 Task: Buy 5 Charge Equipment from Air Conditioning Tools & Equipment section under best seller category for shipping address: Cooper Powell, 4712 Wines Lane, Sabine Pass, Texas 77655, Cell Number 8322385022. Pay from credit card ending with 5759, CVV 953
Action: Key pressed amazon.com<Key.enter>
Screenshot: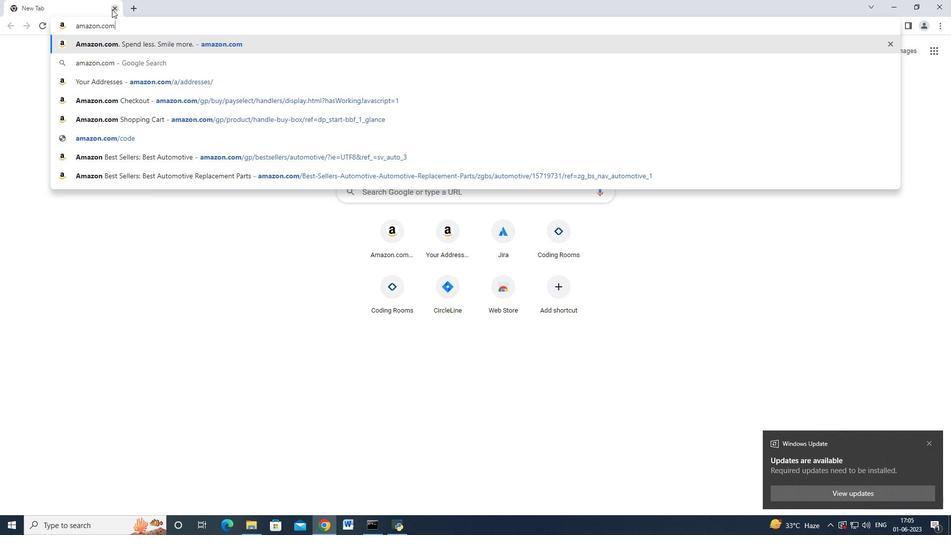 
Action: Mouse moved to (23, 73)
Screenshot: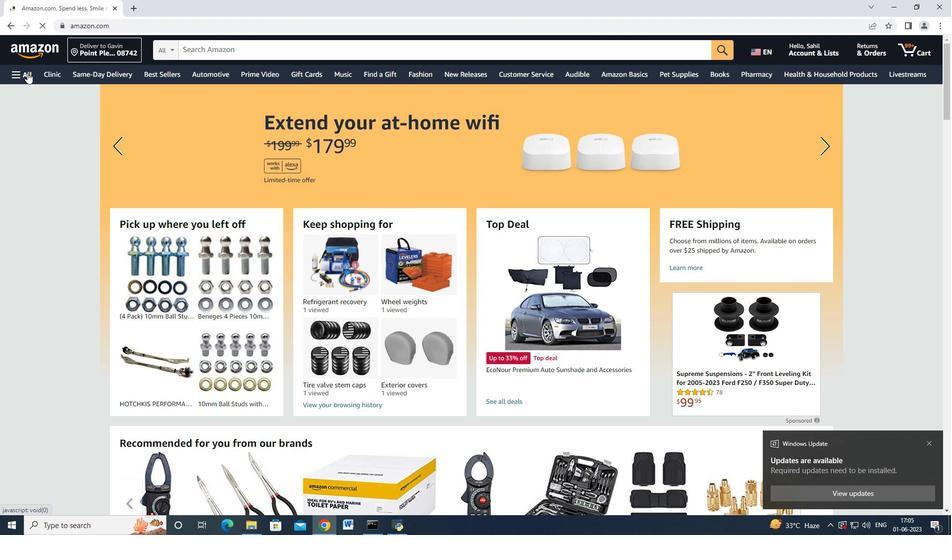 
Action: Mouse pressed left at (23, 73)
Screenshot: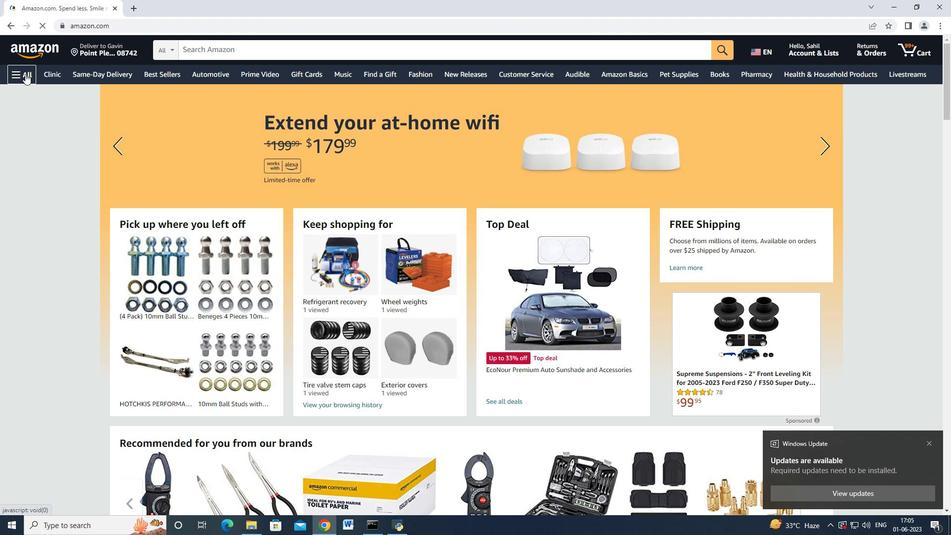 
Action: Mouse moved to (45, 213)
Screenshot: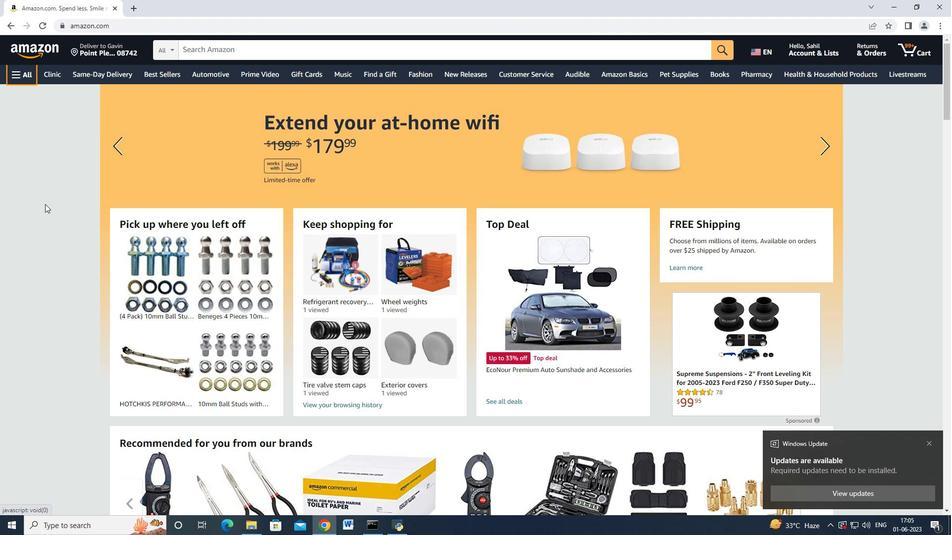 
Action: Mouse scrolled (45, 213) with delta (0, 0)
Screenshot: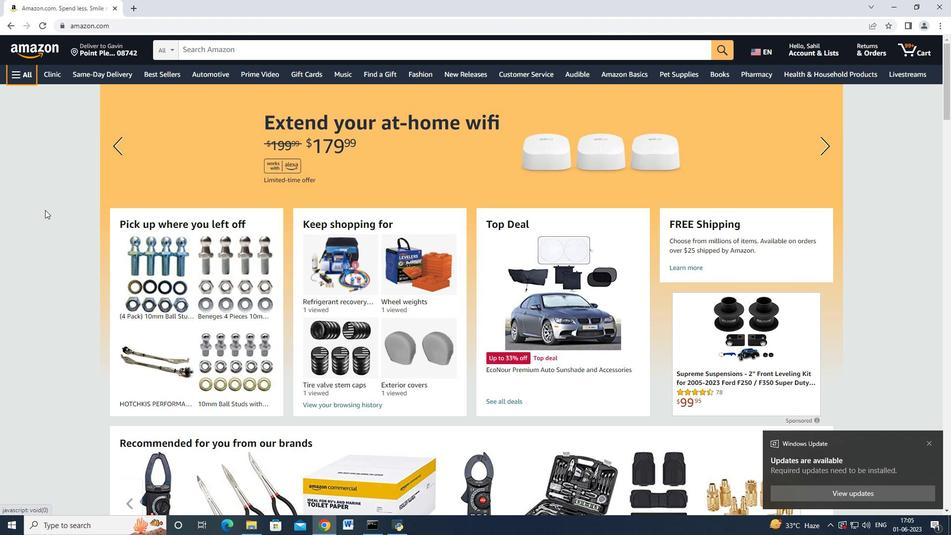 
Action: Mouse moved to (47, 122)
Screenshot: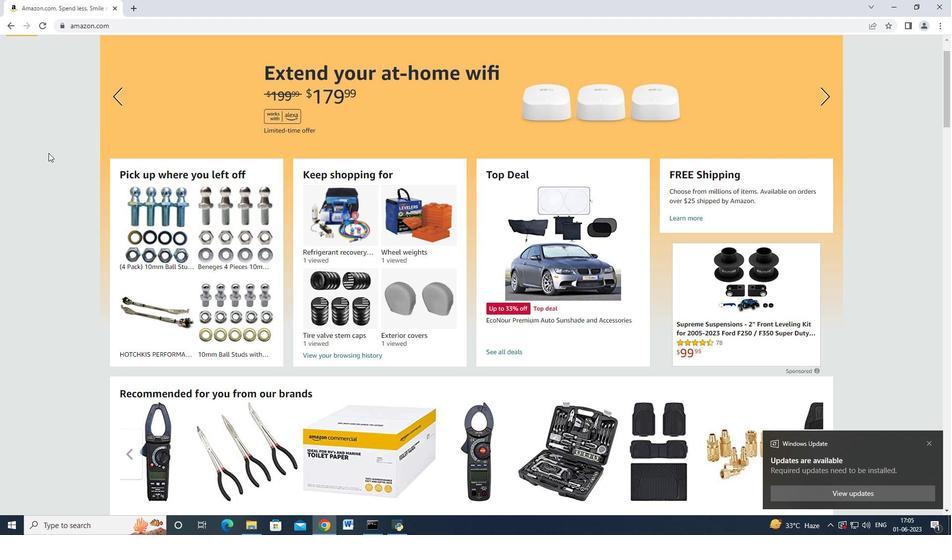 
Action: Mouse scrolled (47, 123) with delta (0, 0)
Screenshot: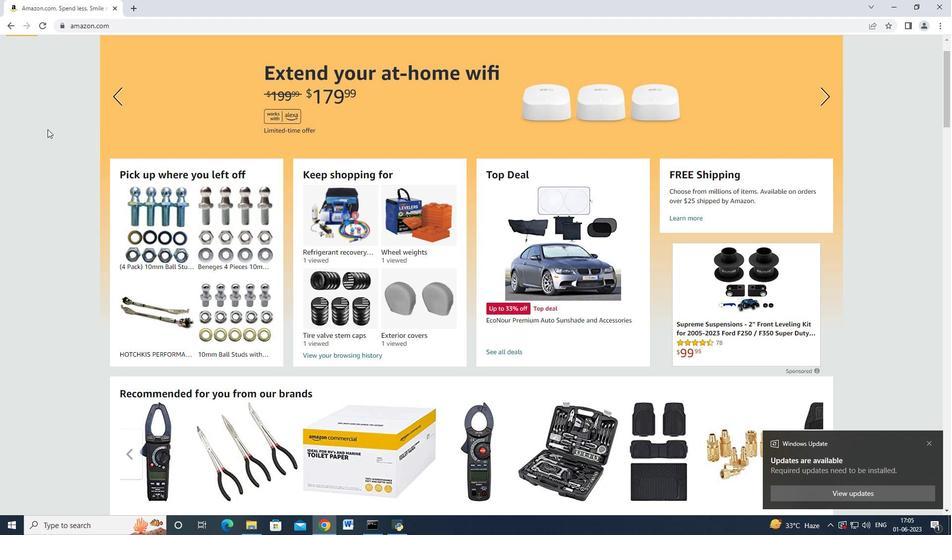 
Action: Mouse scrolled (47, 123) with delta (0, 0)
Screenshot: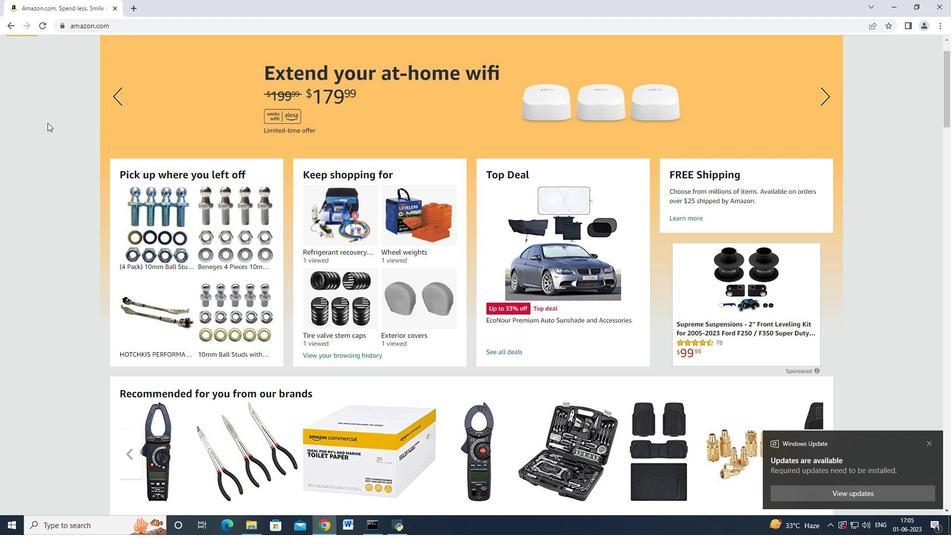 
Action: Mouse moved to (65, 184)
Screenshot: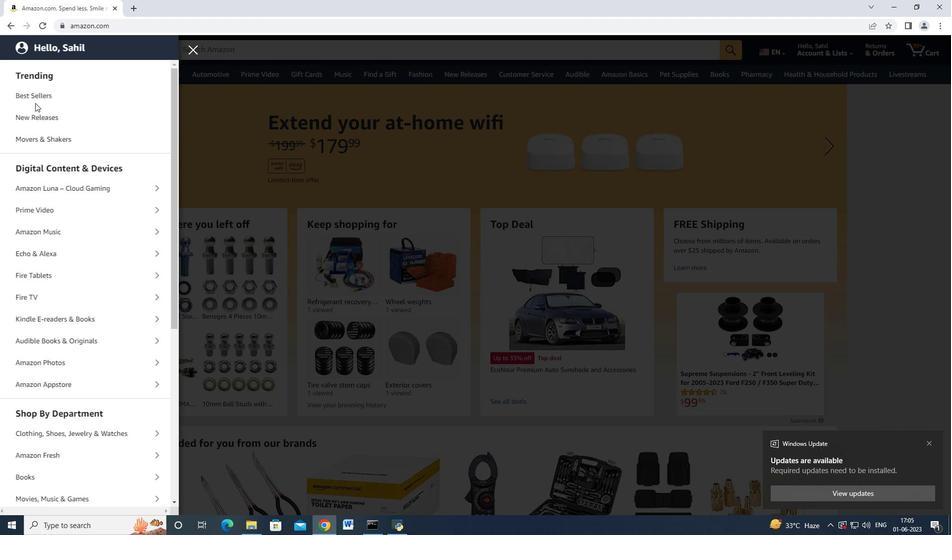 
Action: Mouse scrolled (65, 183) with delta (0, 0)
Screenshot: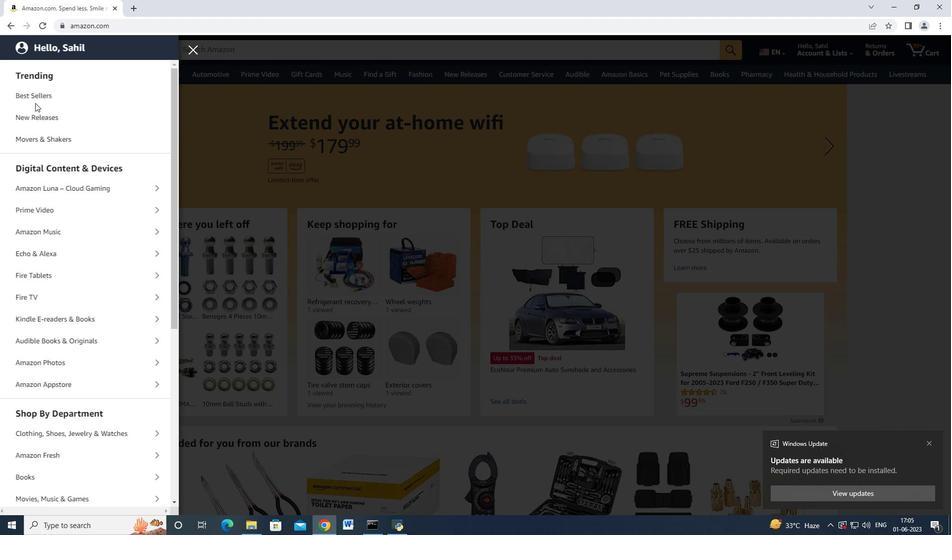 
Action: Mouse moved to (65, 184)
Screenshot: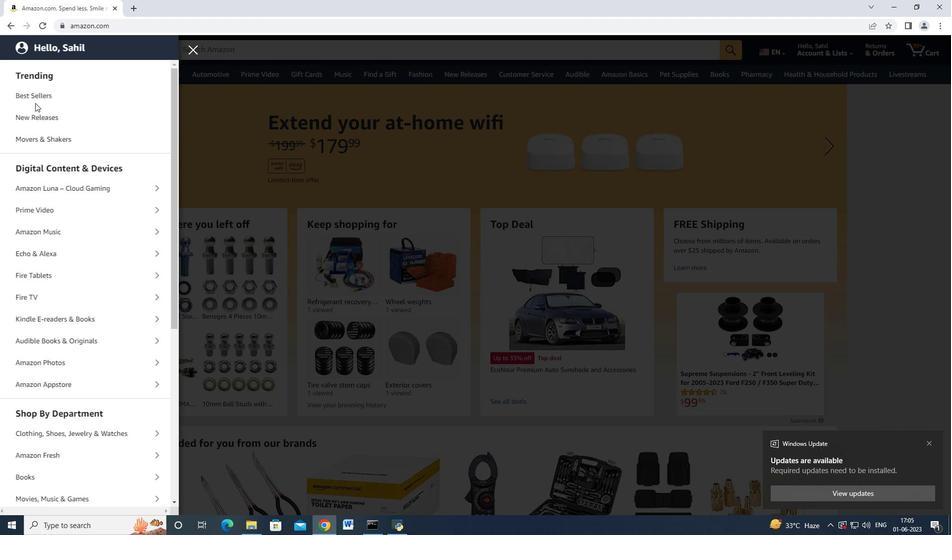 
Action: Mouse scrolled (65, 183) with delta (0, 0)
Screenshot: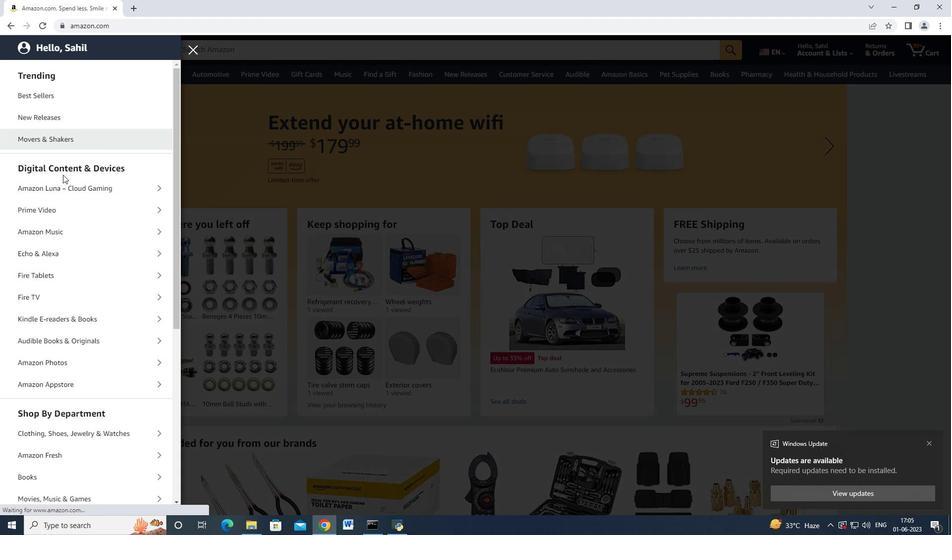 
Action: Mouse scrolled (65, 183) with delta (0, 0)
Screenshot: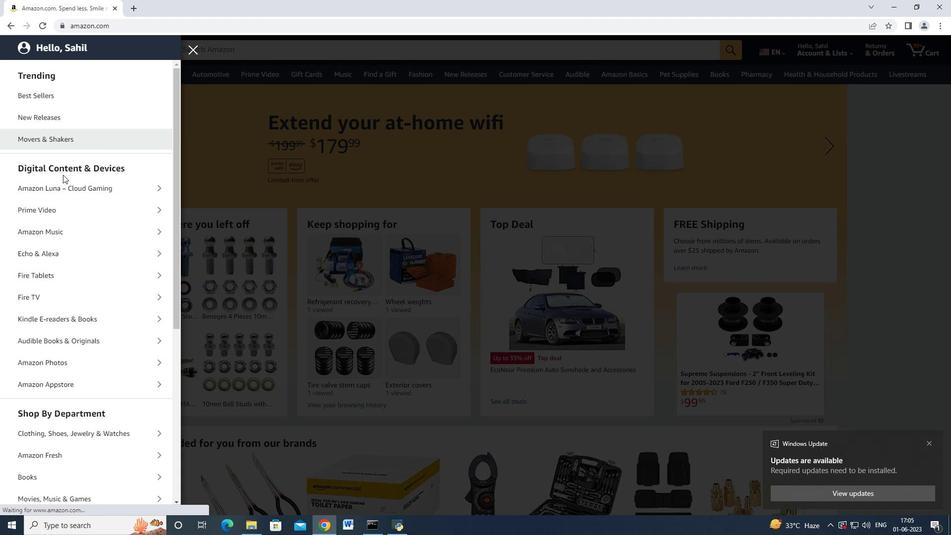 
Action: Mouse moved to (43, 377)
Screenshot: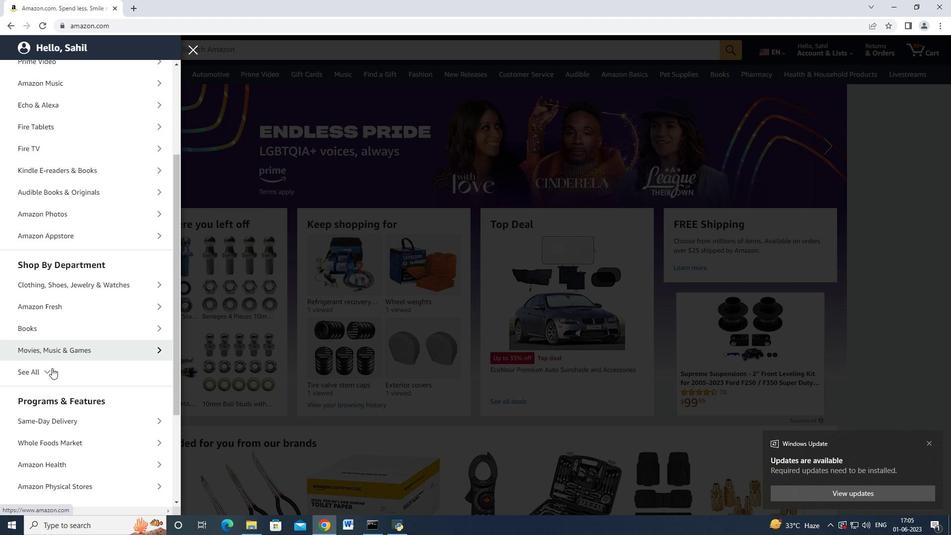 
Action: Mouse pressed left at (43, 377)
Screenshot: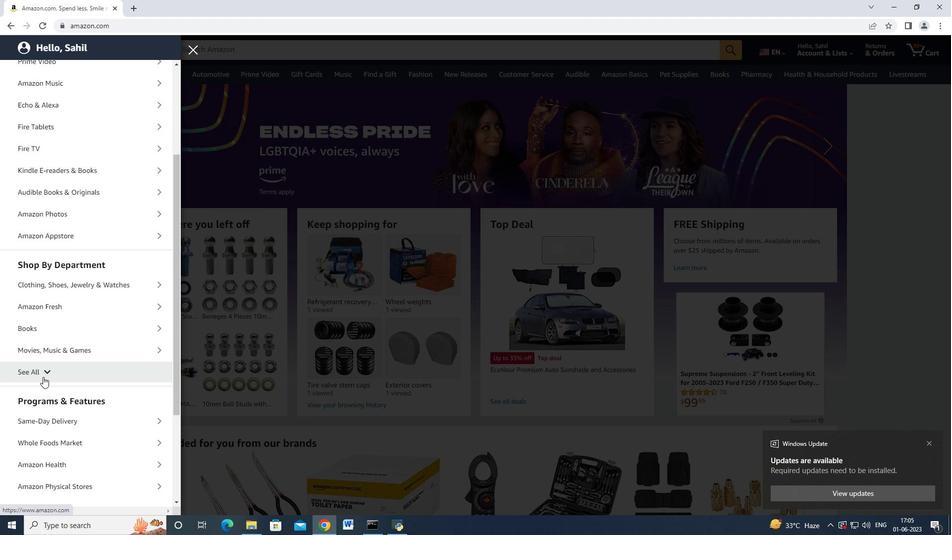 
Action: Mouse moved to (68, 325)
Screenshot: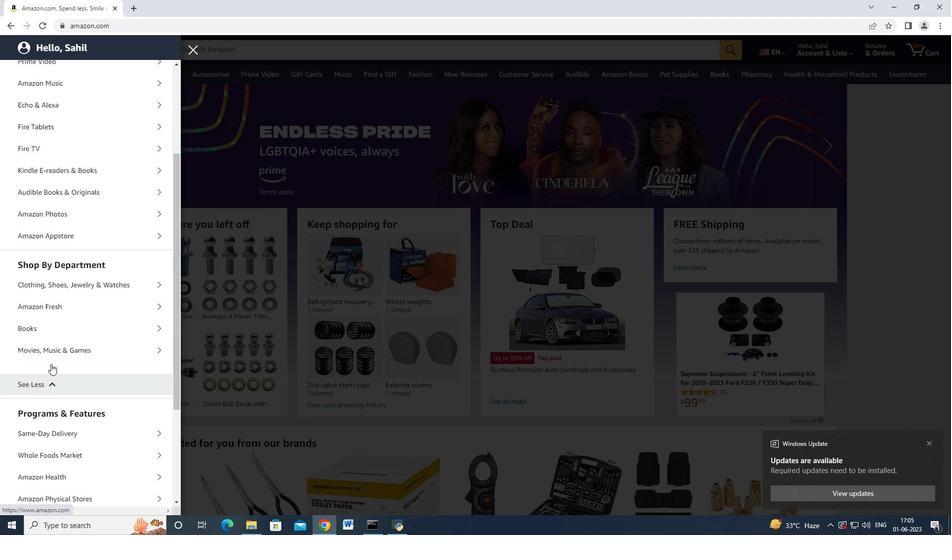 
Action: Mouse scrolled (68, 324) with delta (0, 0)
Screenshot: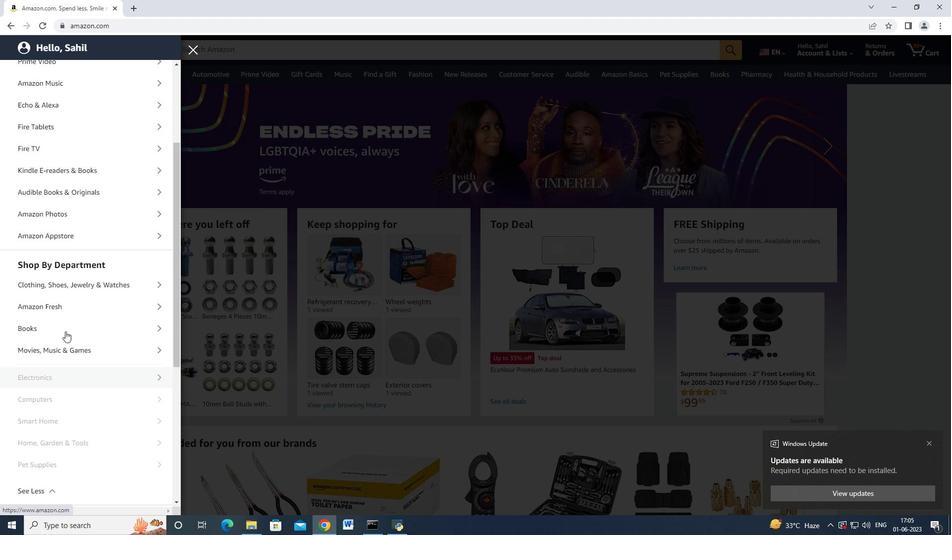 
Action: Mouse scrolled (68, 324) with delta (0, 0)
Screenshot: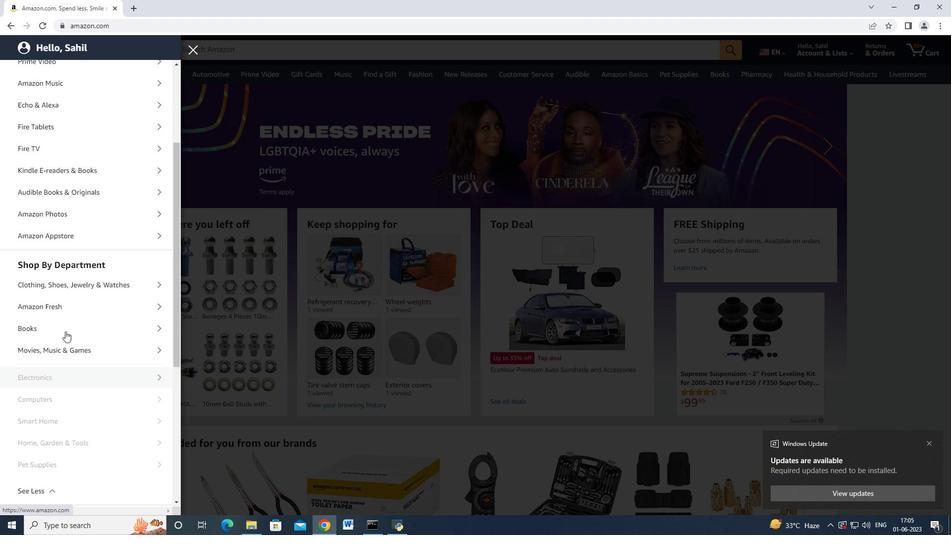 
Action: Mouse scrolled (68, 324) with delta (0, 0)
Screenshot: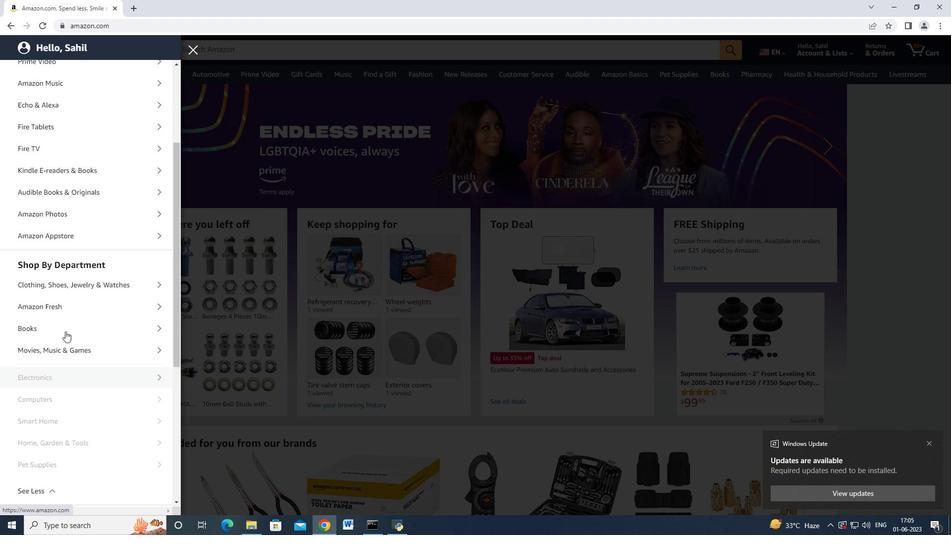 
Action: Mouse scrolled (68, 324) with delta (0, 0)
Screenshot: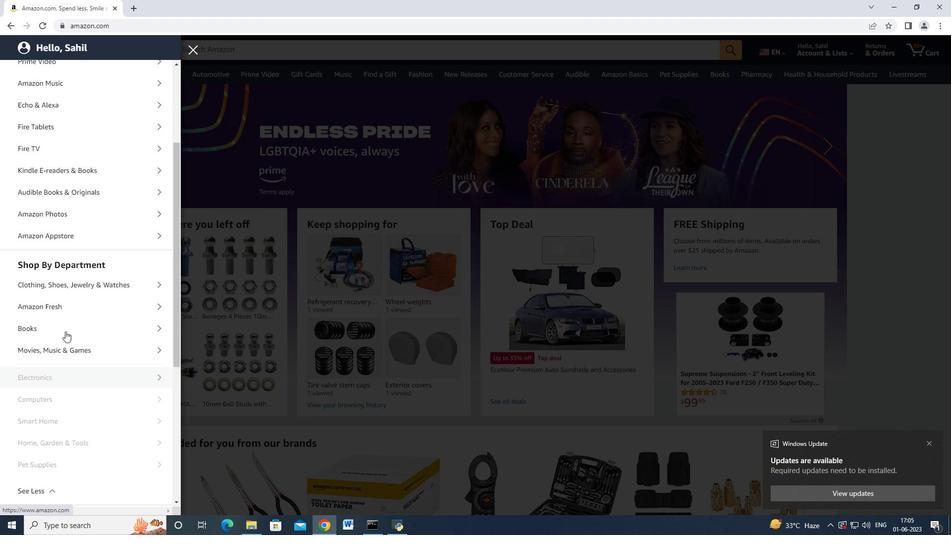 
Action: Mouse scrolled (68, 324) with delta (0, 0)
Screenshot: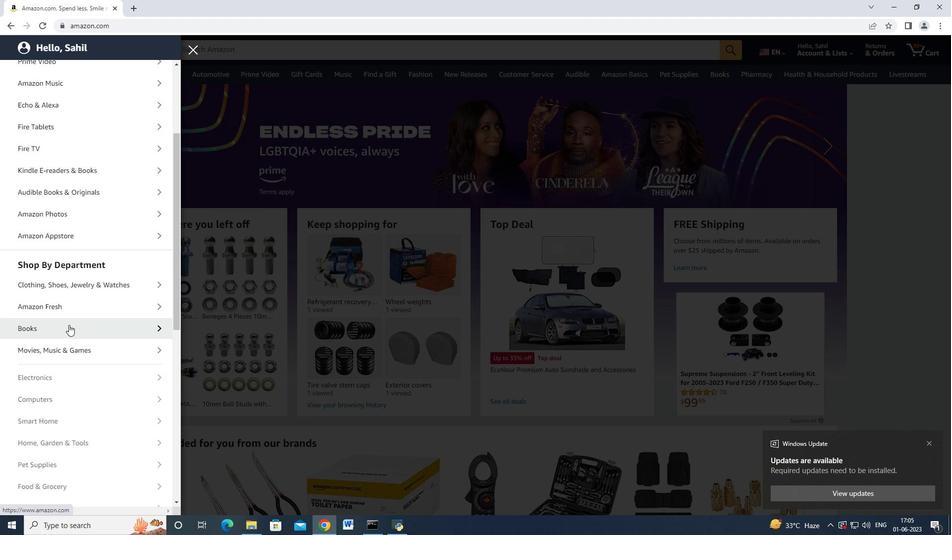 
Action: Mouse scrolled (68, 324) with delta (0, 0)
Screenshot: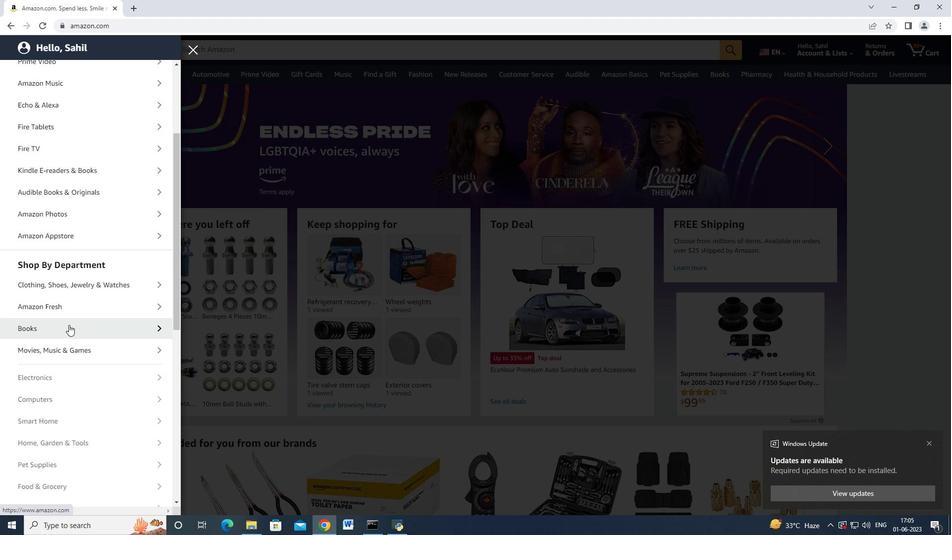
Action: Mouse moved to (69, 322)
Screenshot: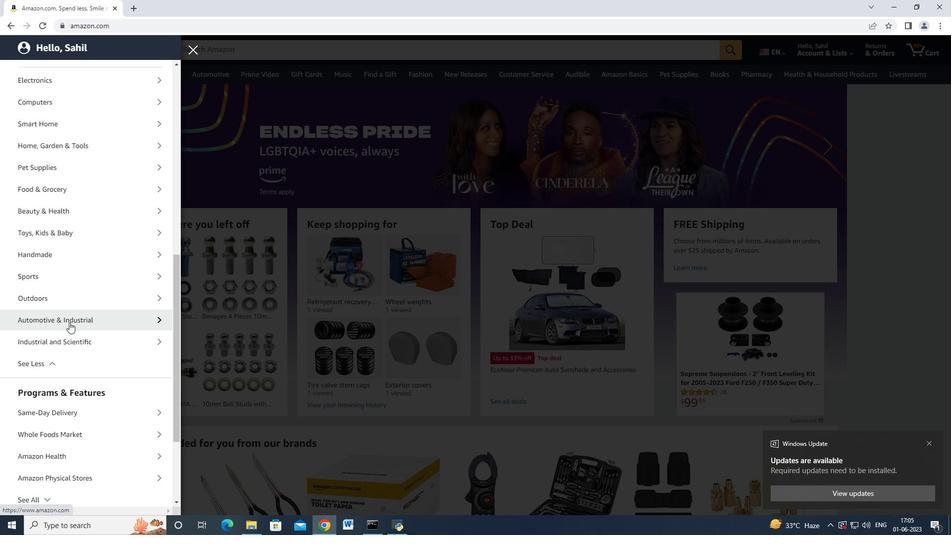 
Action: Mouse pressed left at (69, 322)
Screenshot: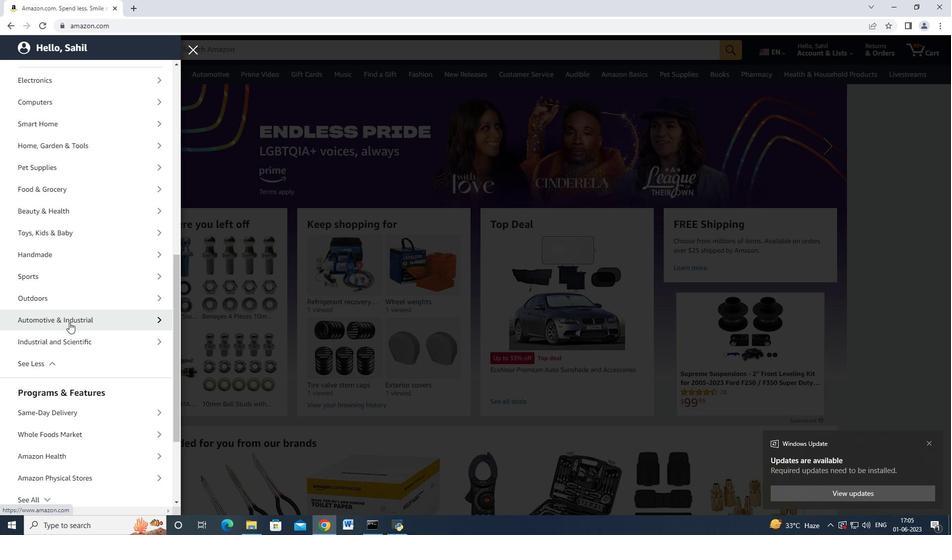 
Action: Mouse moved to (107, 114)
Screenshot: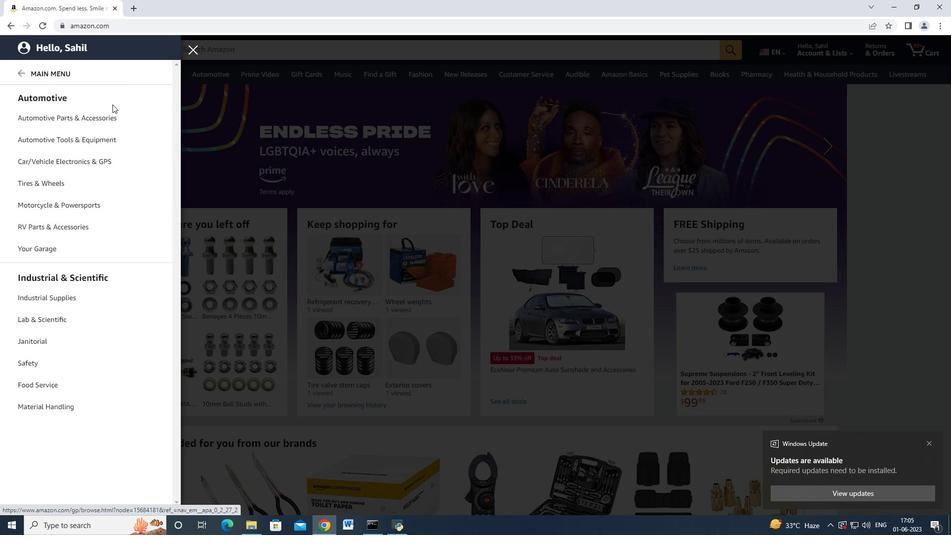
Action: Mouse pressed left at (107, 114)
Screenshot: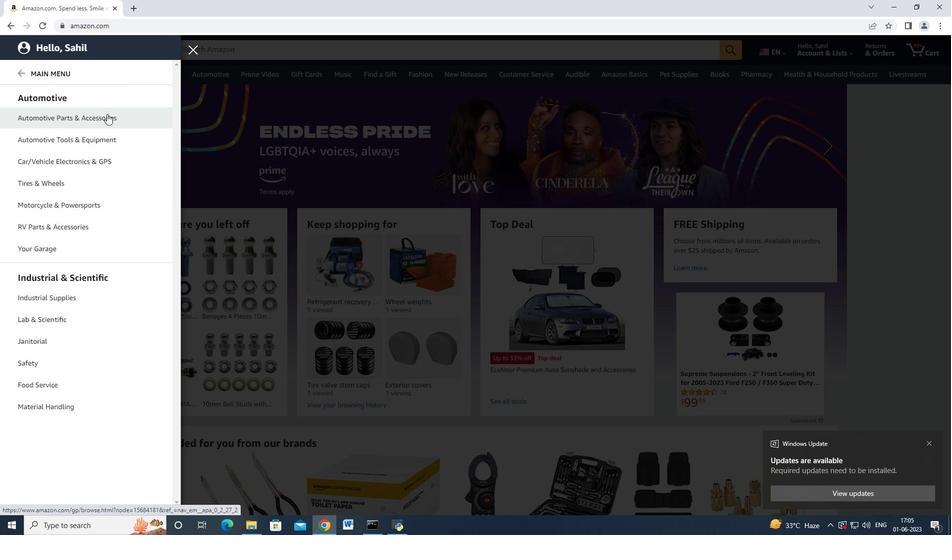
Action: Mouse moved to (169, 88)
Screenshot: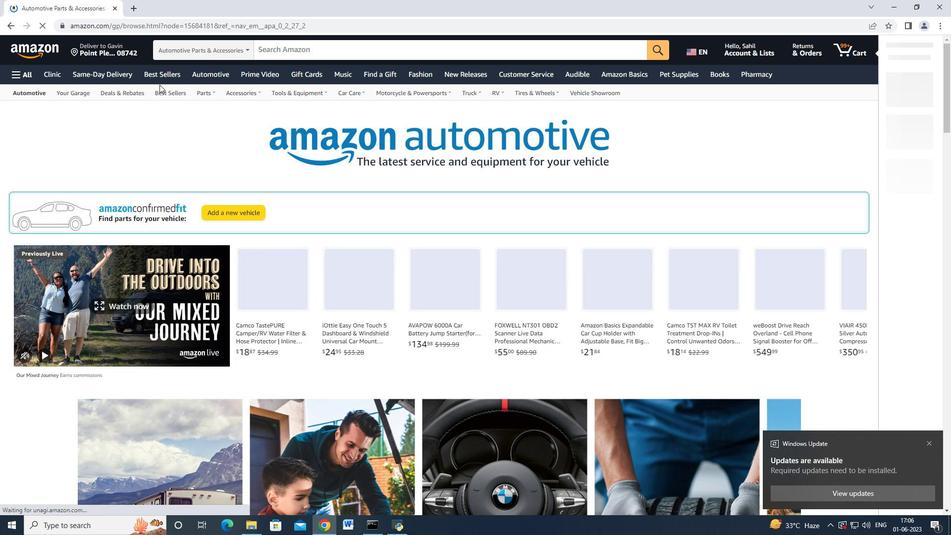 
Action: Mouse pressed left at (169, 88)
Screenshot: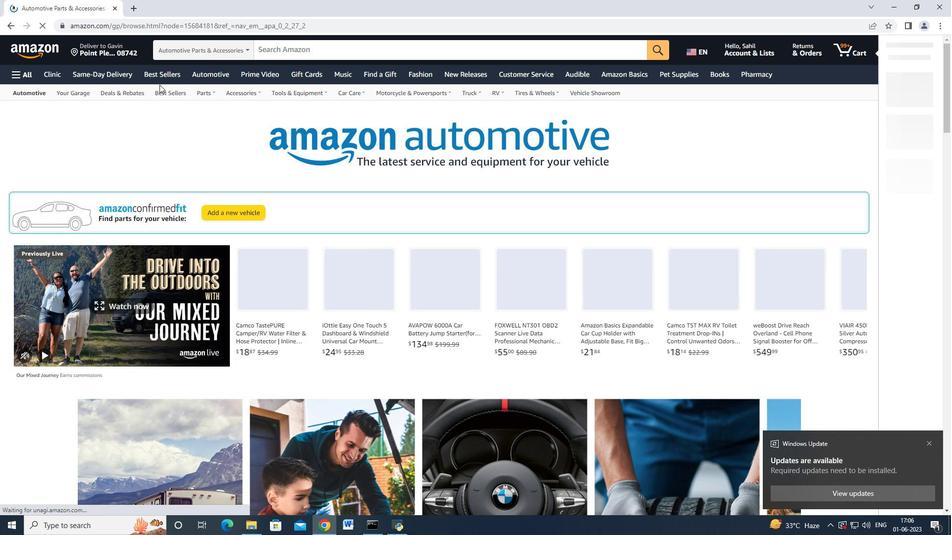 
Action: Mouse moved to (97, 160)
Screenshot: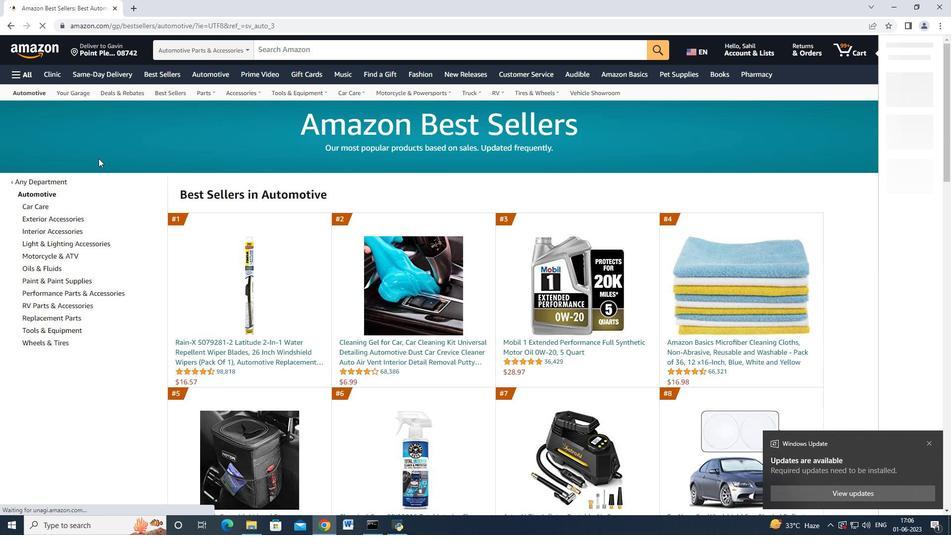 
Action: Mouse scrolled (97, 160) with delta (0, 0)
Screenshot: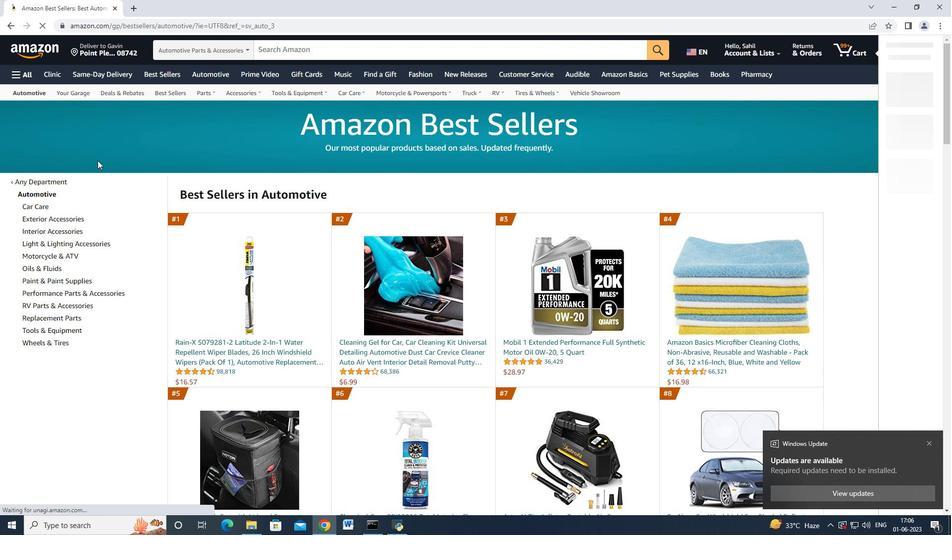 
Action: Mouse moved to (68, 278)
Screenshot: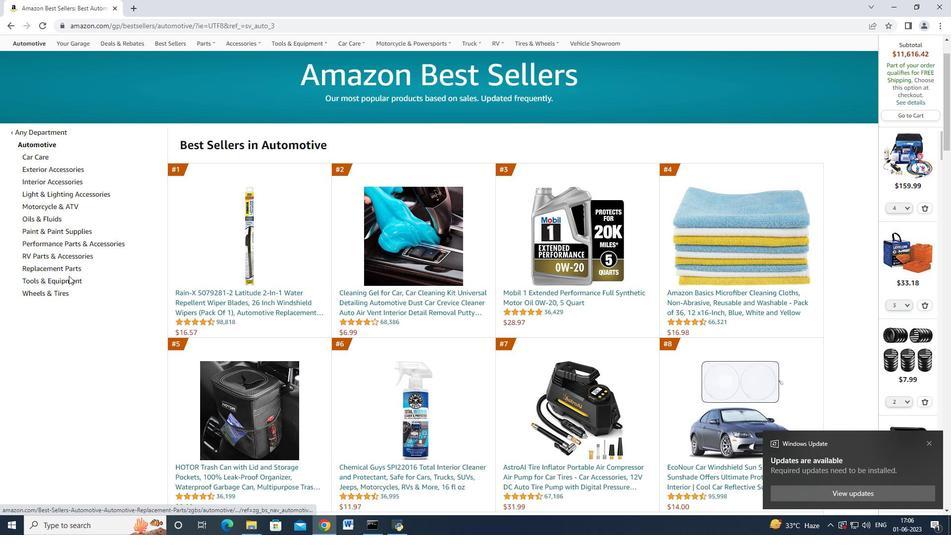 
Action: Mouse pressed left at (68, 278)
Screenshot: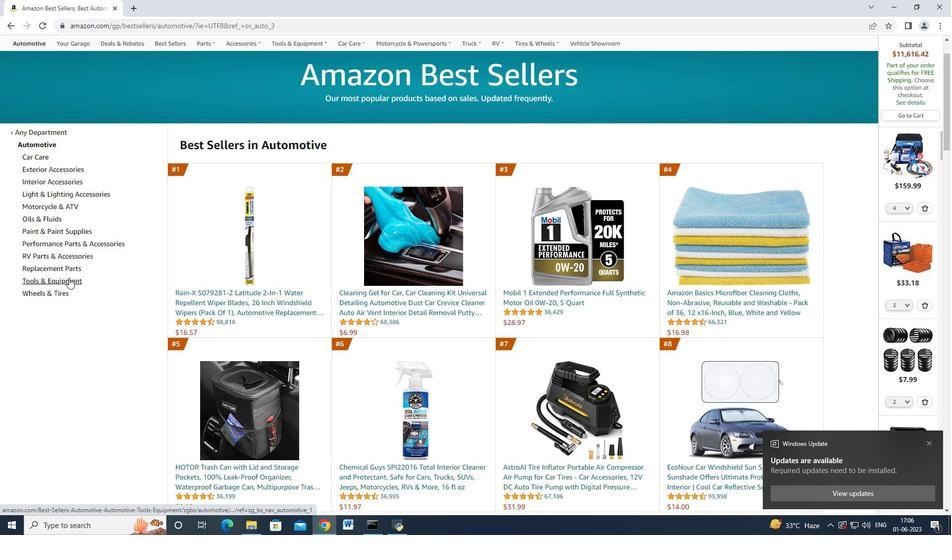 
Action: Mouse moved to (88, 234)
Screenshot: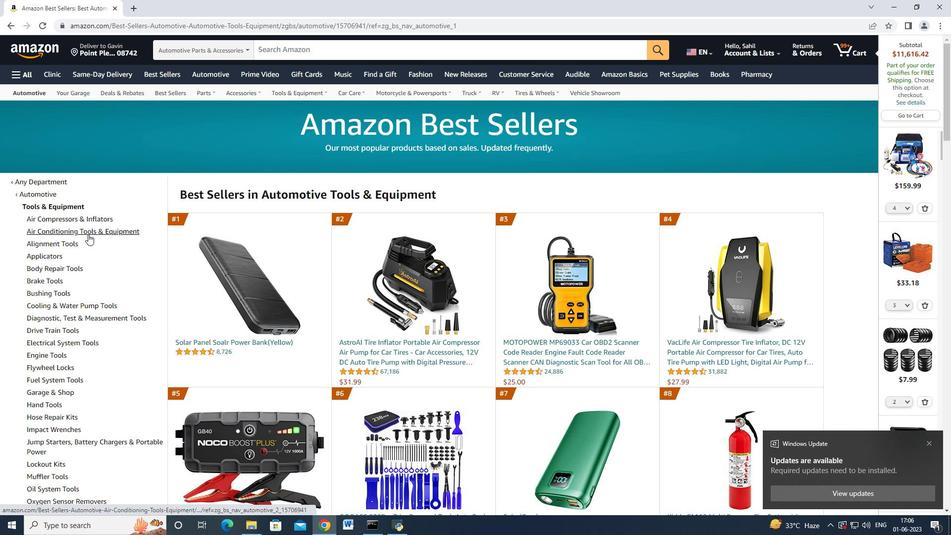 
Action: Mouse pressed left at (88, 234)
Screenshot: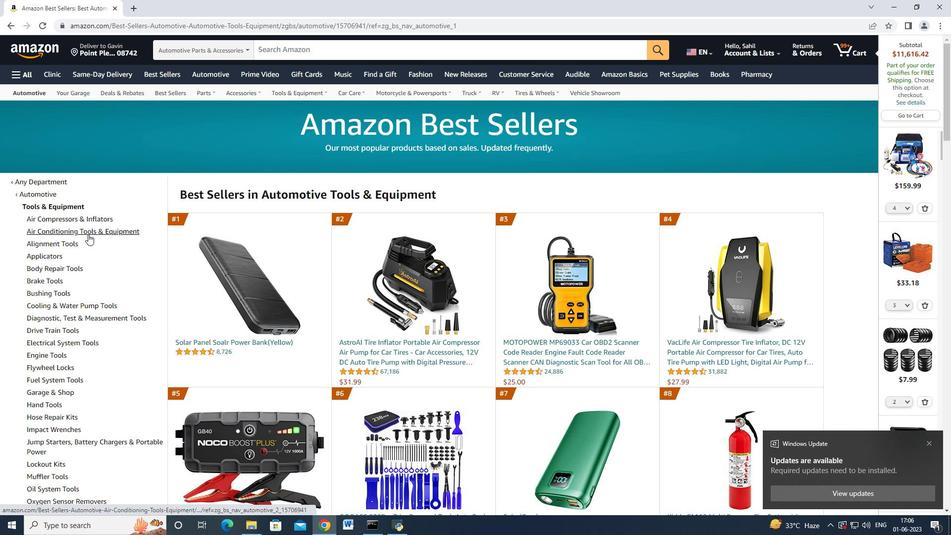
Action: Mouse moved to (78, 243)
Screenshot: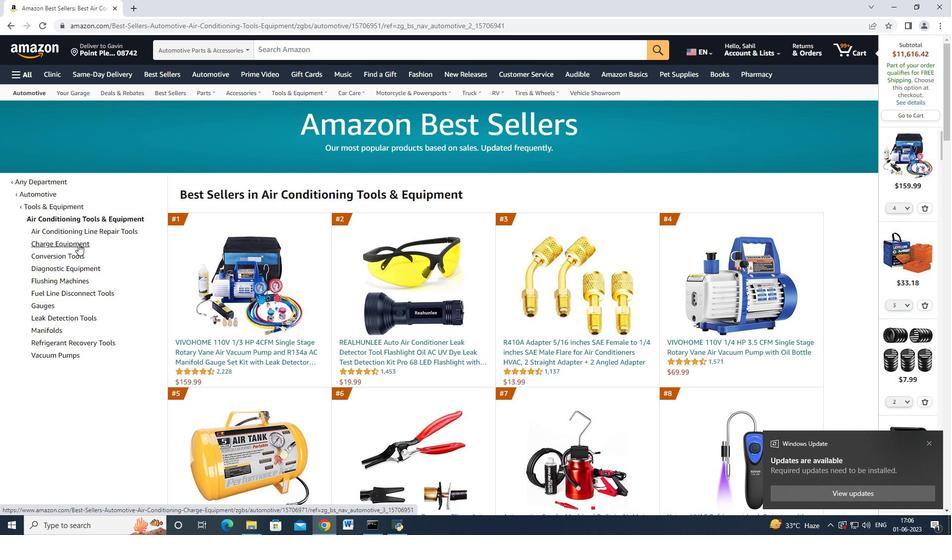 
Action: Mouse pressed left at (78, 243)
Screenshot: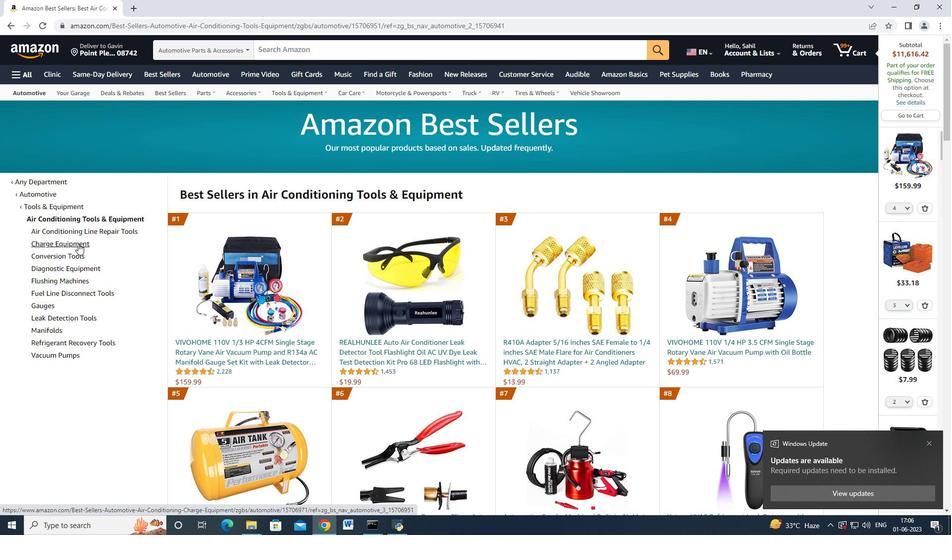 
Action: Mouse moved to (317, 264)
Screenshot: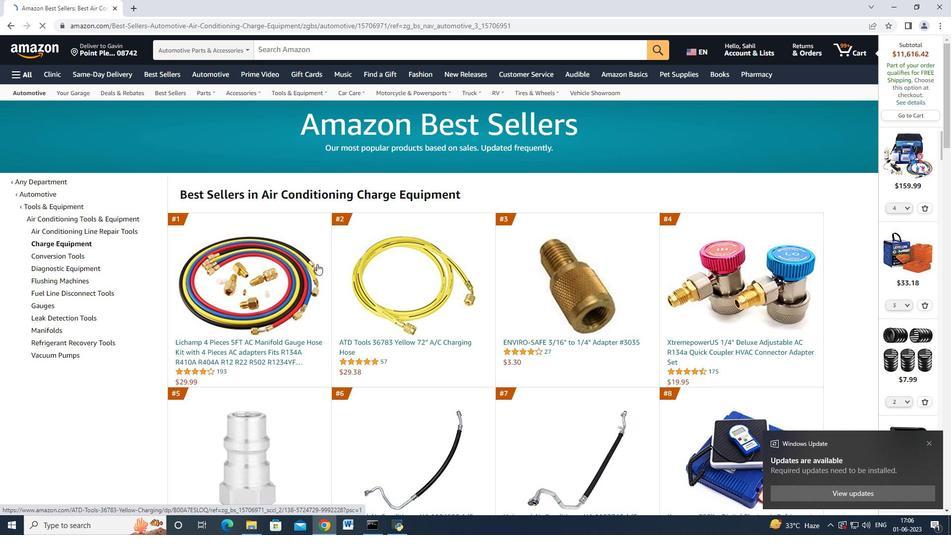 
Action: Mouse scrolled (317, 263) with delta (0, 0)
Screenshot: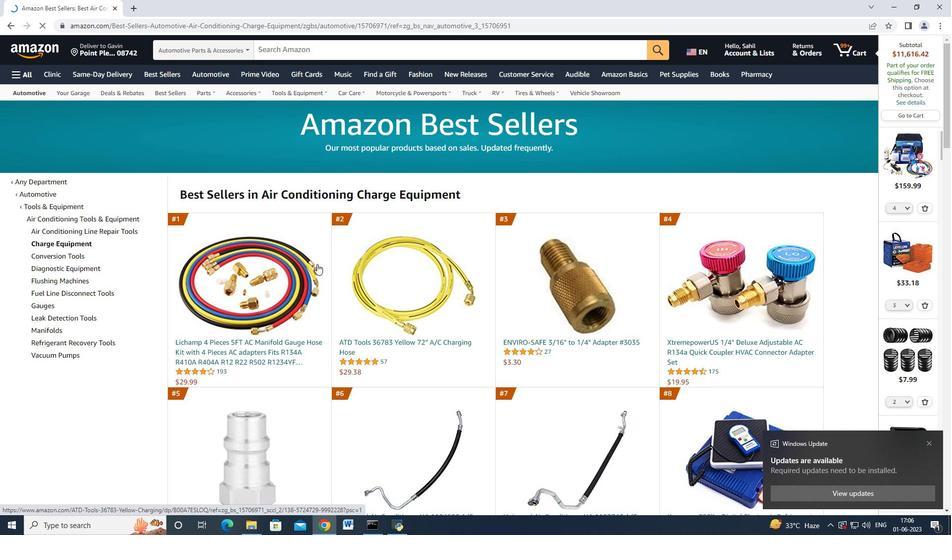 
Action: Mouse moved to (294, 296)
Screenshot: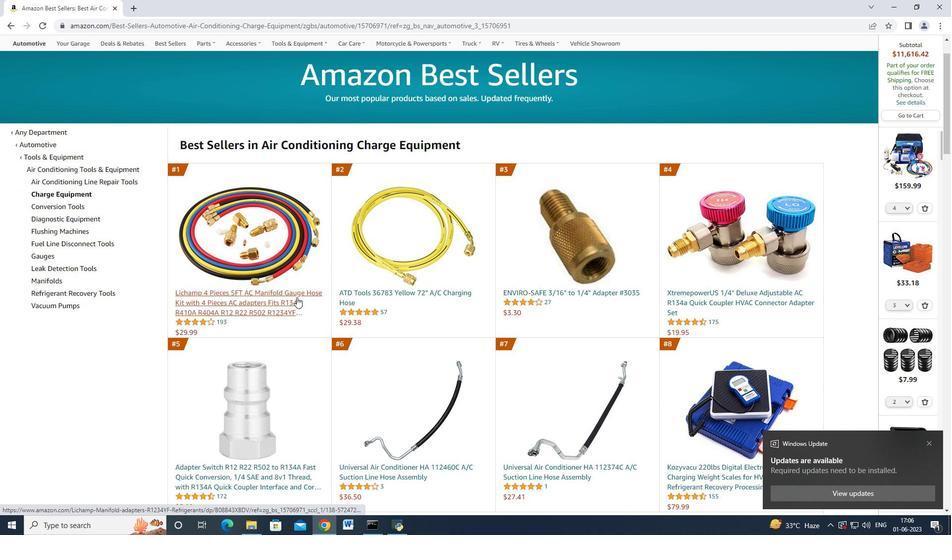
Action: Mouse pressed left at (294, 296)
Screenshot: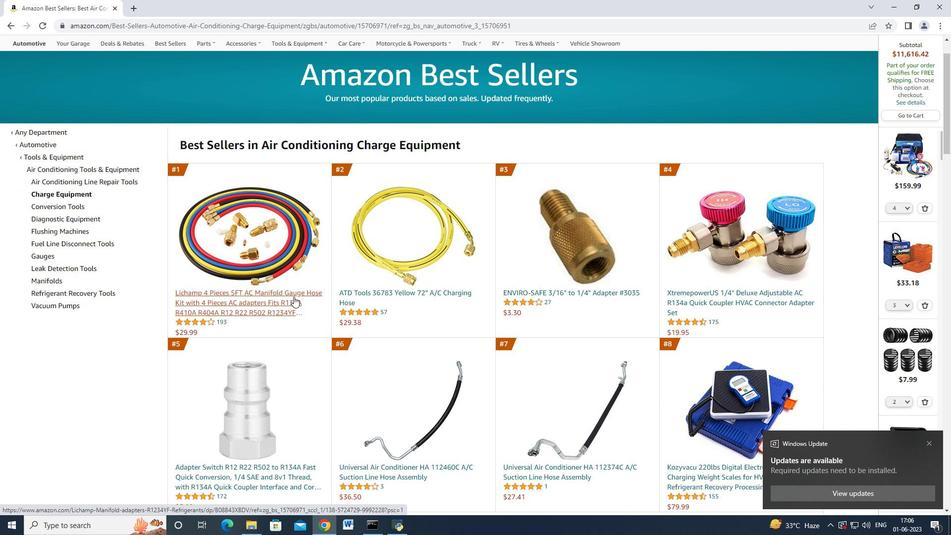 
Action: Mouse moved to (526, 207)
Screenshot: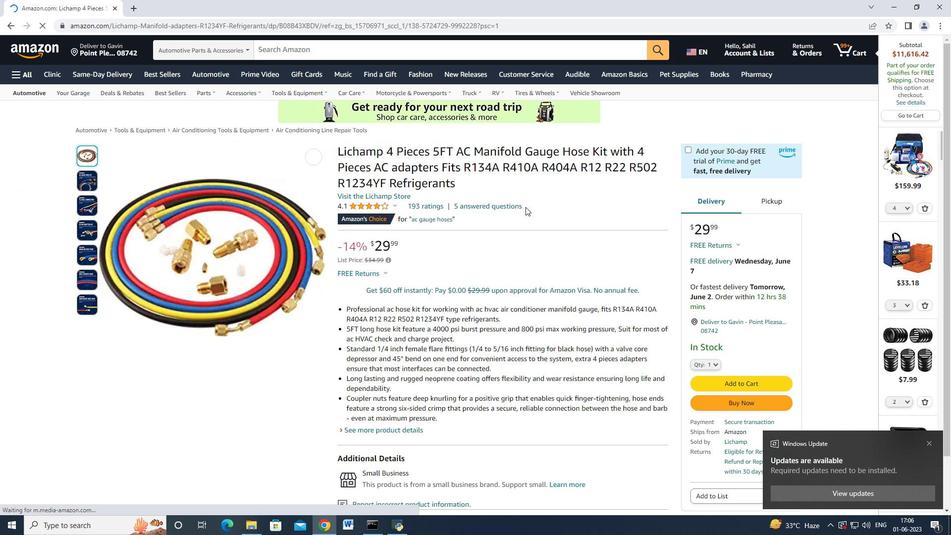 
Action: Mouse scrolled (526, 206) with delta (0, 0)
Screenshot: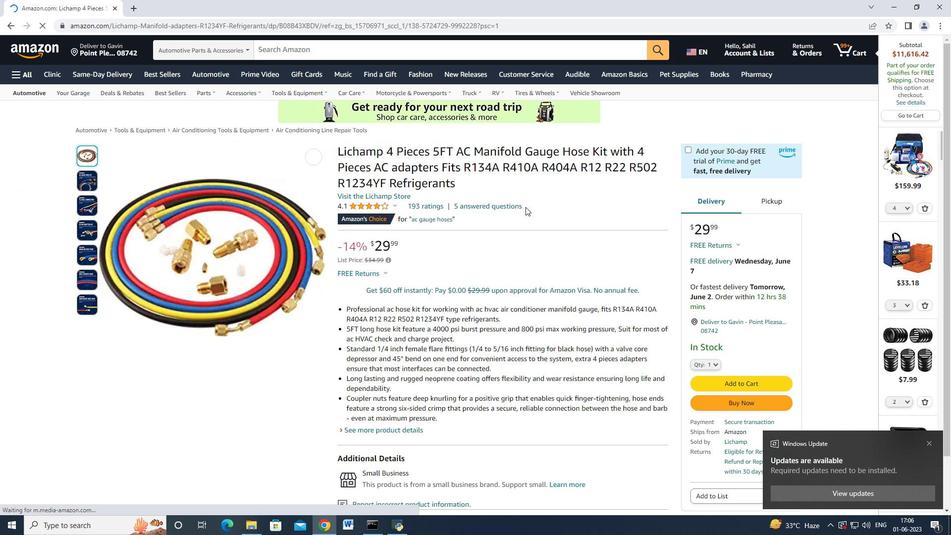 
Action: Mouse moved to (526, 207)
Screenshot: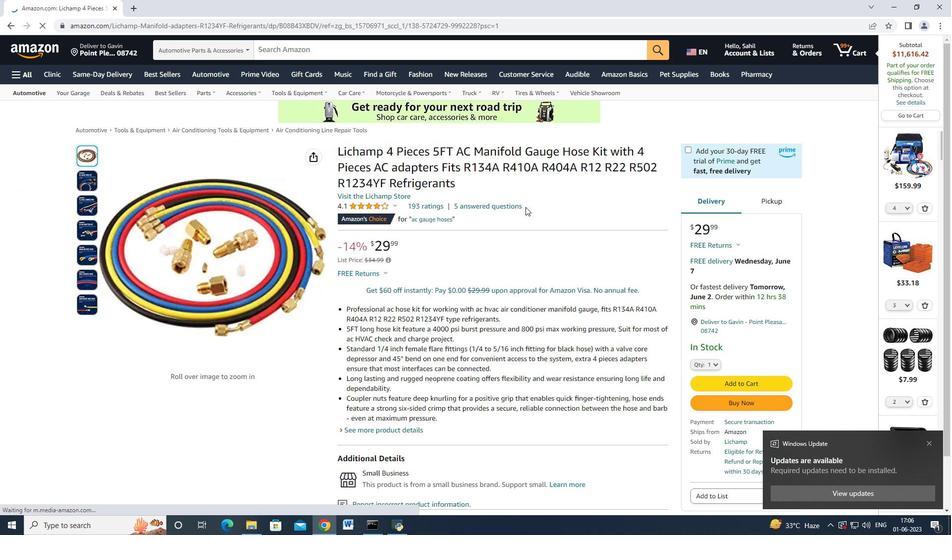
Action: Mouse scrolled (526, 206) with delta (0, 0)
Screenshot: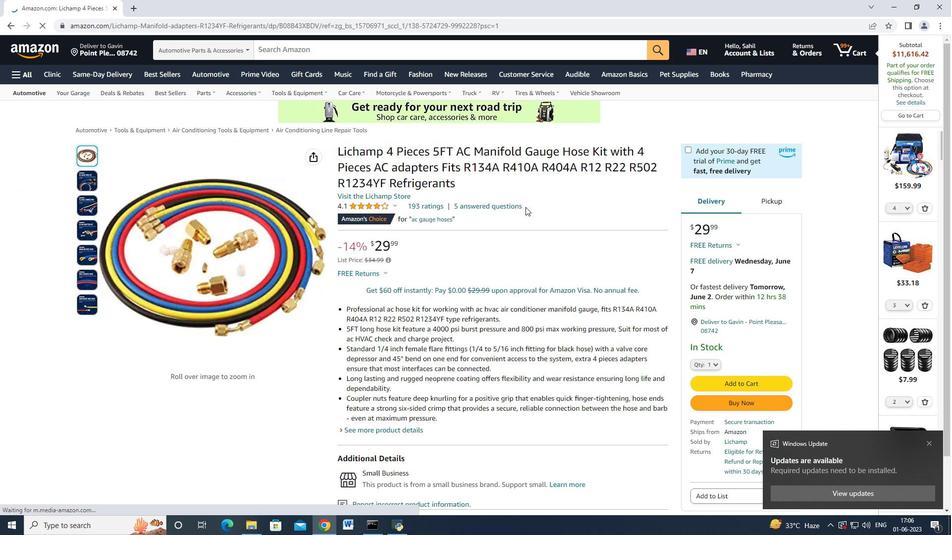 
Action: Mouse moved to (710, 300)
Screenshot: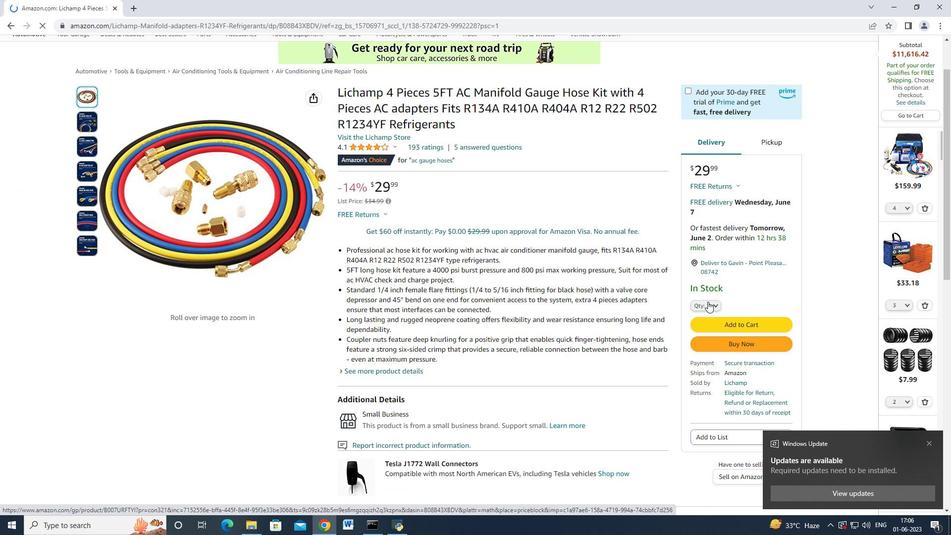 
Action: Mouse pressed left at (710, 300)
Screenshot: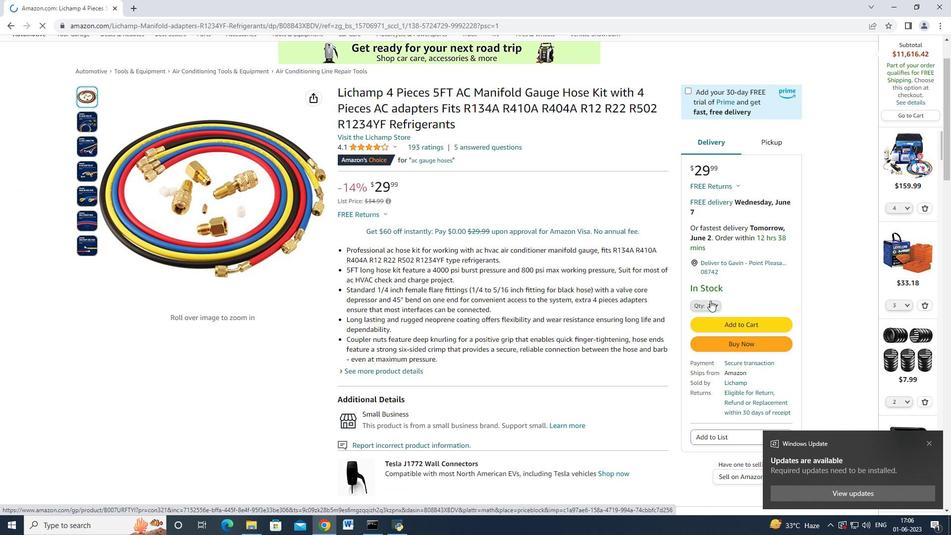 
Action: Mouse moved to (709, 115)
Screenshot: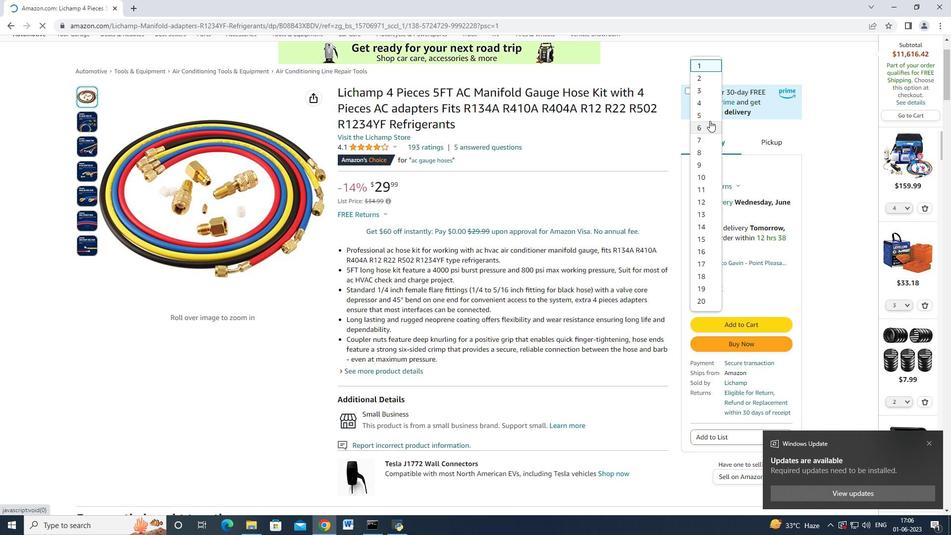 
Action: Mouse pressed left at (709, 115)
Screenshot: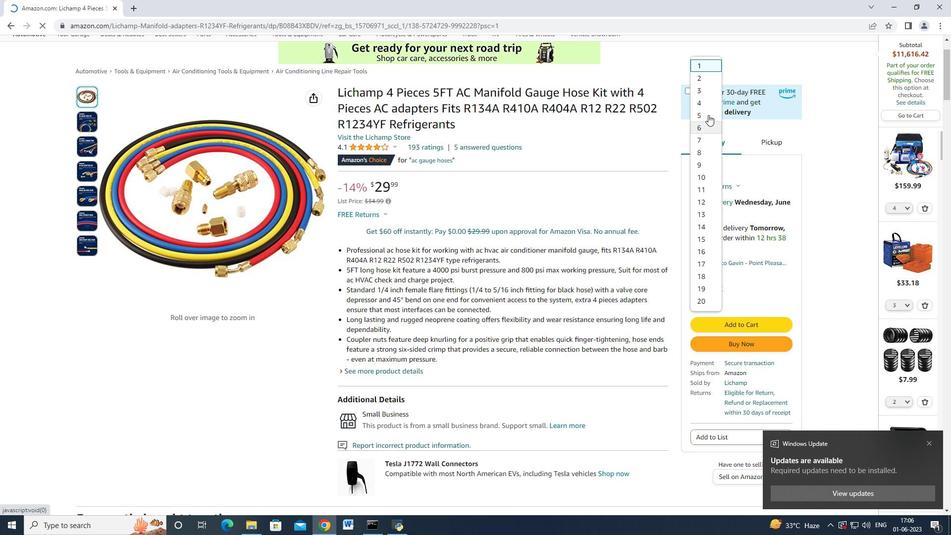 
Action: Mouse moved to (711, 342)
Screenshot: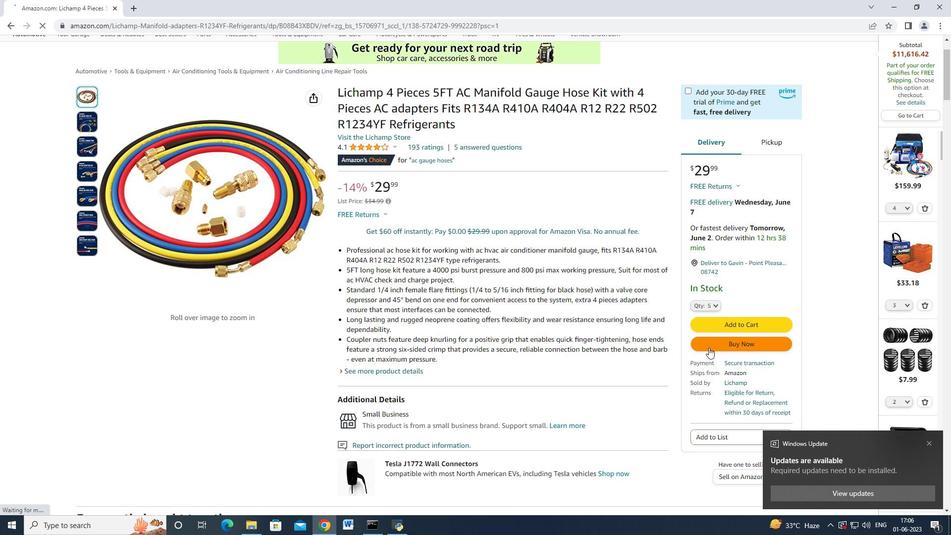 
Action: Mouse pressed left at (711, 342)
Screenshot: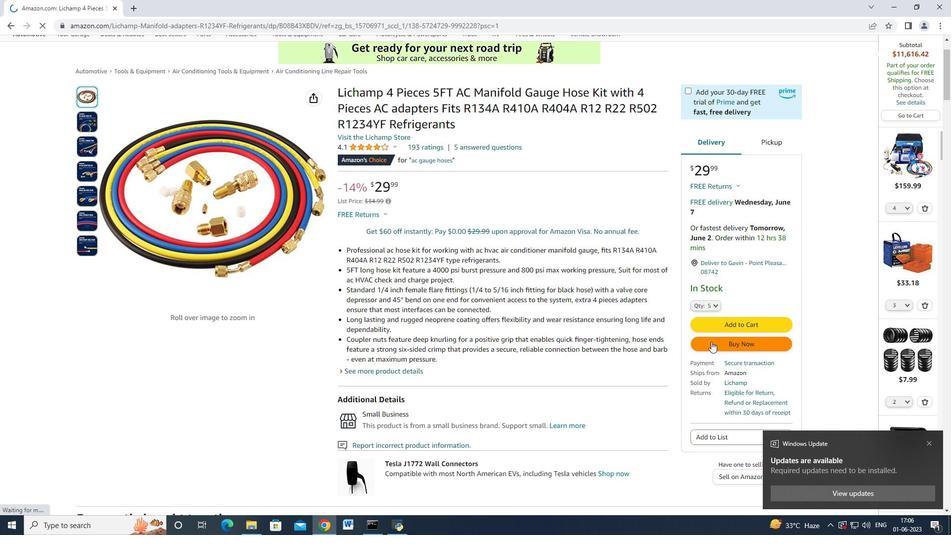 
Action: Mouse moved to (722, 345)
Screenshot: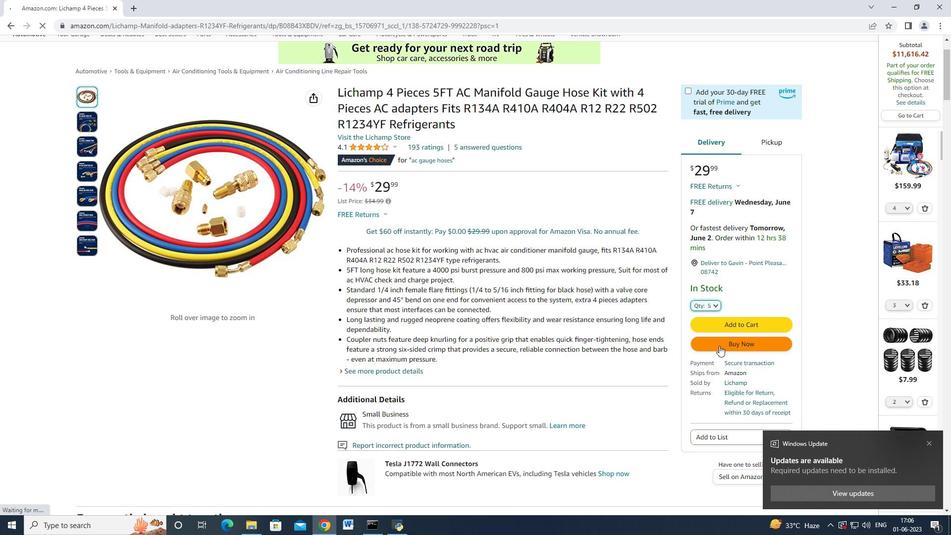 
Action: Mouse pressed left at (722, 345)
Screenshot: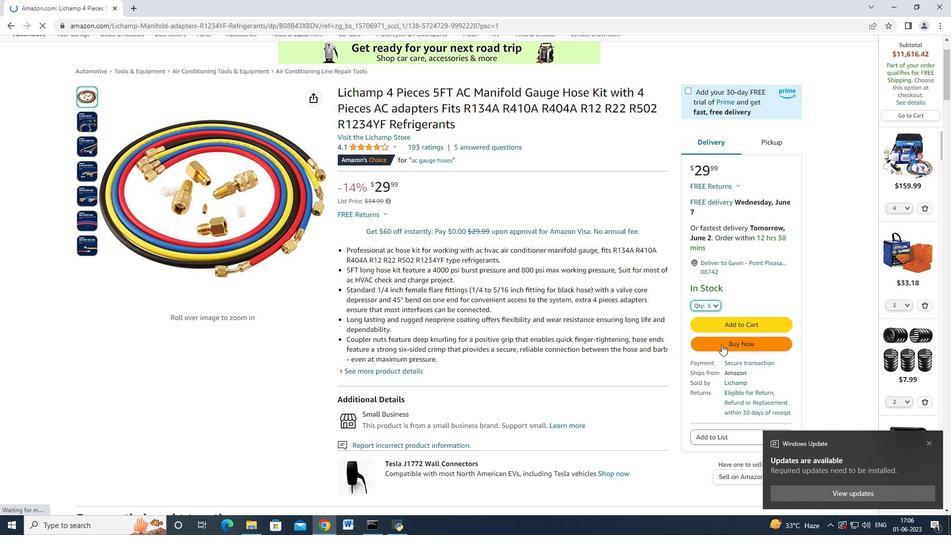 
Action: Mouse moved to (441, 227)
Screenshot: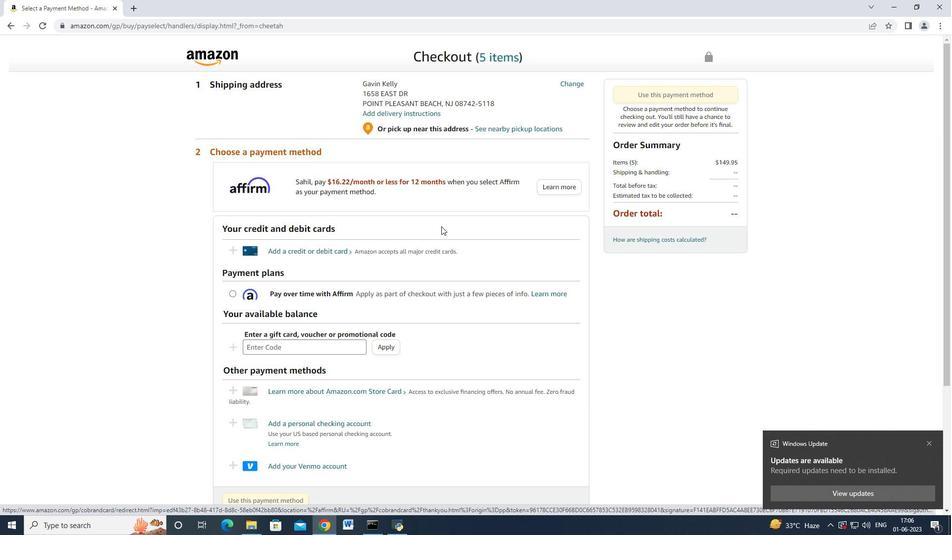 
Action: Mouse scrolled (441, 227) with delta (0, 0)
Screenshot: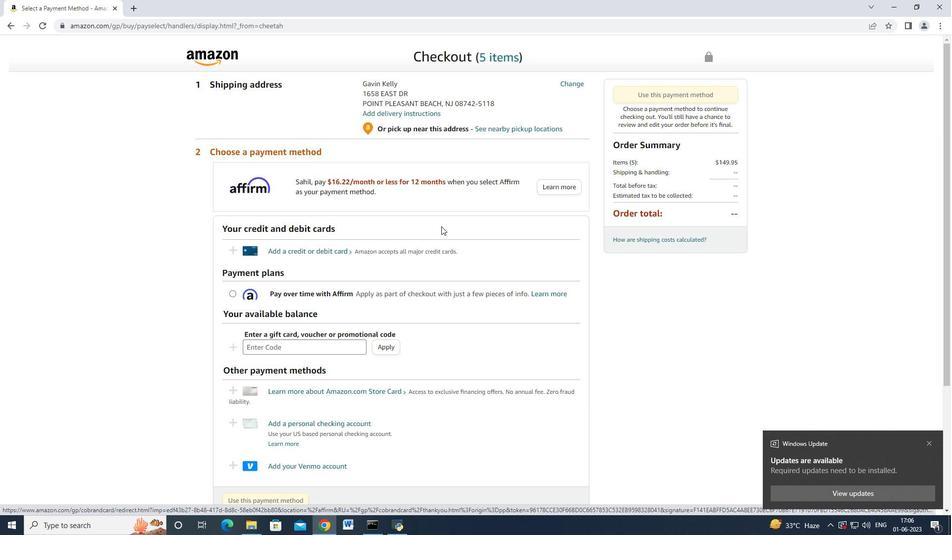
Action: Mouse moved to (377, 181)
Screenshot: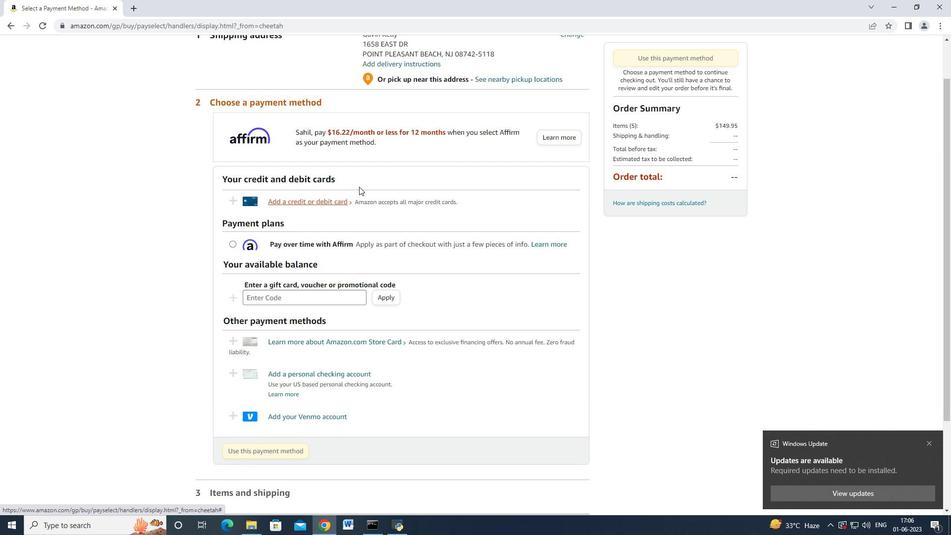 
Action: Mouse scrolled (377, 181) with delta (0, 0)
Screenshot: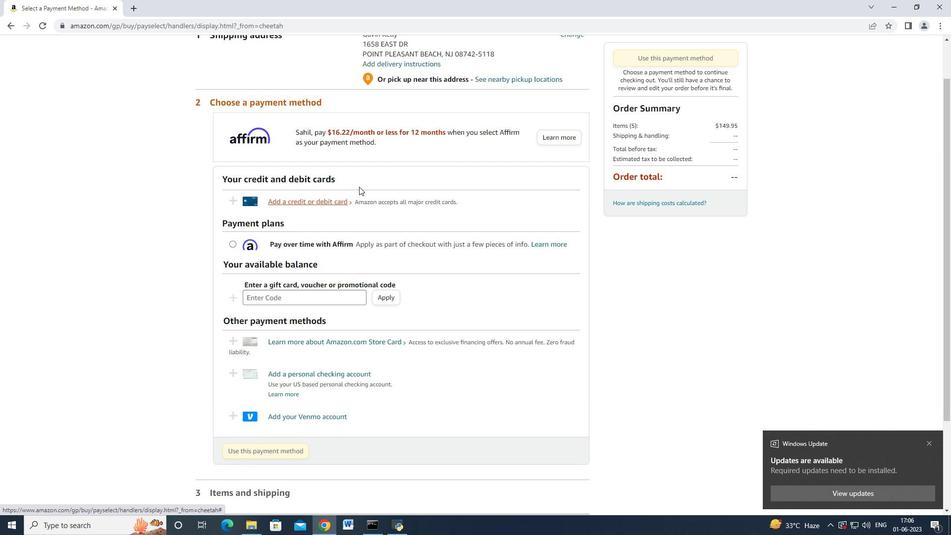 
Action: Mouse scrolled (377, 181) with delta (0, 0)
Screenshot: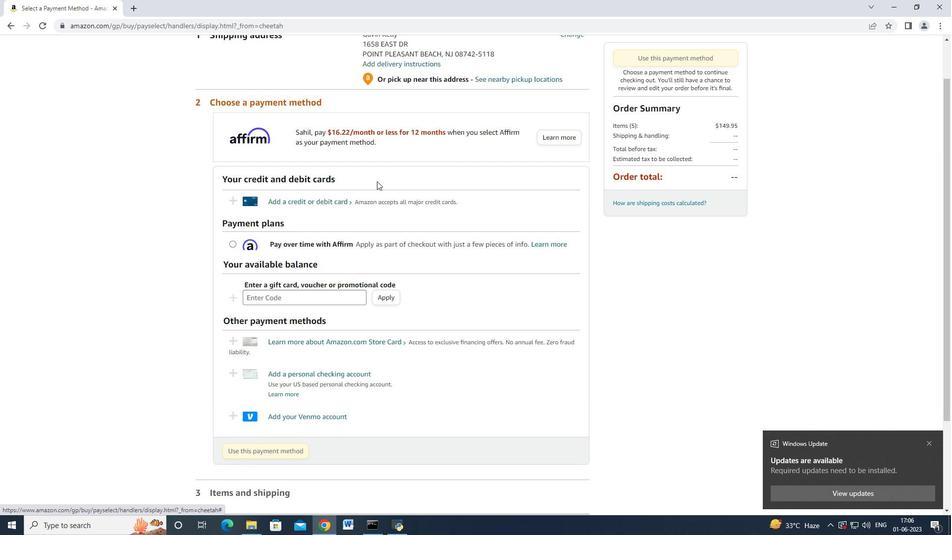 
Action: Mouse moved to (577, 87)
Screenshot: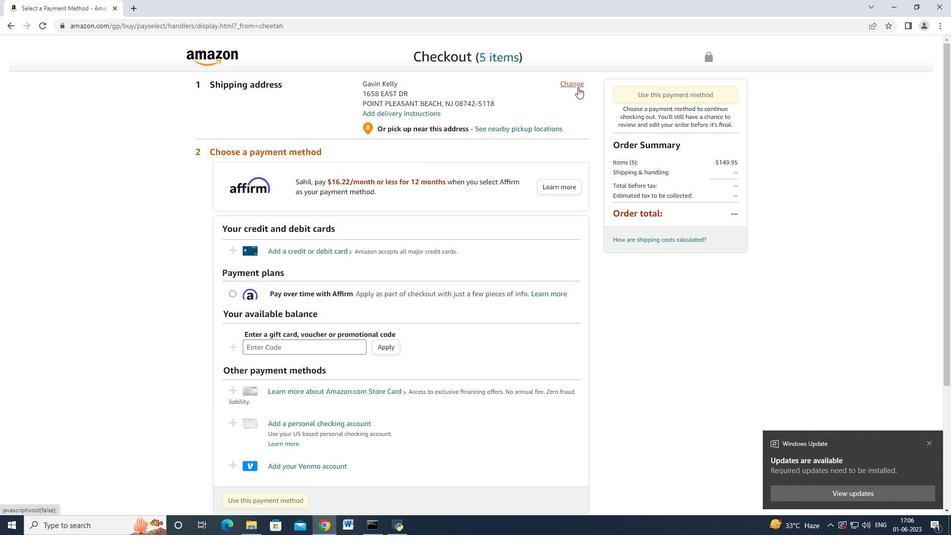 
Action: Mouse pressed left at (577, 87)
Screenshot: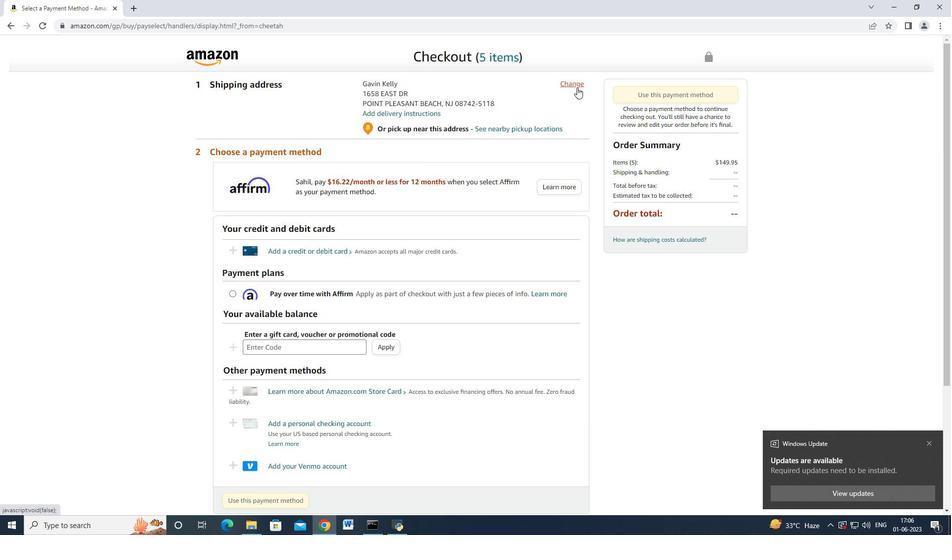 
Action: Mouse moved to (370, 112)
Screenshot: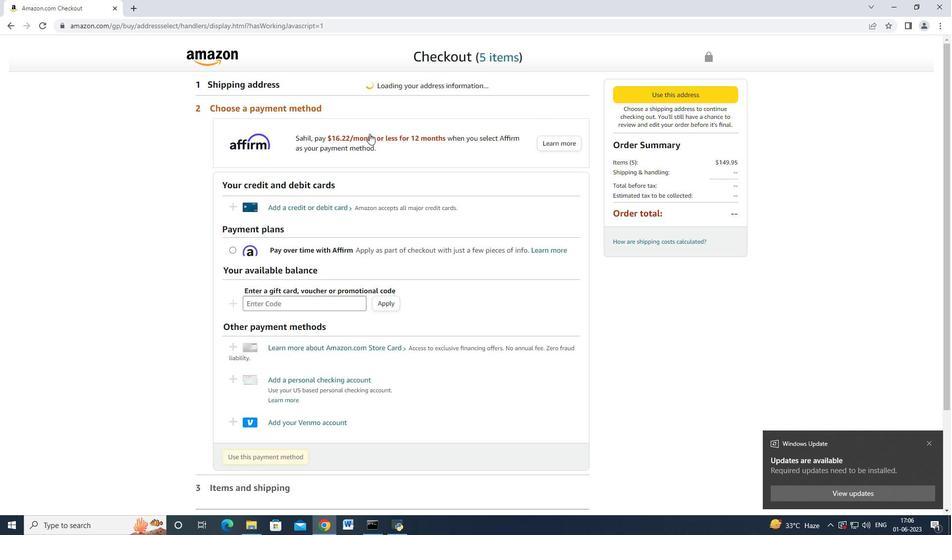 
Action: Mouse scrolled (370, 112) with delta (0, 0)
Screenshot: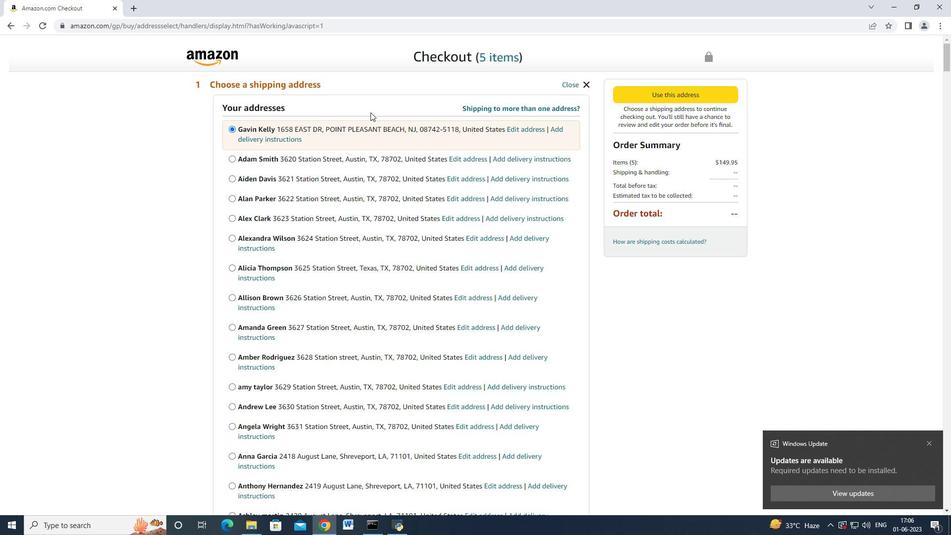 
Action: Mouse scrolled (370, 112) with delta (0, 0)
Screenshot: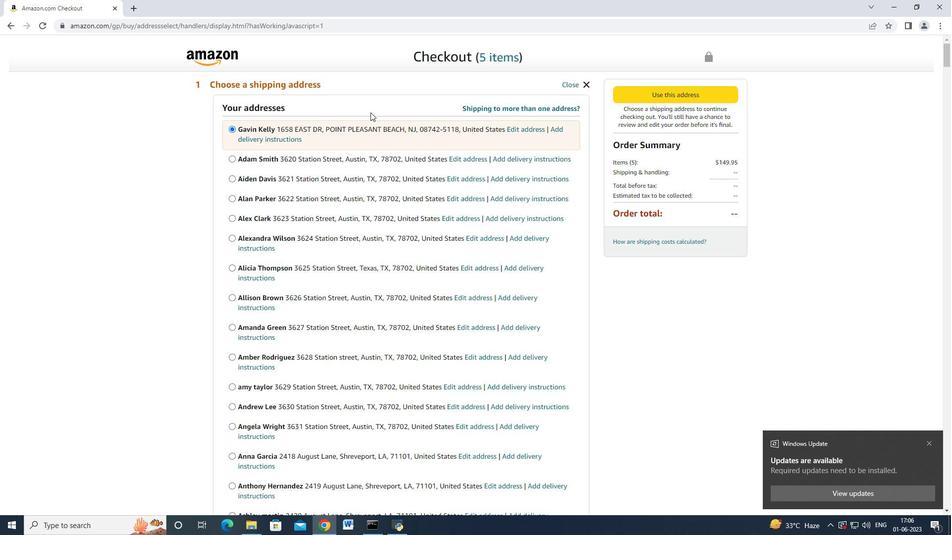 
Action: Mouse scrolled (370, 112) with delta (0, 0)
Screenshot: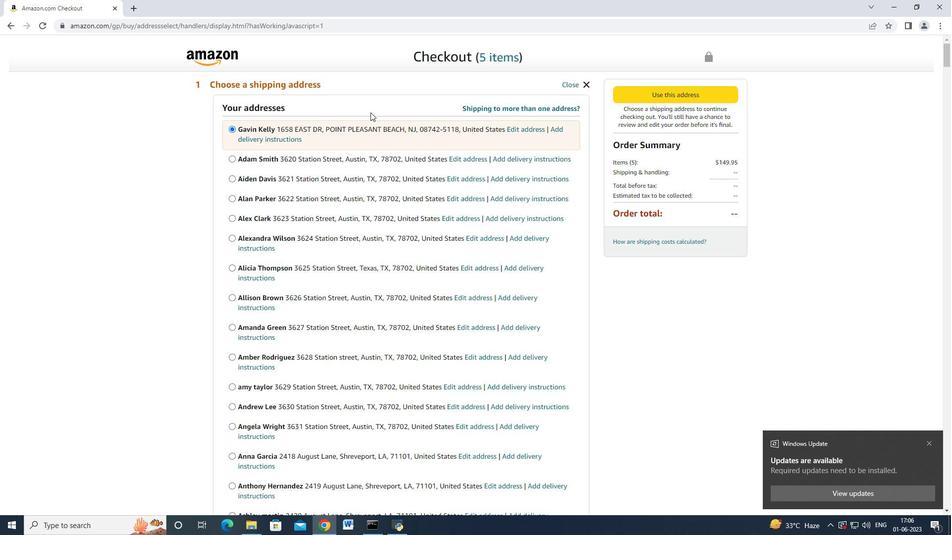 
Action: Mouse scrolled (370, 112) with delta (0, 0)
Screenshot: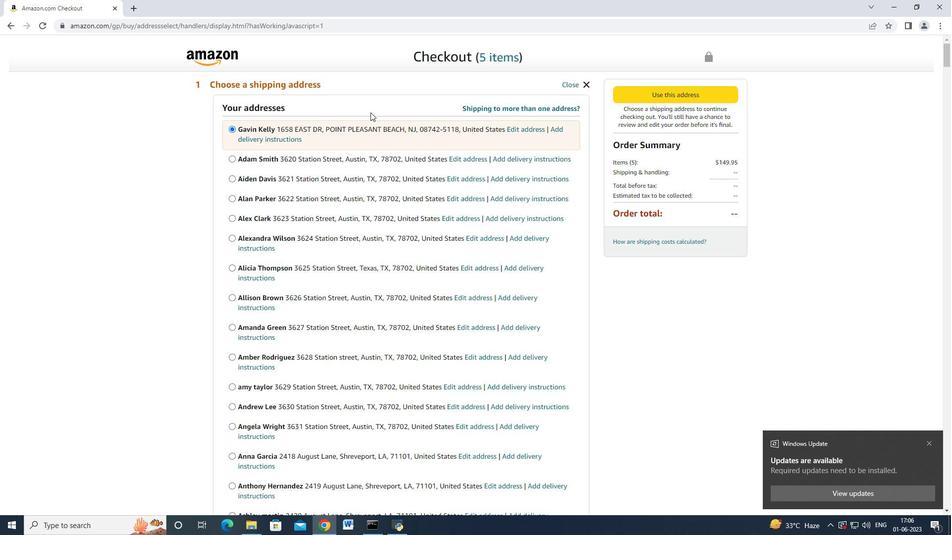 
Action: Mouse scrolled (370, 112) with delta (0, 0)
Screenshot: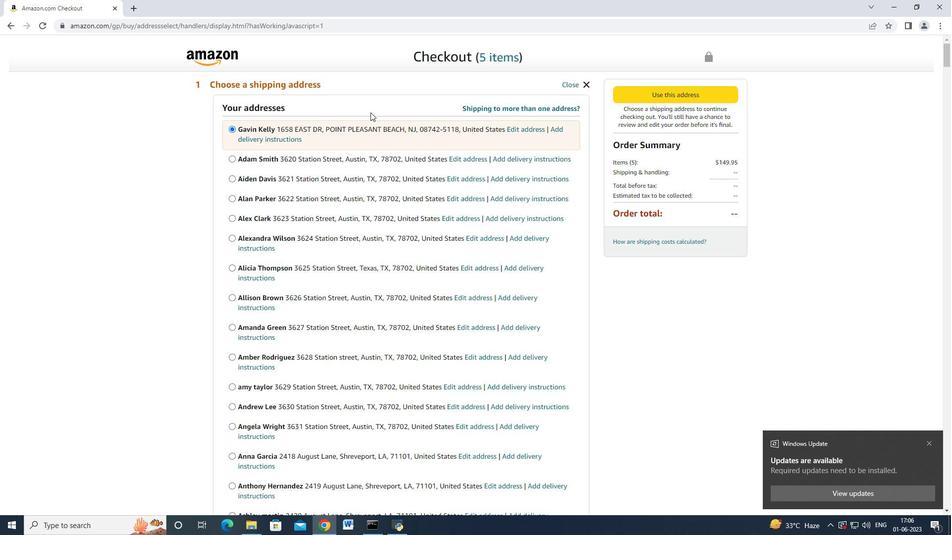 
Action: Mouse scrolled (370, 112) with delta (0, 0)
Screenshot: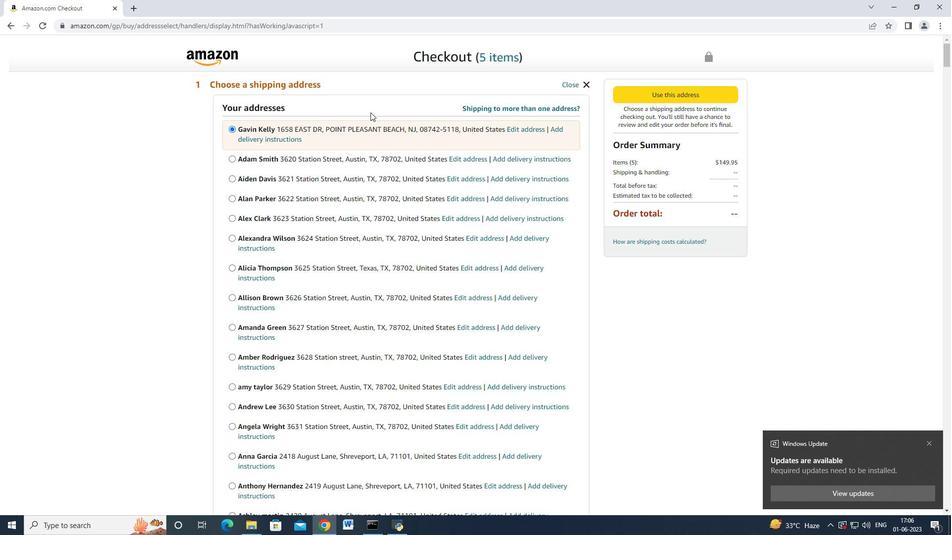 
Action: Mouse scrolled (370, 112) with delta (0, 0)
Screenshot: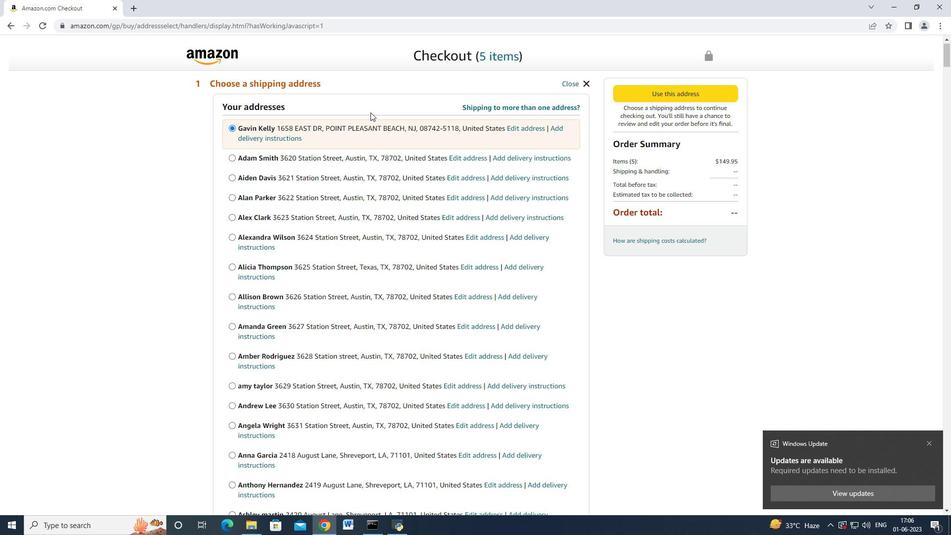 
Action: Mouse scrolled (370, 112) with delta (0, 0)
Screenshot: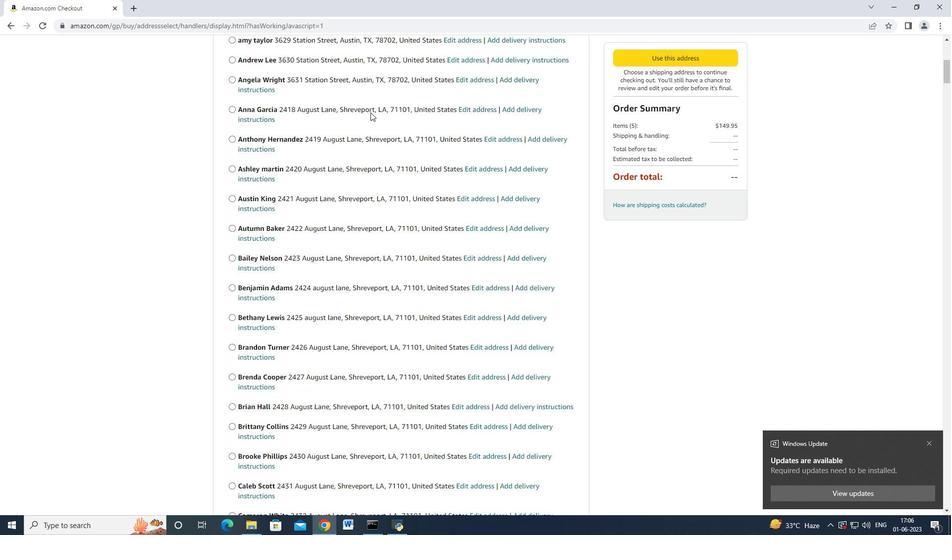 
Action: Mouse scrolled (370, 112) with delta (0, 0)
Screenshot: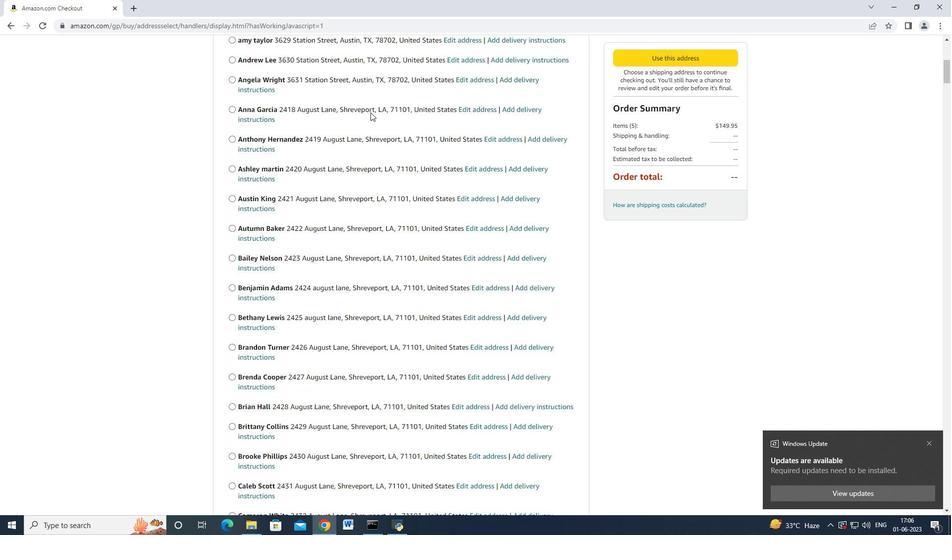 
Action: Mouse scrolled (370, 112) with delta (0, 0)
Screenshot: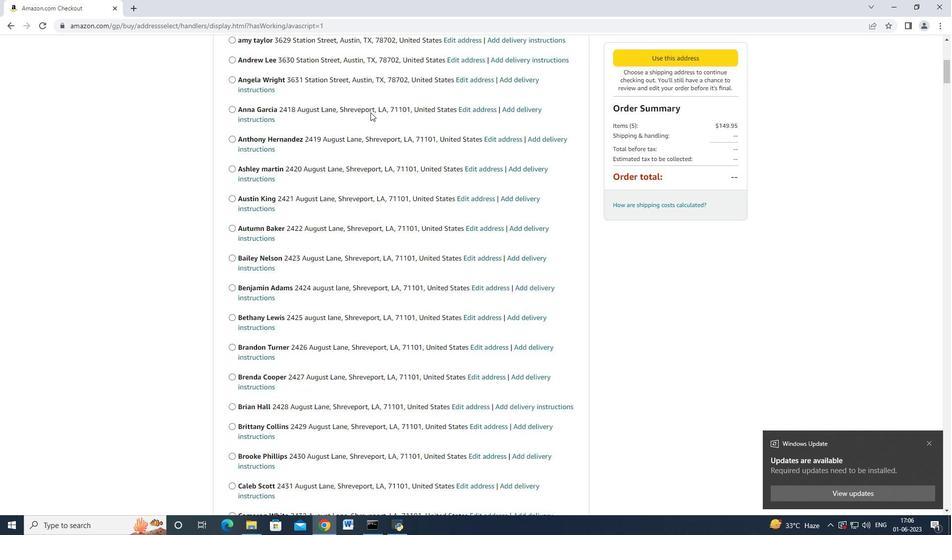 
Action: Mouse scrolled (370, 112) with delta (0, 0)
Screenshot: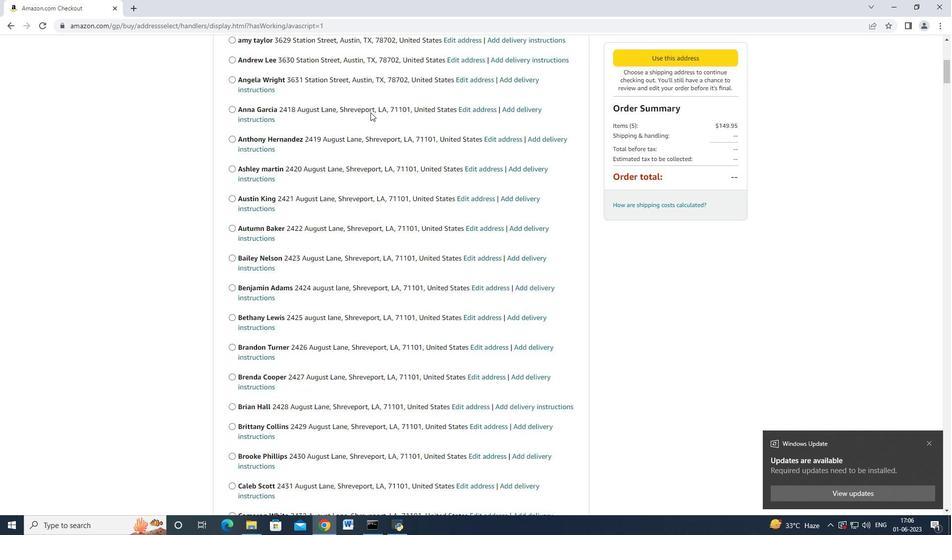 
Action: Mouse scrolled (370, 112) with delta (0, 0)
Screenshot: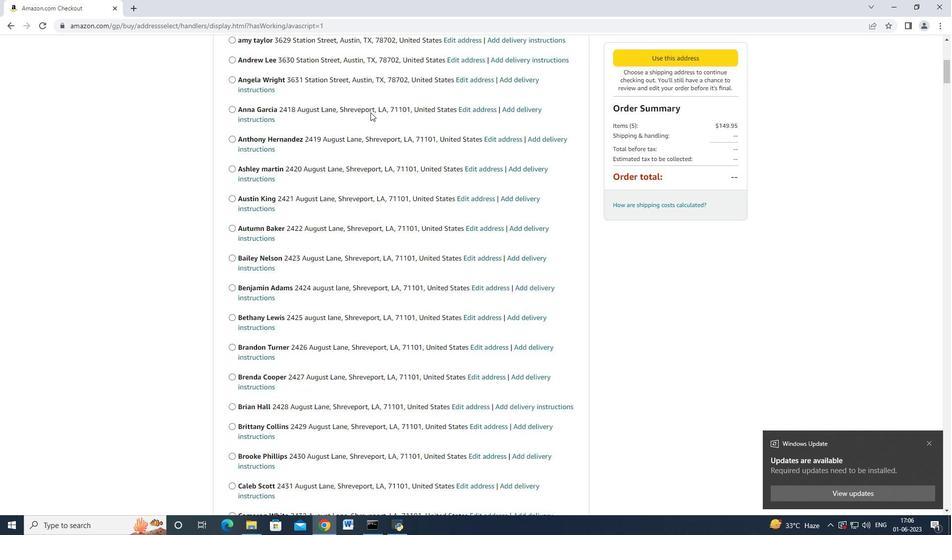 
Action: Mouse scrolled (370, 112) with delta (0, 0)
Screenshot: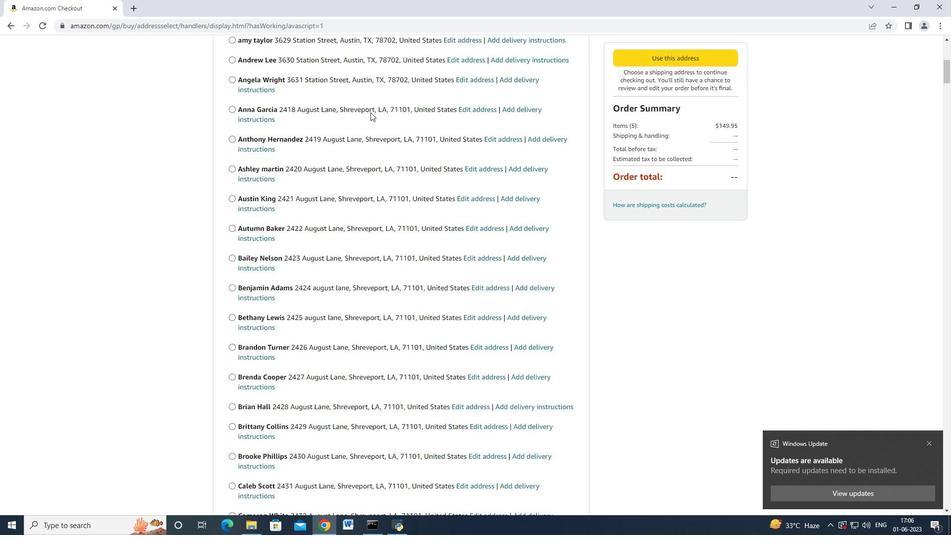 
Action: Mouse scrolled (370, 112) with delta (0, 0)
Screenshot: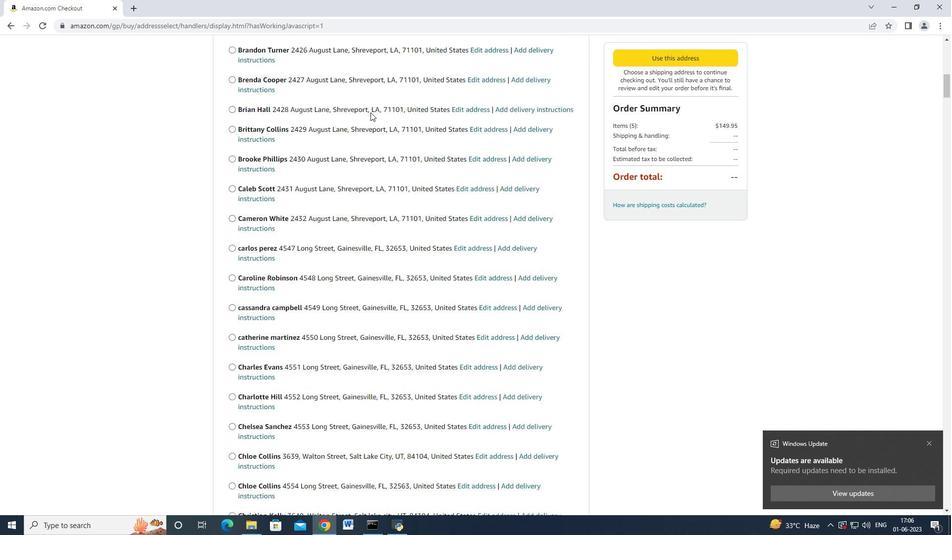 
Action: Mouse scrolled (370, 112) with delta (0, 0)
Screenshot: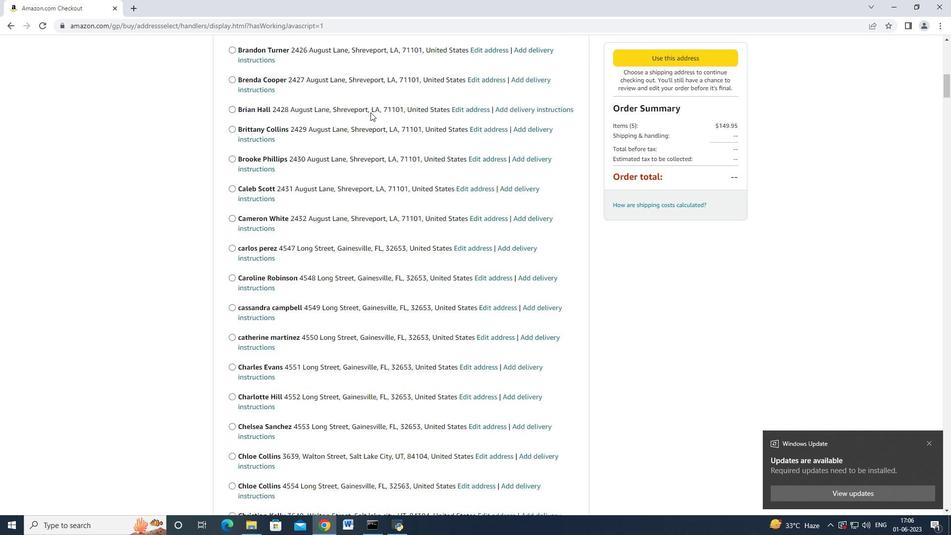 
Action: Mouse scrolled (370, 112) with delta (0, 0)
Screenshot: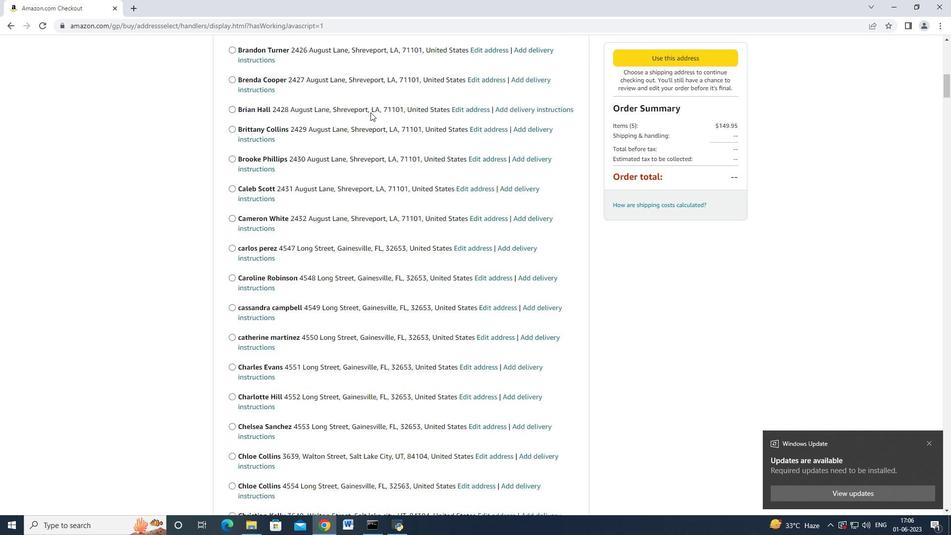
Action: Mouse scrolled (370, 112) with delta (0, 0)
Screenshot: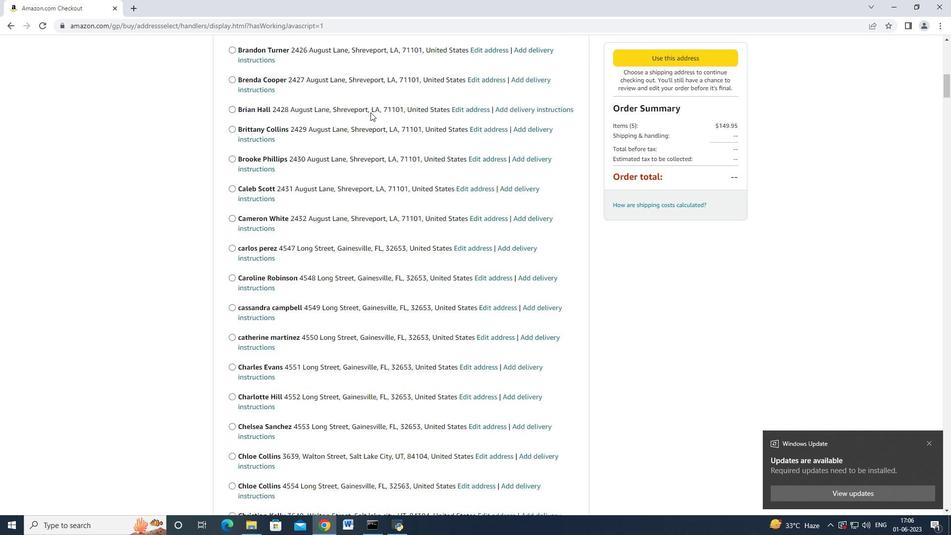 
Action: Mouse scrolled (370, 112) with delta (0, 0)
Screenshot: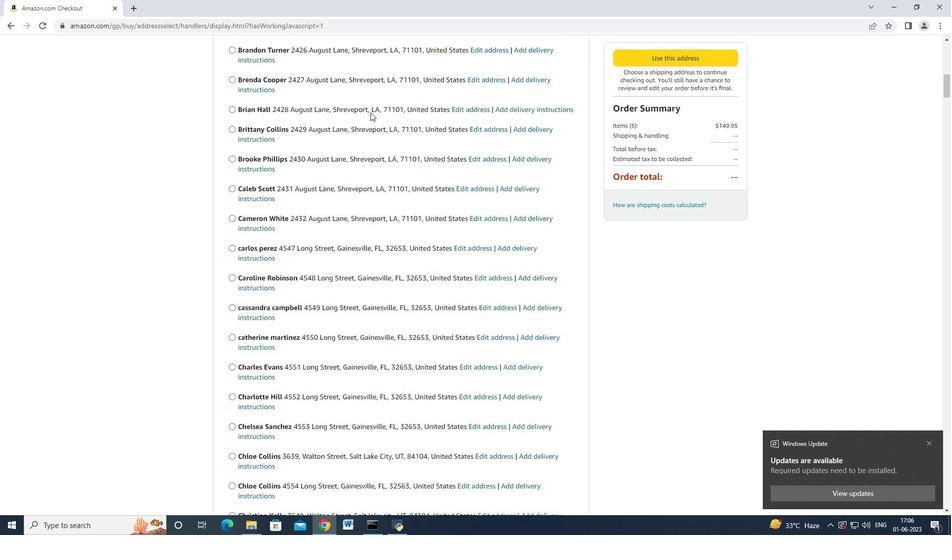 
Action: Mouse scrolled (370, 112) with delta (0, 0)
Screenshot: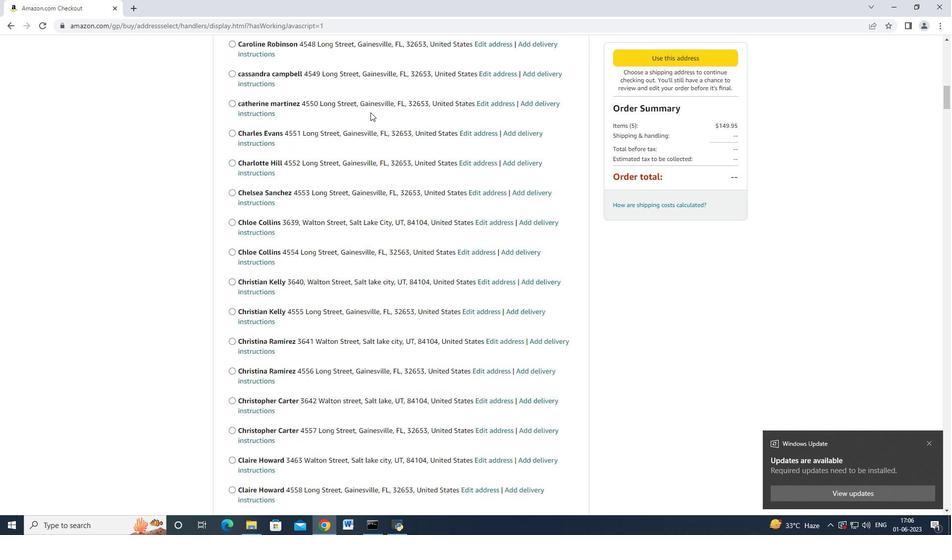 
Action: Mouse scrolled (370, 112) with delta (0, 0)
Screenshot: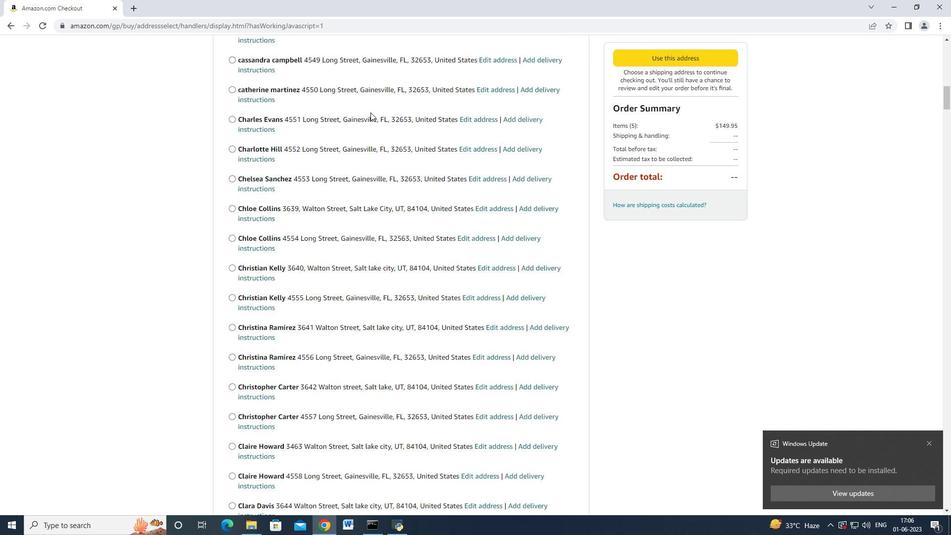 
Action: Mouse scrolled (370, 112) with delta (0, 0)
Screenshot: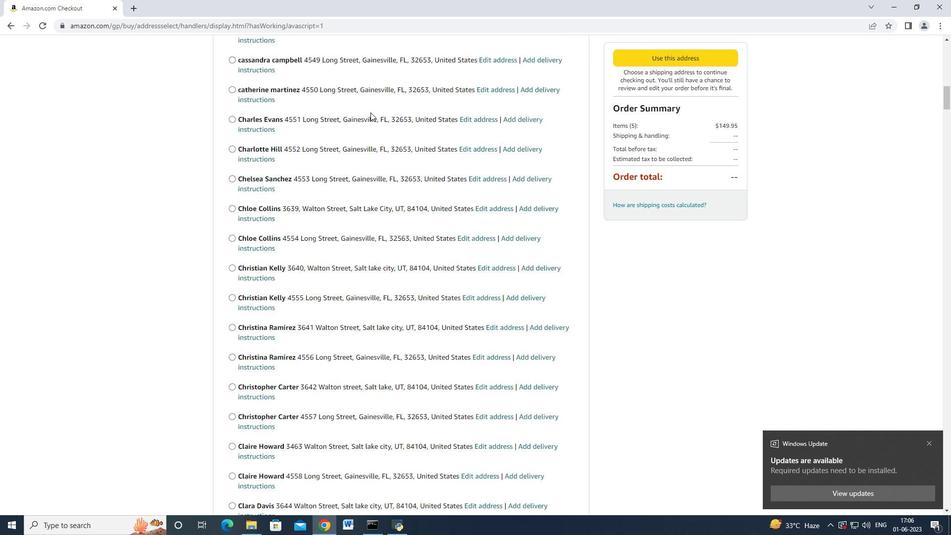 
Action: Mouse scrolled (370, 112) with delta (0, 0)
Screenshot: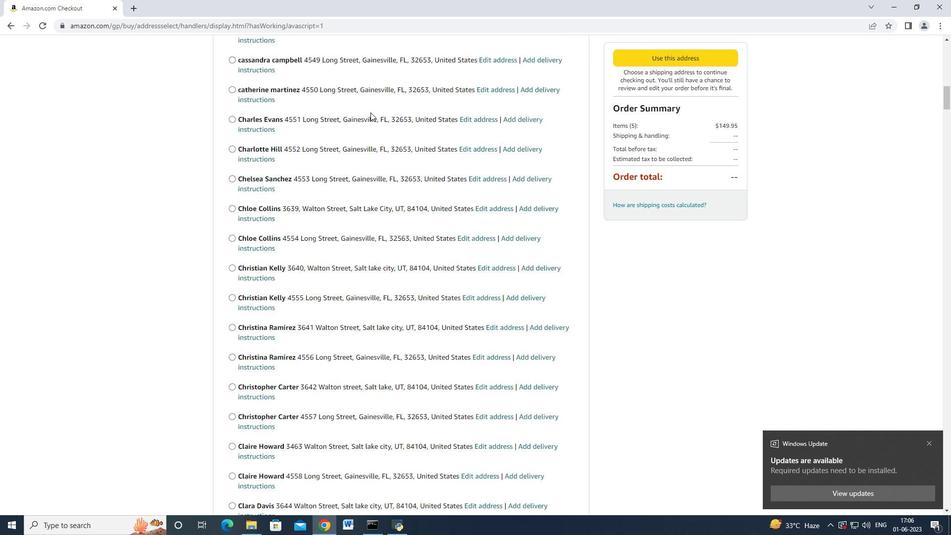 
Action: Mouse scrolled (370, 112) with delta (0, 0)
Screenshot: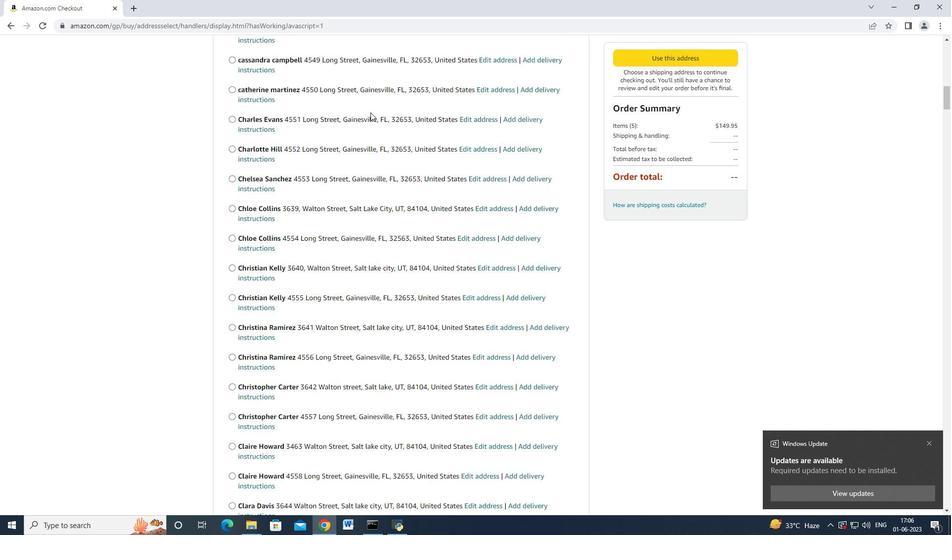 
Action: Mouse scrolled (370, 112) with delta (0, 0)
Screenshot: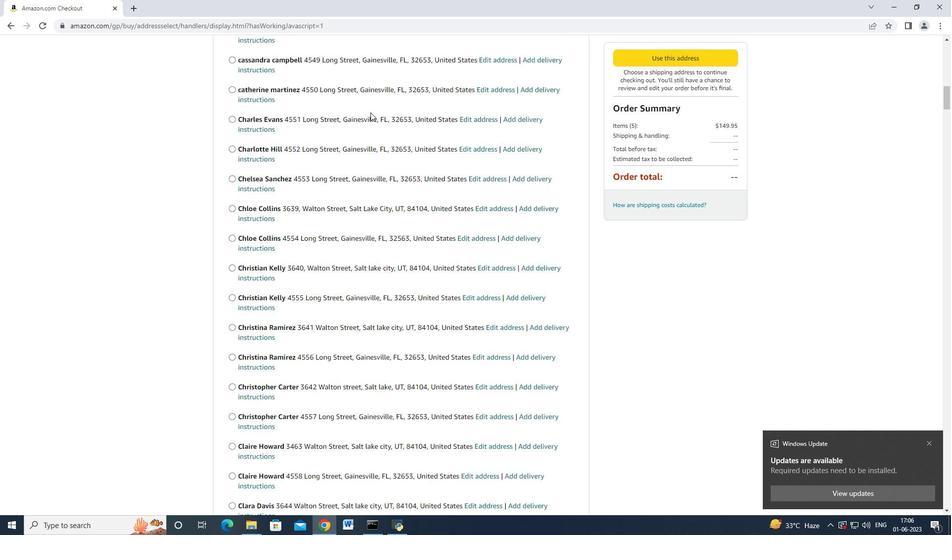 
Action: Mouse scrolled (370, 112) with delta (0, 0)
Screenshot: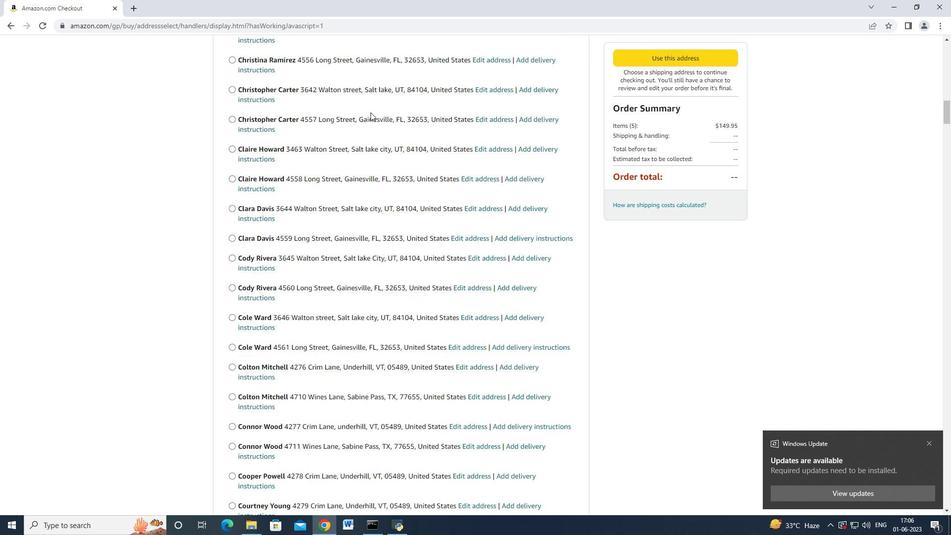 
Action: Mouse scrolled (370, 112) with delta (0, 0)
Screenshot: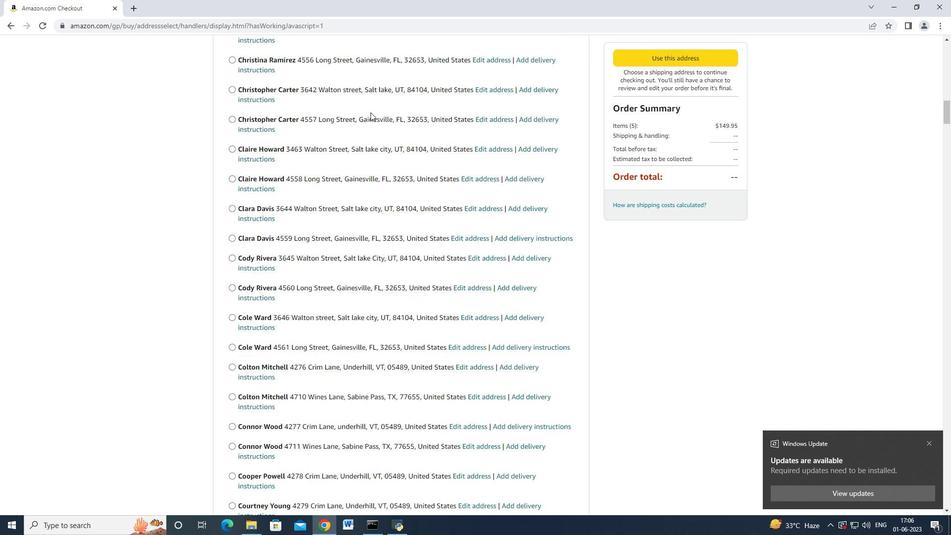 
Action: Mouse scrolled (370, 112) with delta (0, 0)
Screenshot: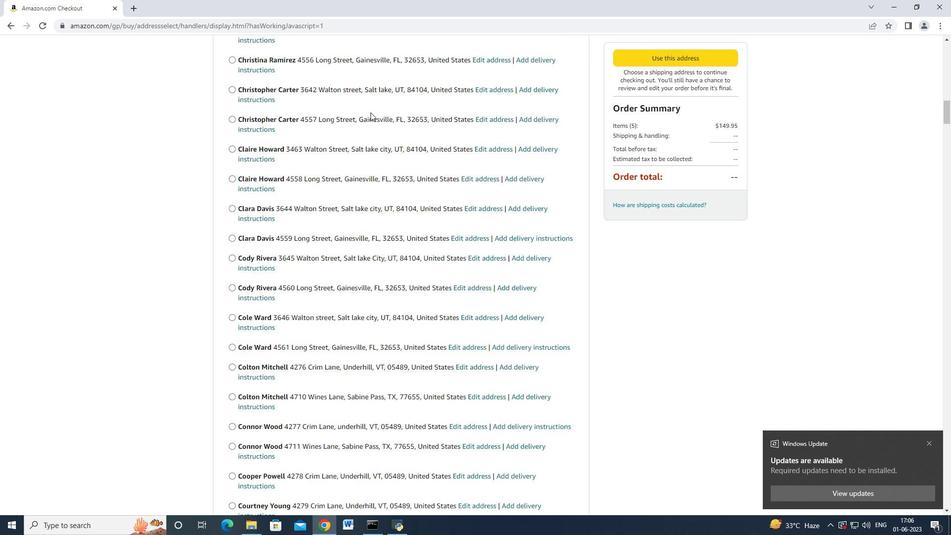 
Action: Mouse scrolled (370, 112) with delta (0, 0)
Screenshot: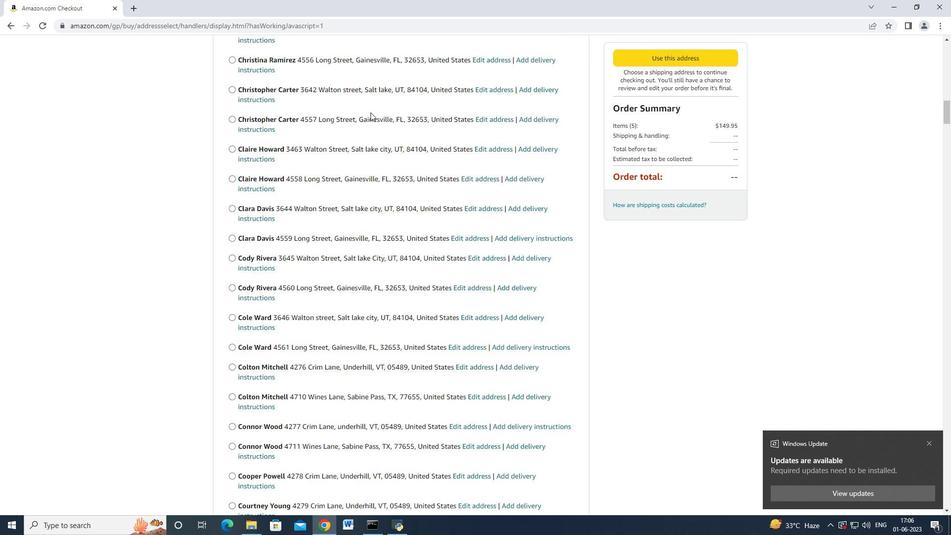 
Action: Mouse scrolled (370, 112) with delta (0, 0)
Screenshot: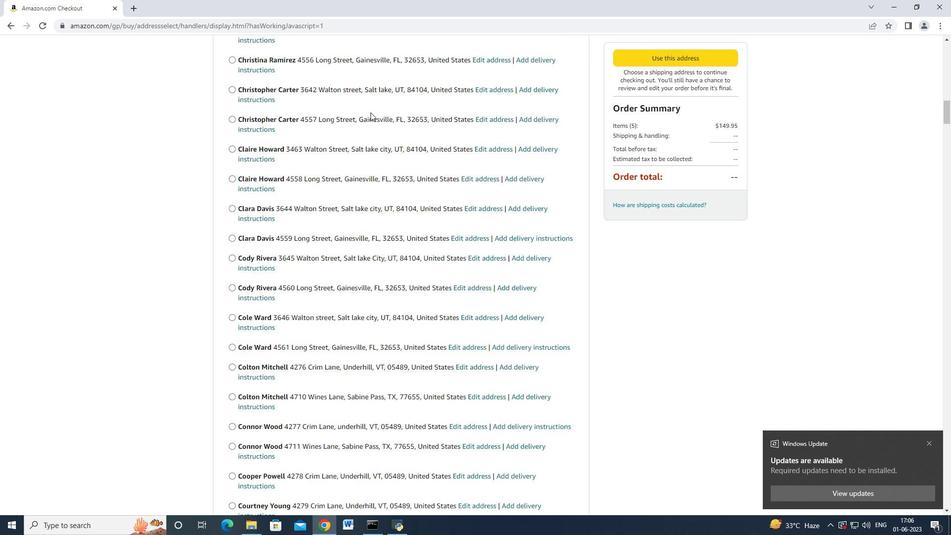 
Action: Mouse scrolled (370, 112) with delta (0, 0)
Screenshot: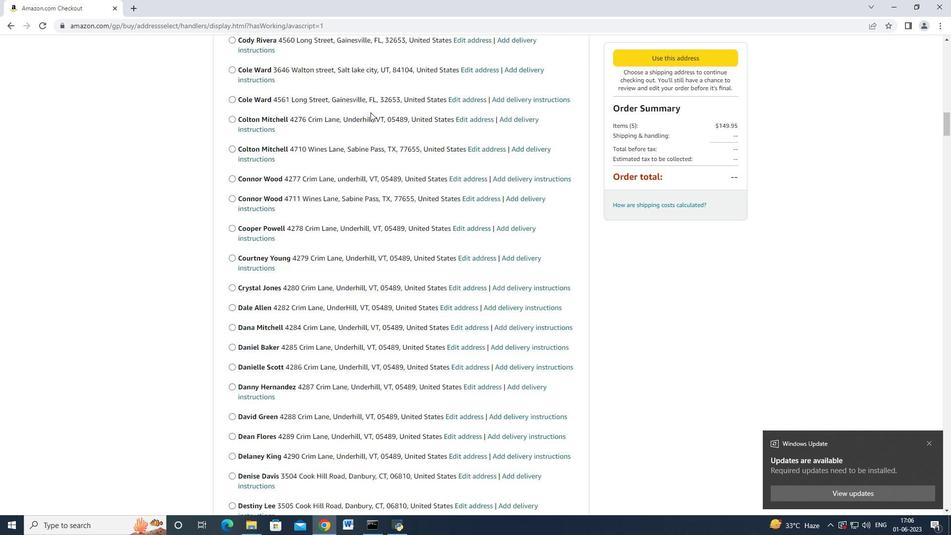 
Action: Mouse scrolled (370, 112) with delta (0, 0)
Screenshot: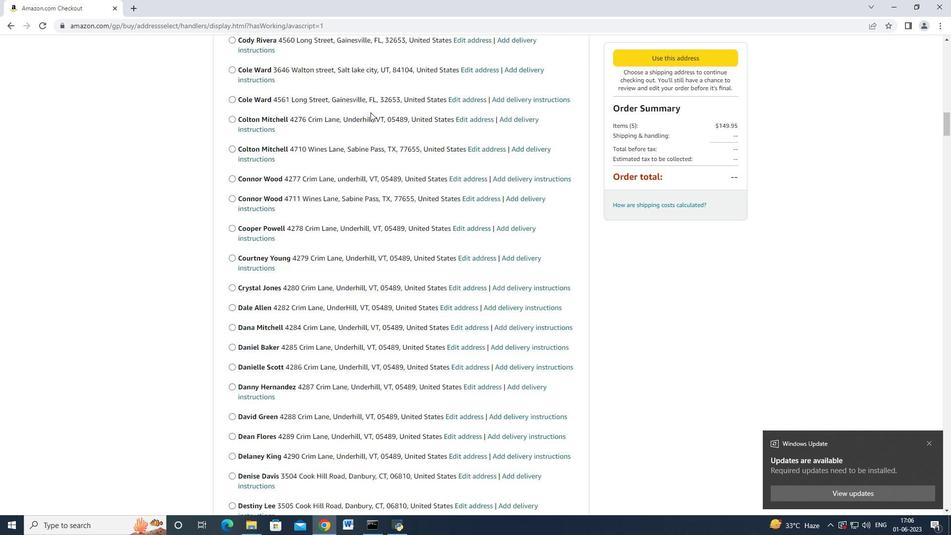 
Action: Mouse scrolled (370, 112) with delta (0, 0)
Screenshot: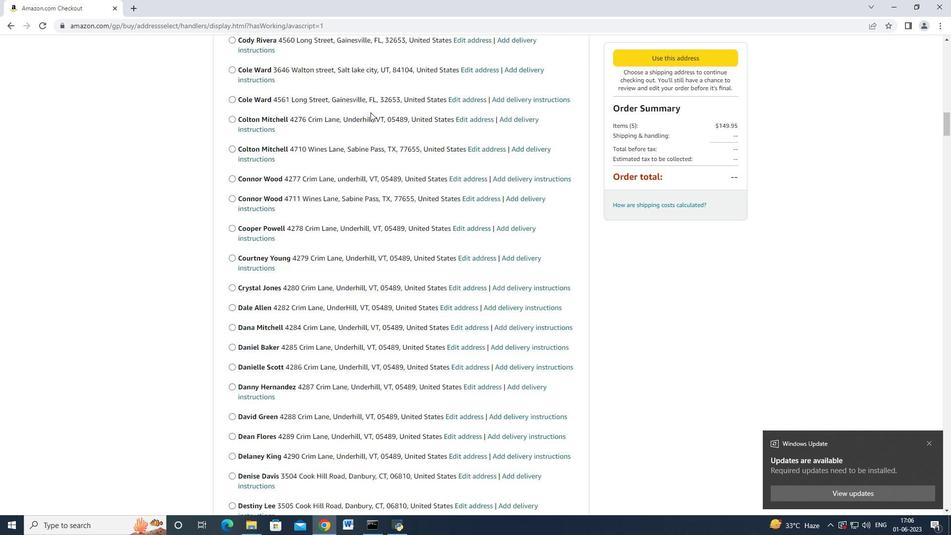 
Action: Mouse scrolled (370, 112) with delta (0, 0)
Screenshot: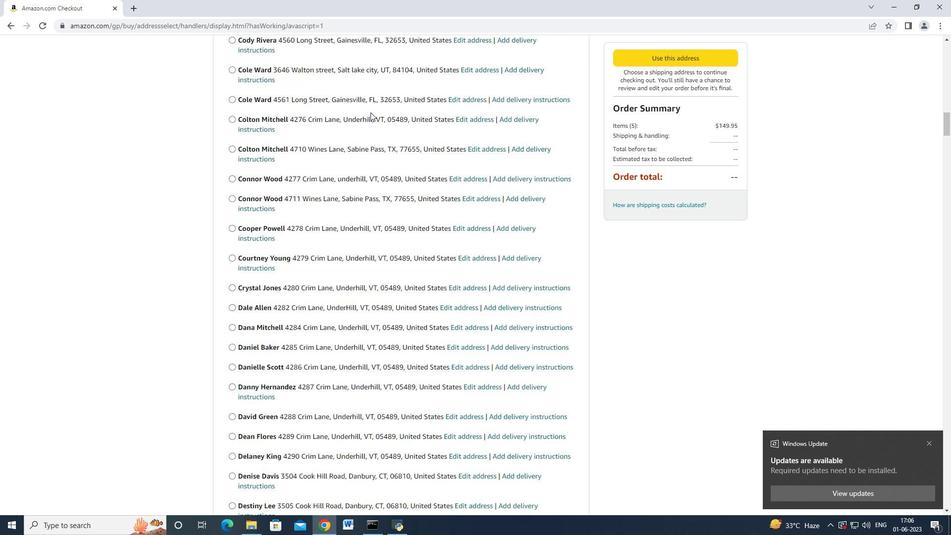 
Action: Mouse scrolled (370, 112) with delta (0, 0)
Screenshot: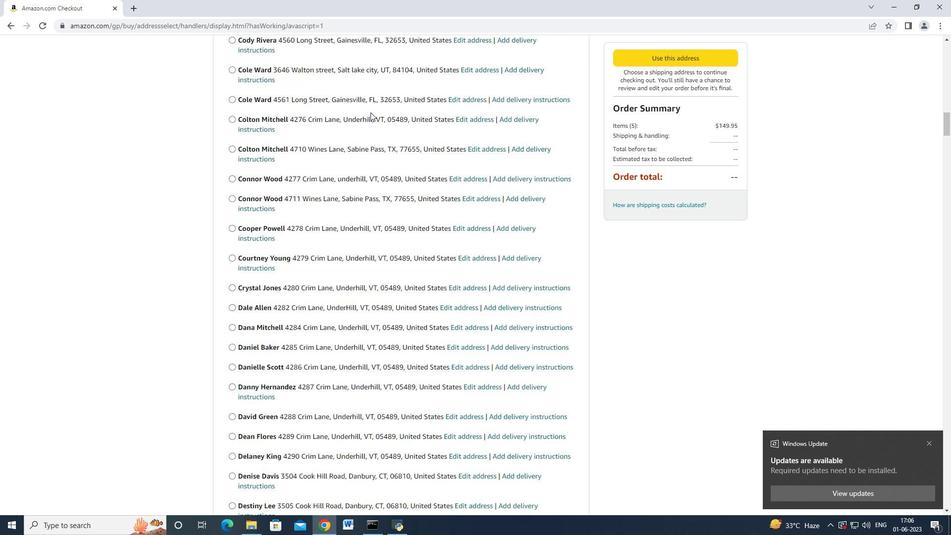 
Action: Mouse scrolled (370, 112) with delta (0, 0)
Screenshot: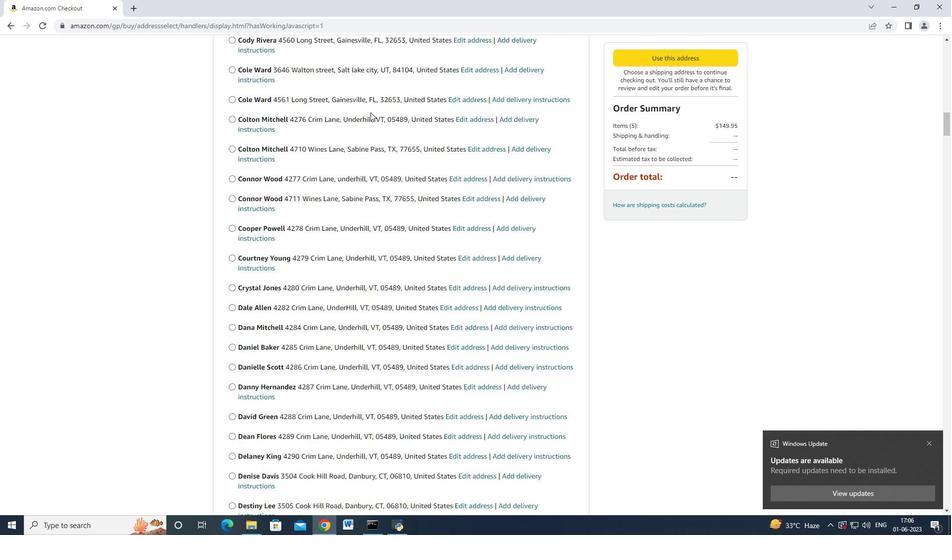 
Action: Mouse scrolled (370, 112) with delta (0, 0)
Screenshot: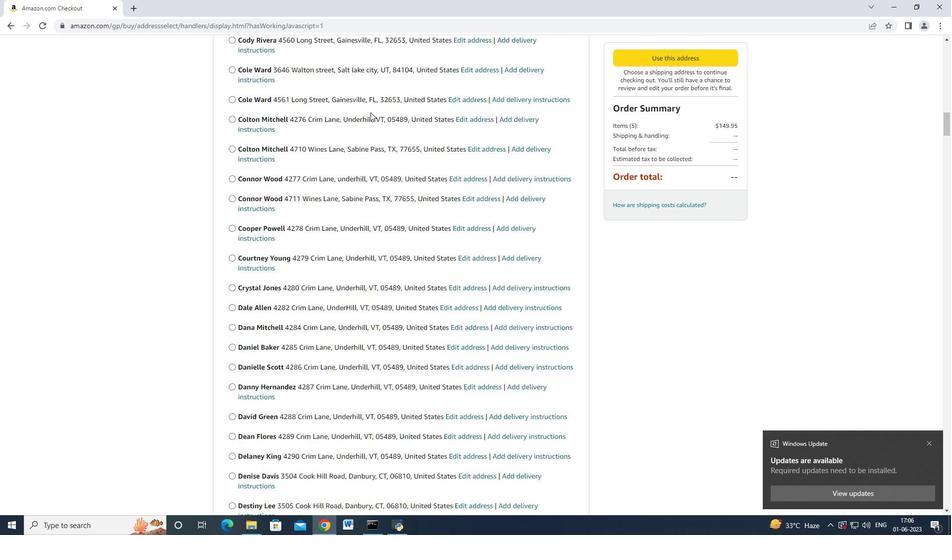 
Action: Mouse moved to (287, 168)
Screenshot: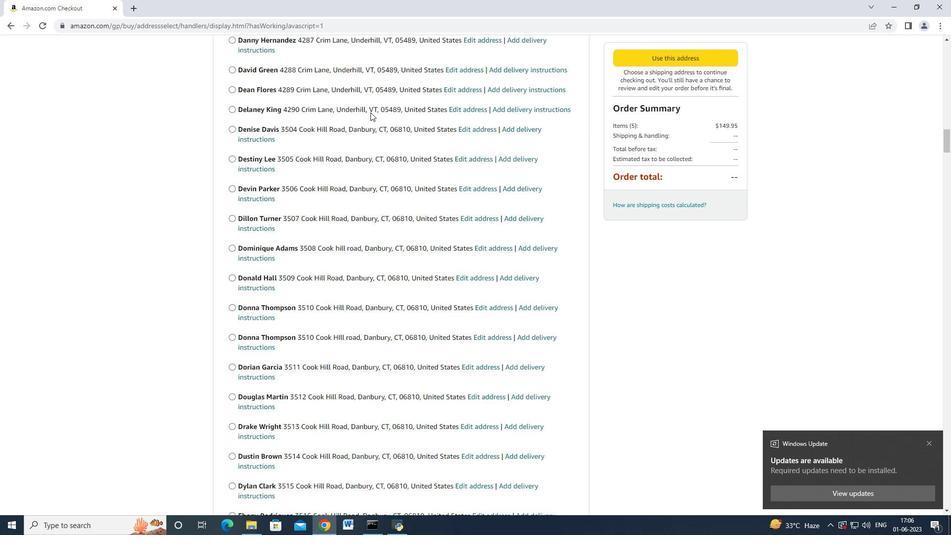 
Action: Mouse scrolled (318, 145) with delta (0, 0)
Screenshot: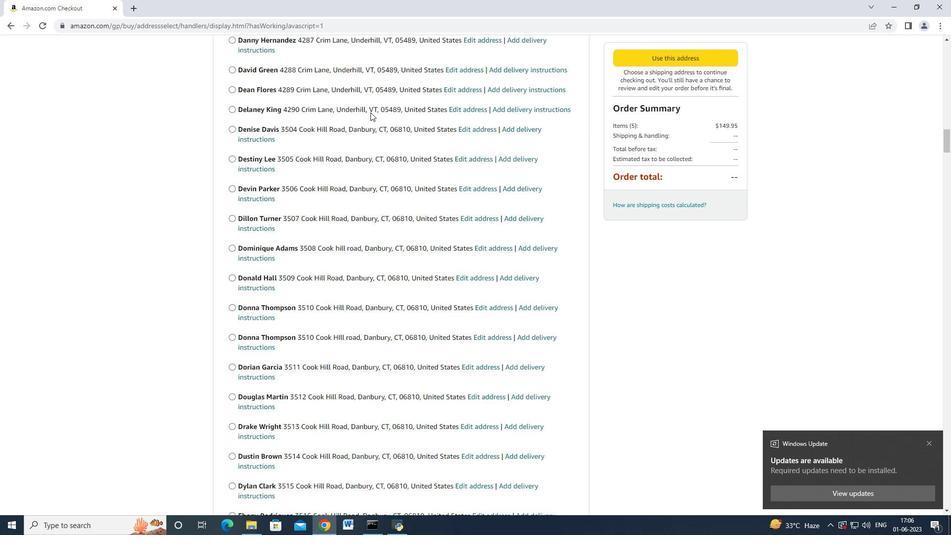
Action: Mouse moved to (273, 177)
Screenshot: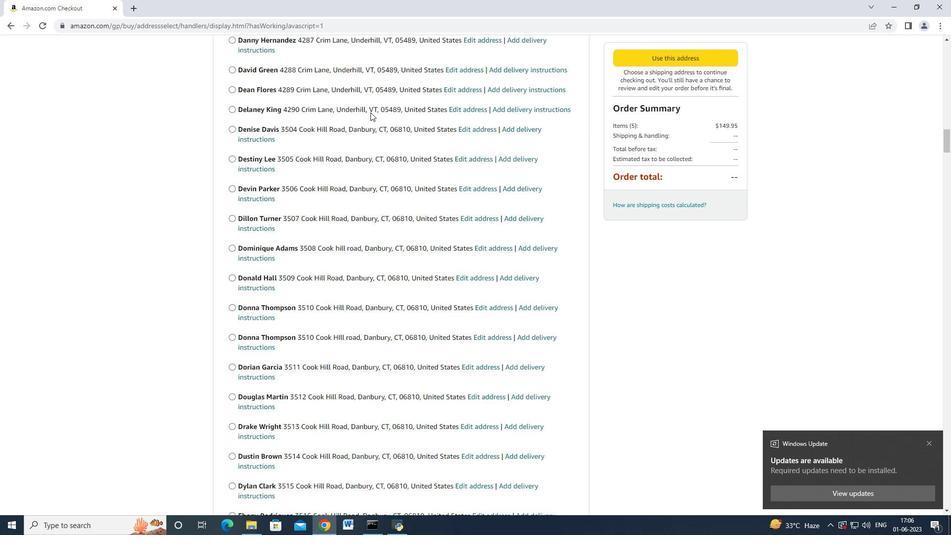 
Action: Mouse scrolled (312, 150) with delta (0, 0)
Screenshot: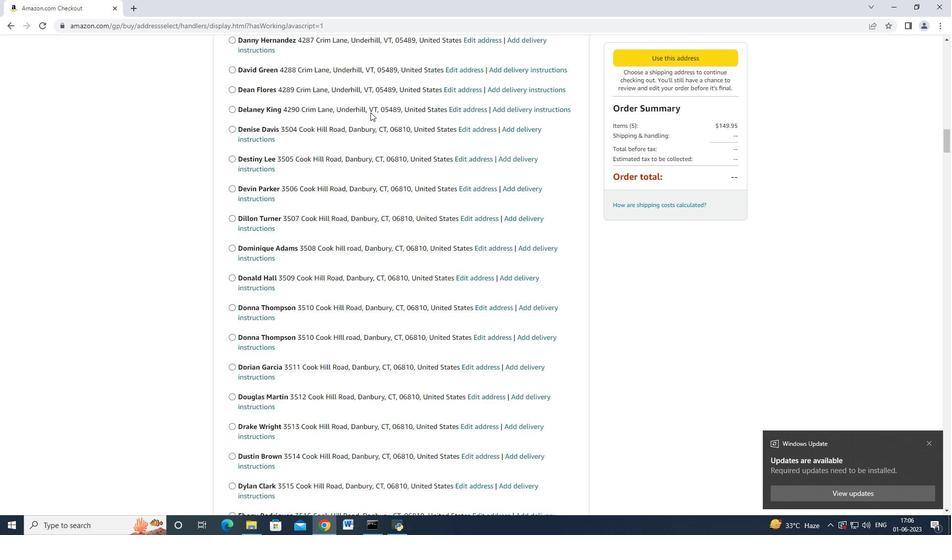 
Action: Mouse moved to (270, 179)
Screenshot: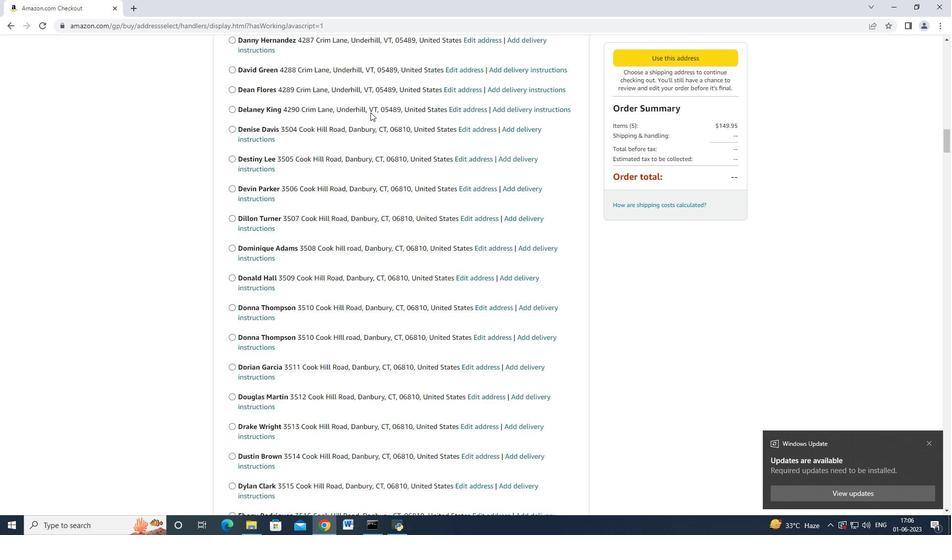 
Action: Mouse scrolled (305, 156) with delta (0, 0)
Screenshot: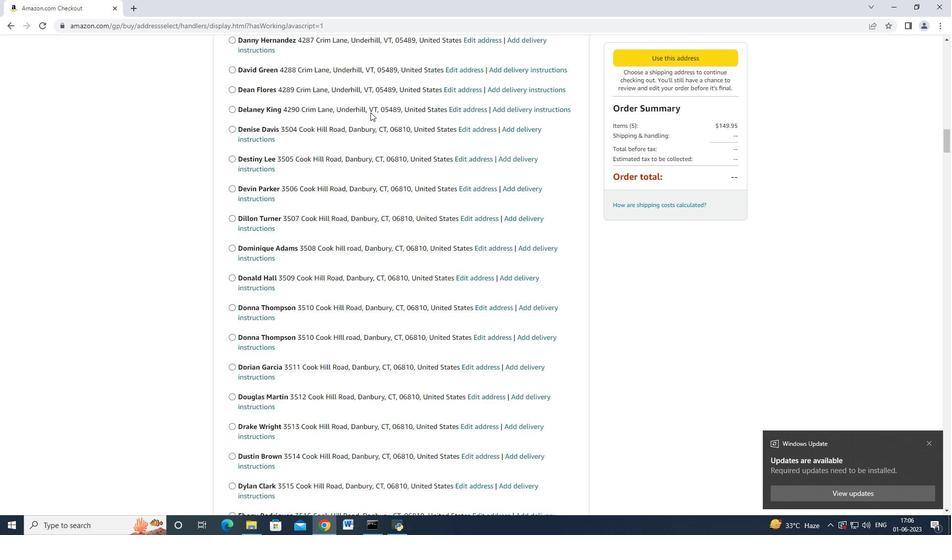
Action: Mouse moved to (269, 180)
Screenshot: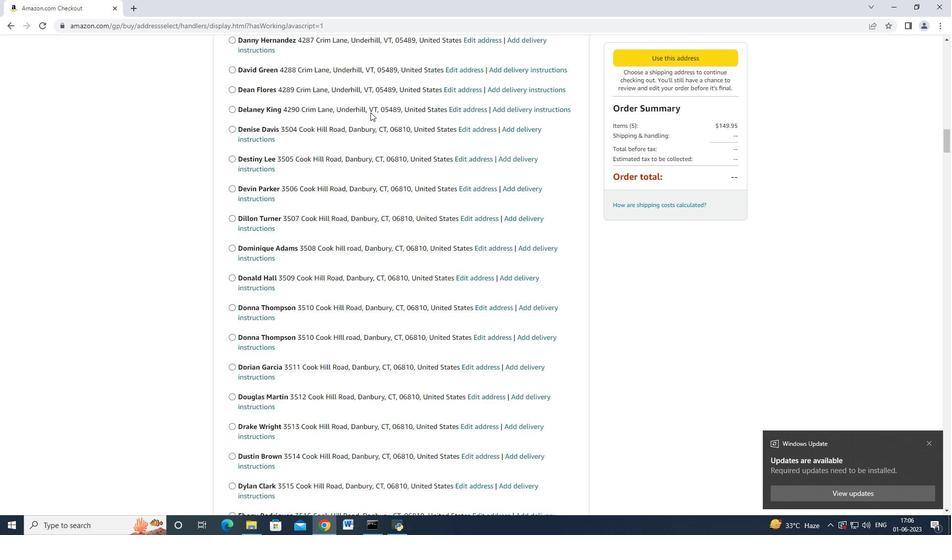 
Action: Mouse scrolled (301, 158) with delta (0, 0)
Screenshot: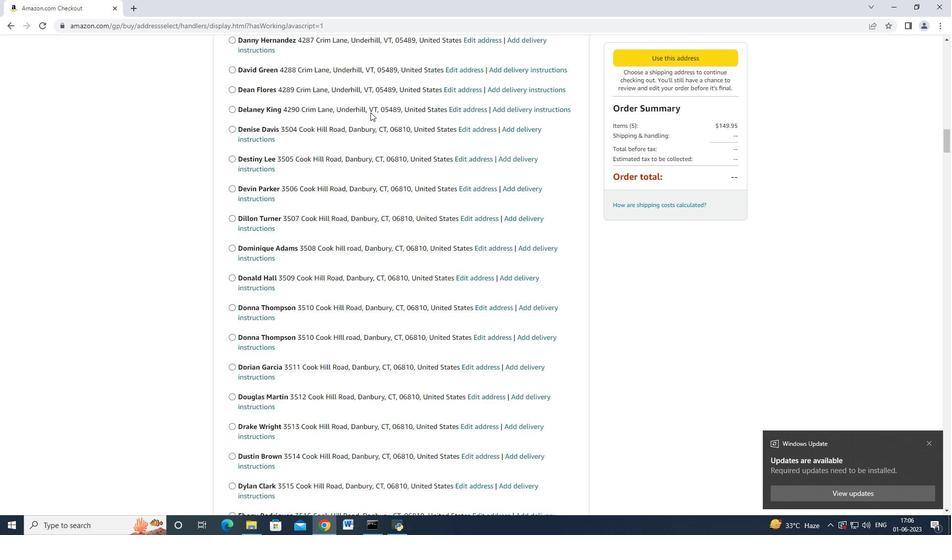 
Action: Mouse moved to (268, 180)
Screenshot: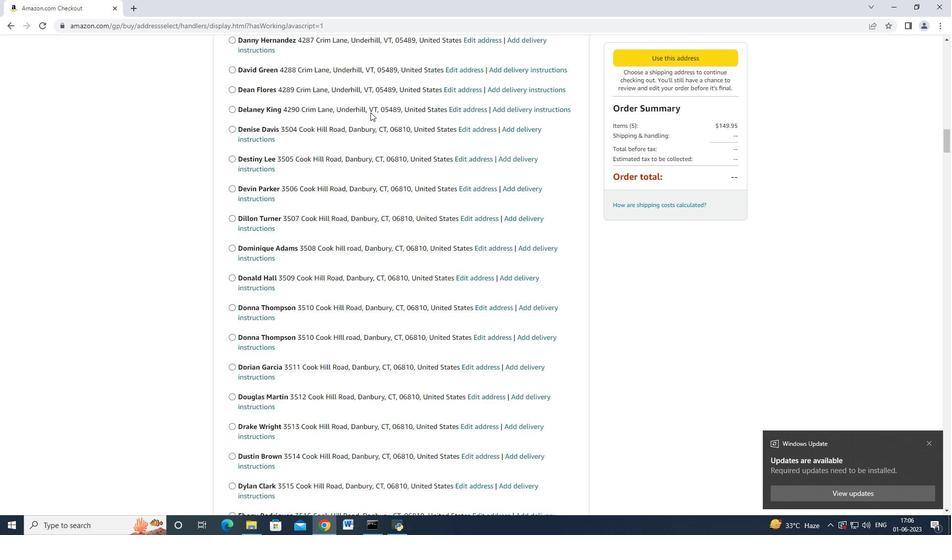 
Action: Mouse scrolled (296, 162) with delta (0, 0)
Screenshot: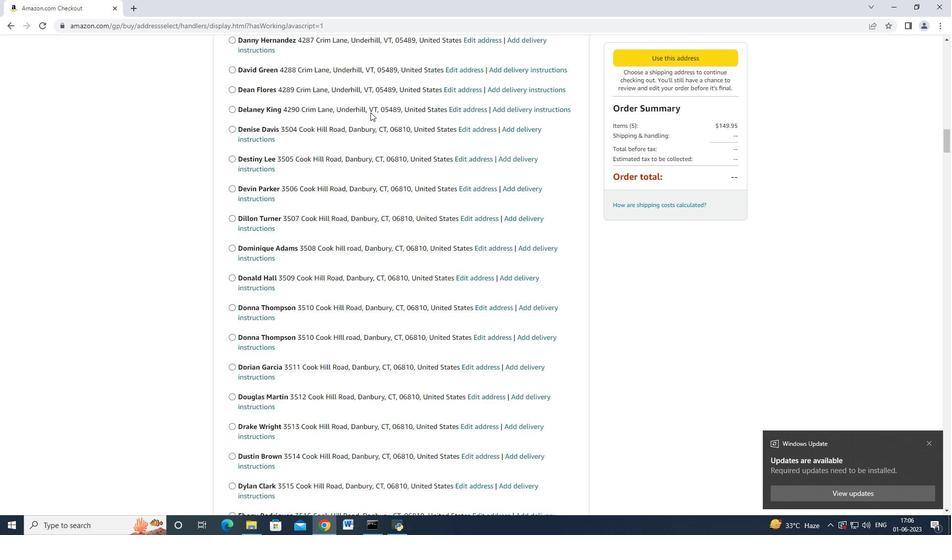 
Action: Mouse scrolled (287, 168) with delta (0, 0)
Screenshot: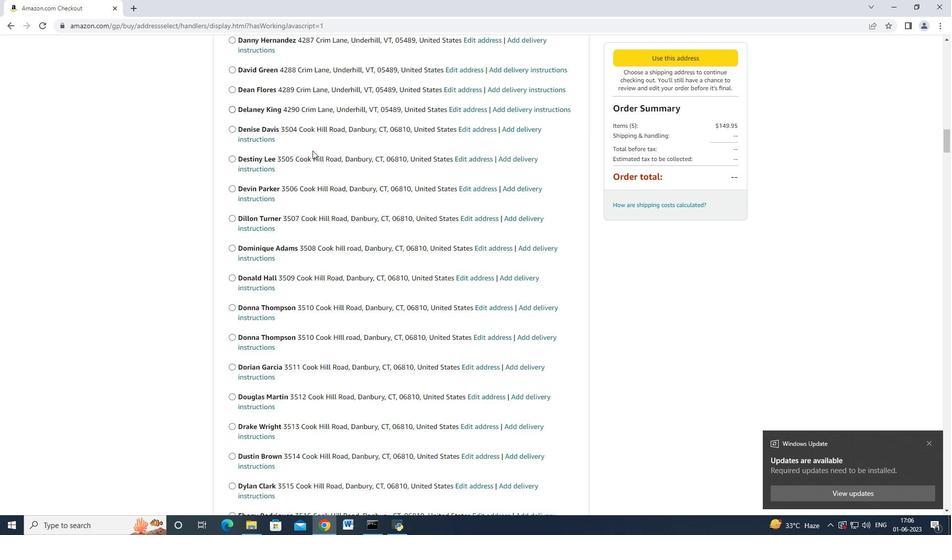 
Action: Mouse scrolled (268, 179) with delta (0, 0)
Screenshot: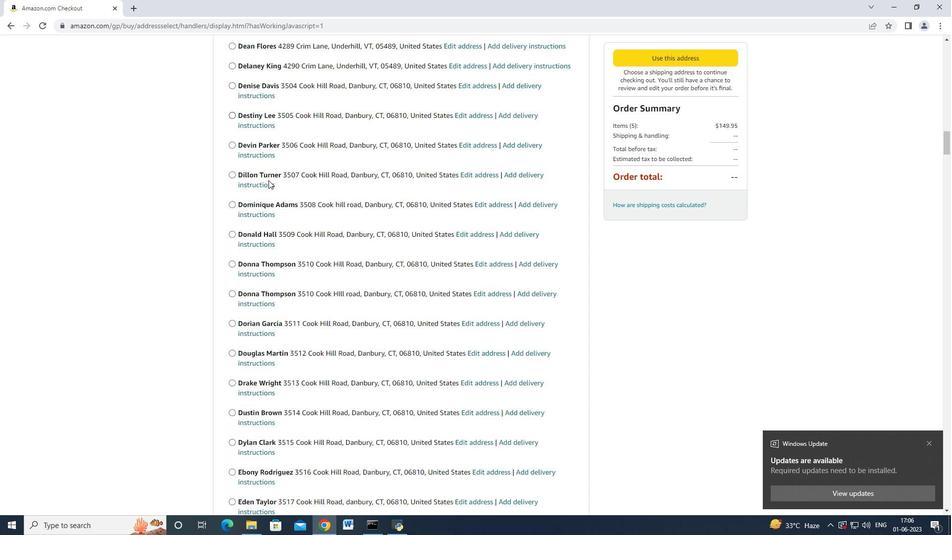 
Action: Mouse scrolled (268, 179) with delta (0, 0)
Screenshot: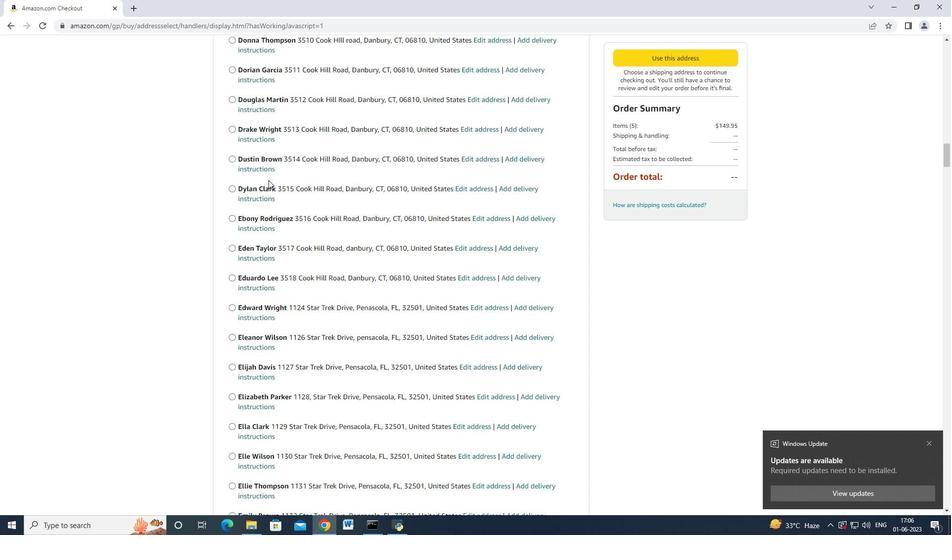 
Action: Mouse scrolled (268, 179) with delta (0, 0)
Screenshot: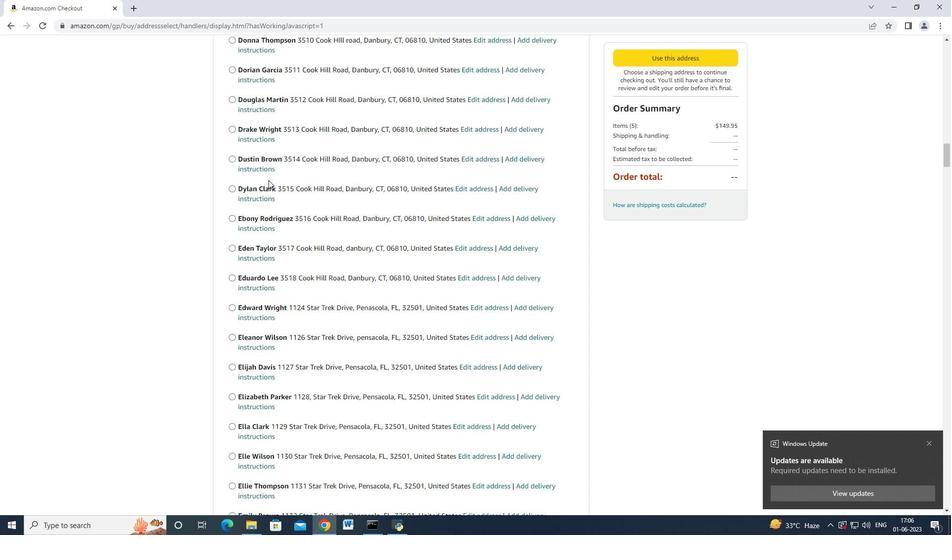 
Action: Mouse scrolled (268, 179) with delta (0, 0)
Screenshot: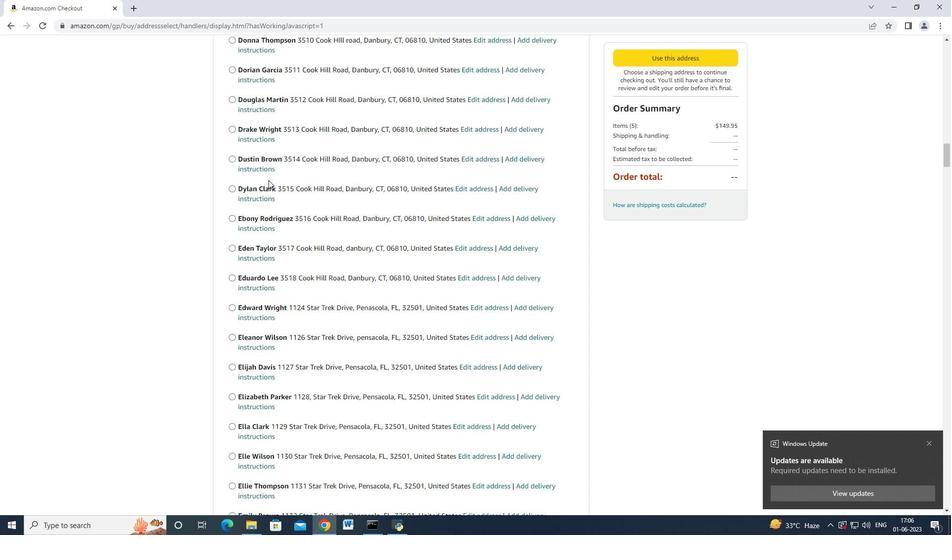 
Action: Mouse scrolled (268, 179) with delta (0, 0)
Screenshot: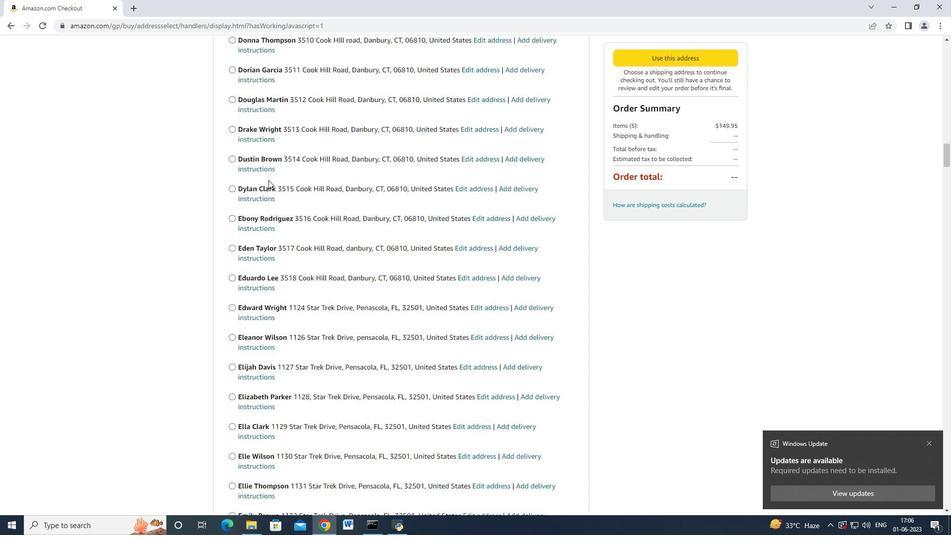 
Action: Mouse scrolled (268, 179) with delta (0, 0)
Screenshot: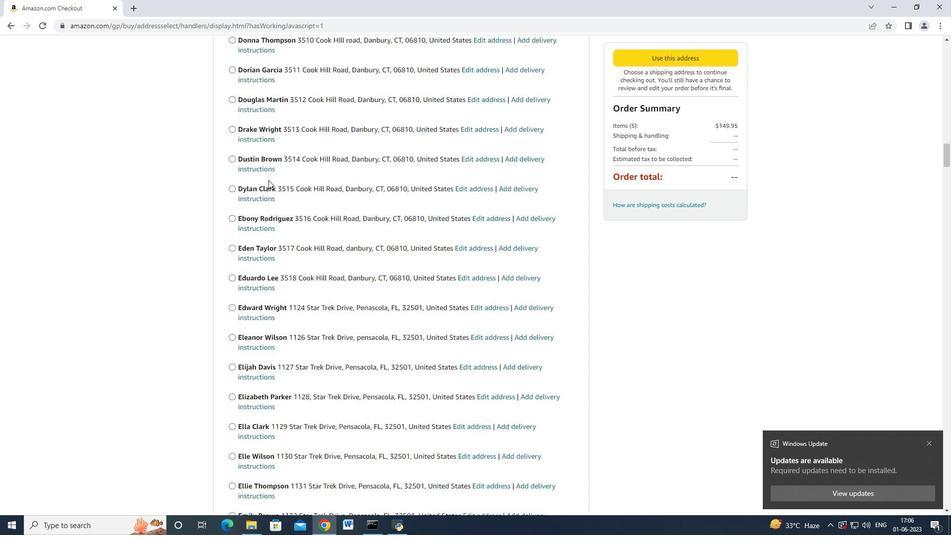 
Action: Mouse scrolled (268, 179) with delta (0, 0)
Screenshot: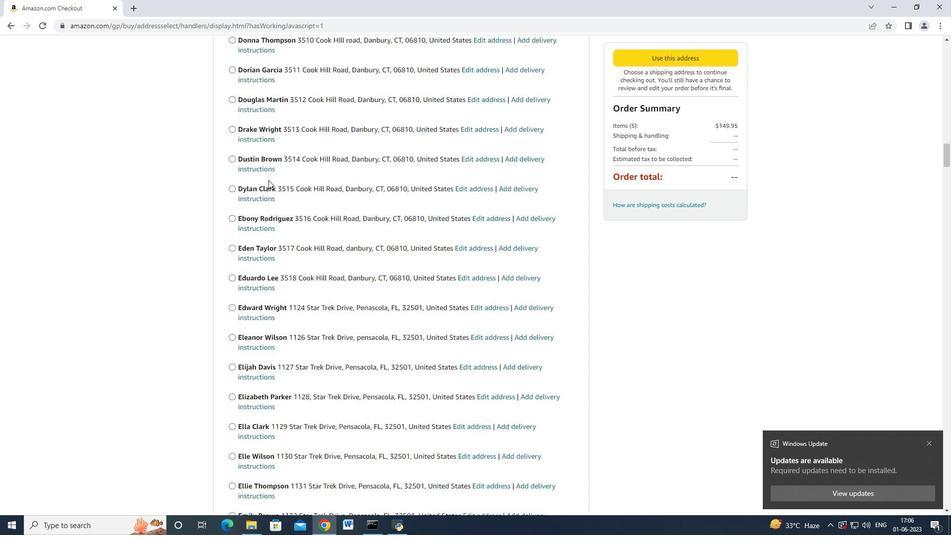 
Action: Mouse scrolled (268, 179) with delta (0, 0)
Screenshot: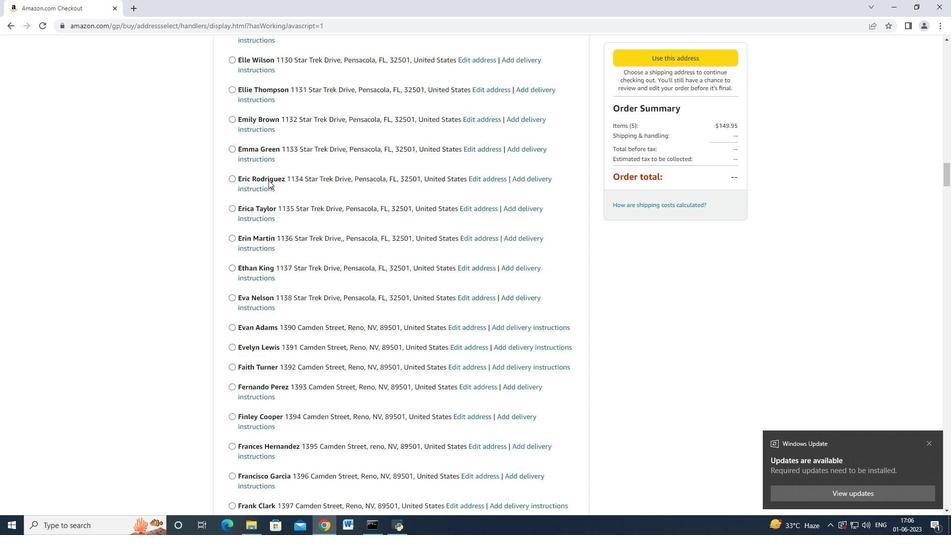 
Action: Mouse scrolled (268, 179) with delta (0, 0)
Screenshot: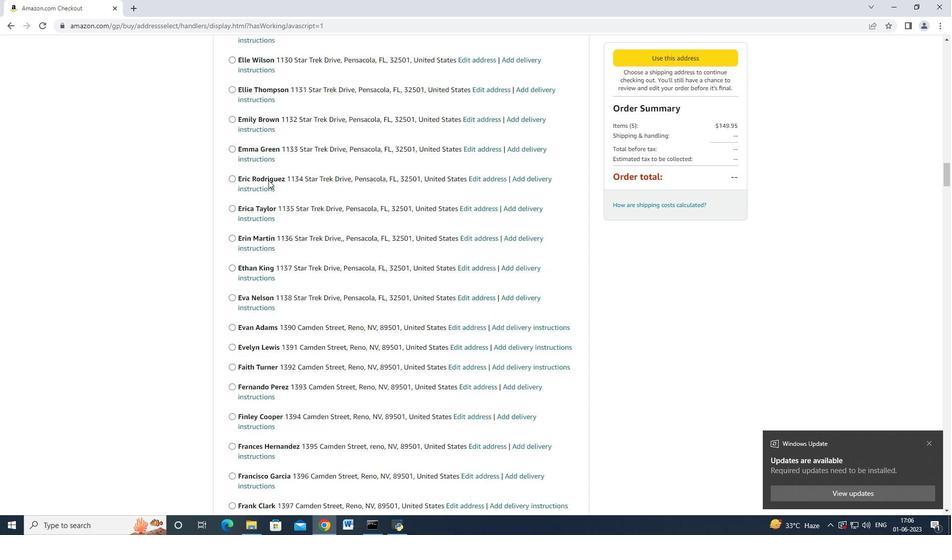 
Action: Mouse scrolled (268, 179) with delta (0, 0)
Screenshot: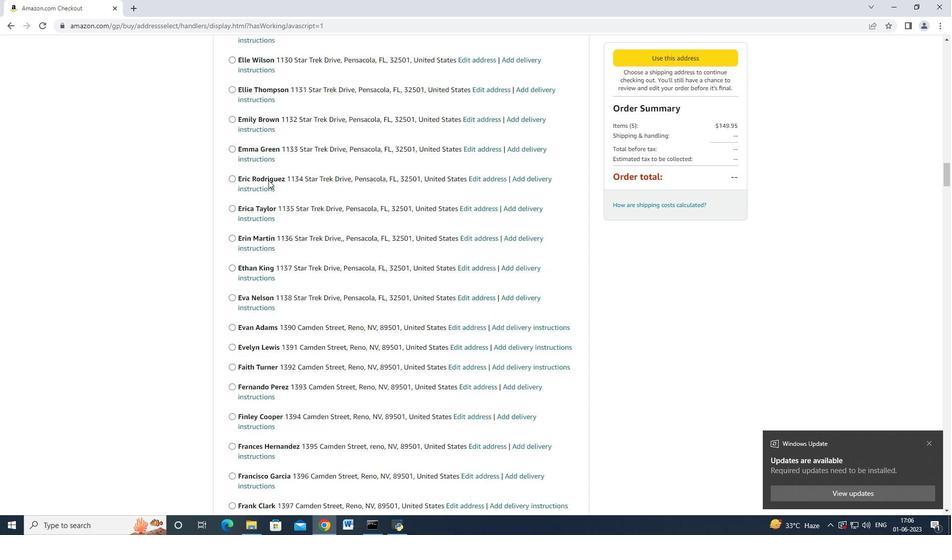 
Action: Mouse scrolled (268, 179) with delta (0, 0)
Screenshot: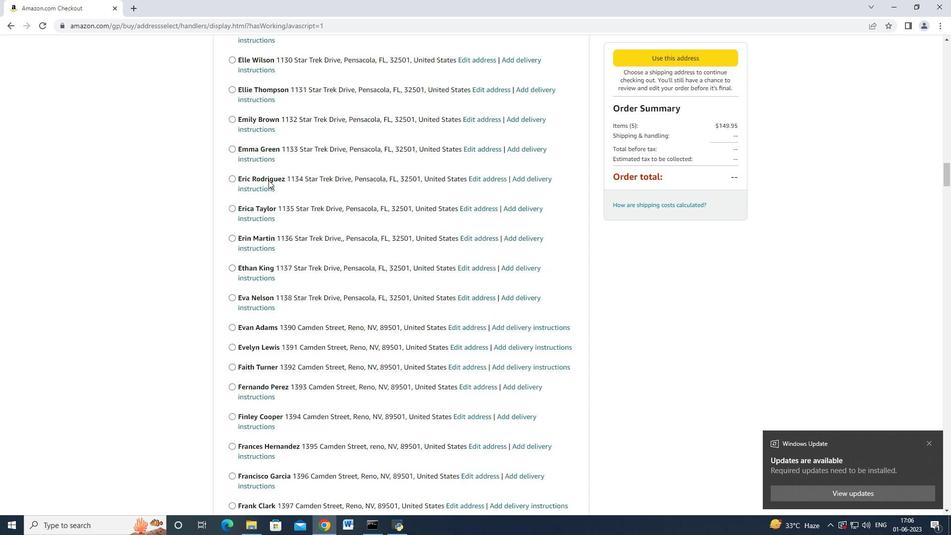 
Action: Mouse scrolled (268, 179) with delta (0, 0)
Screenshot: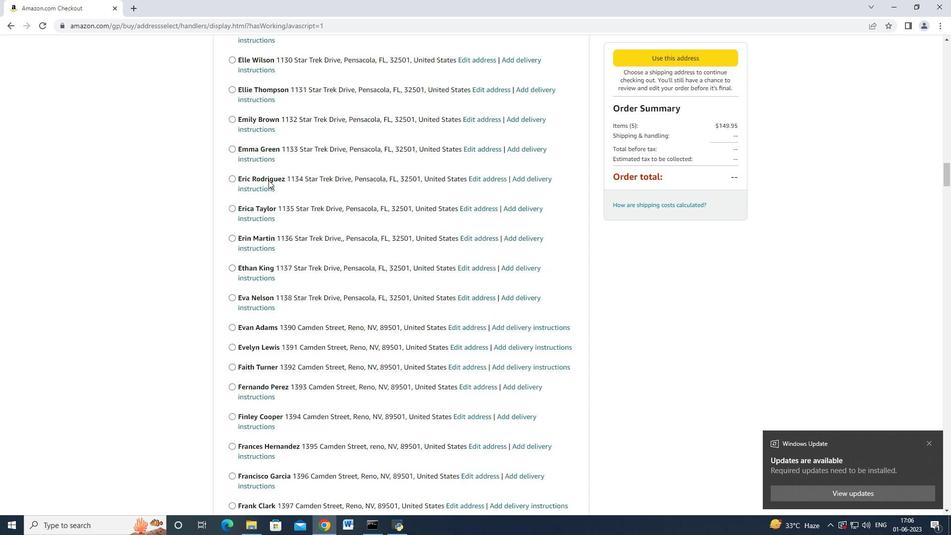 
Action: Mouse scrolled (268, 179) with delta (0, 0)
Screenshot: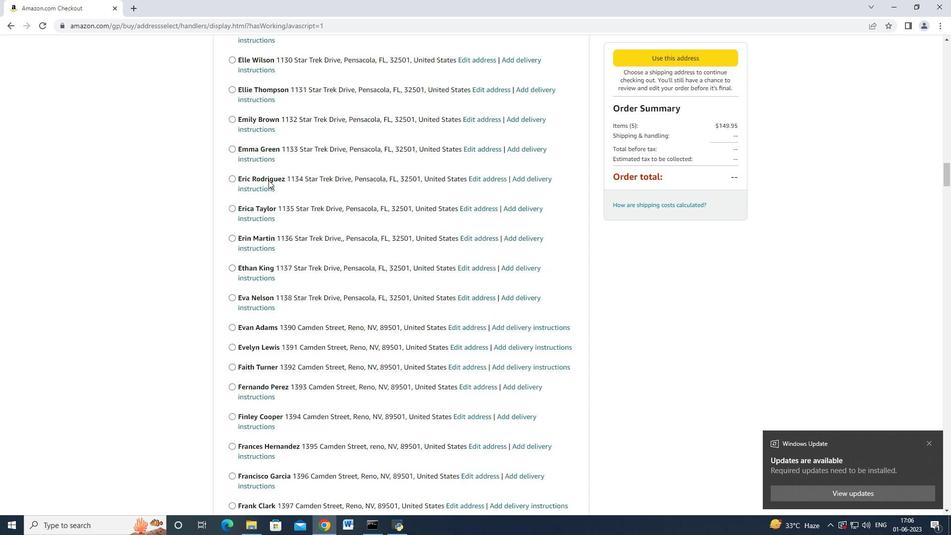 
Action: Mouse scrolled (268, 179) with delta (0, 0)
Screenshot: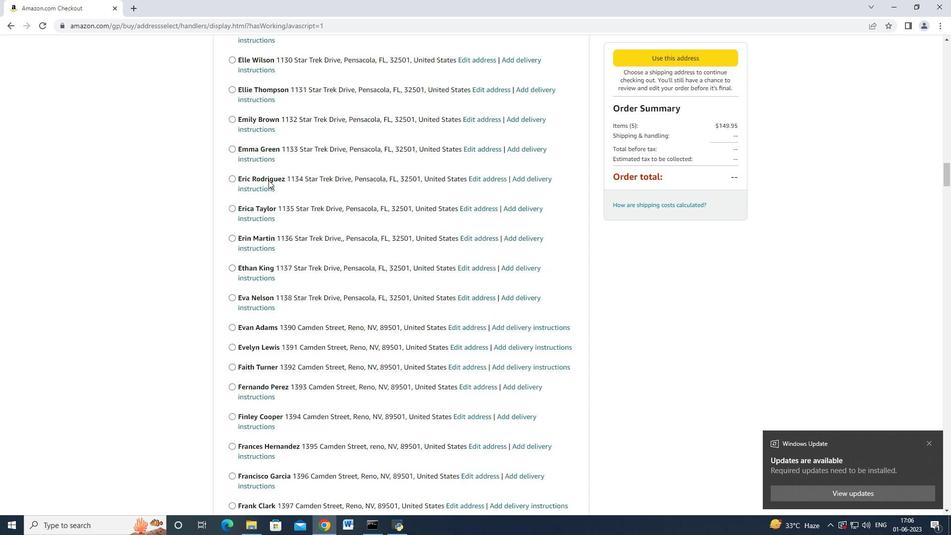 
Action: Mouse scrolled (268, 179) with delta (0, 0)
Screenshot: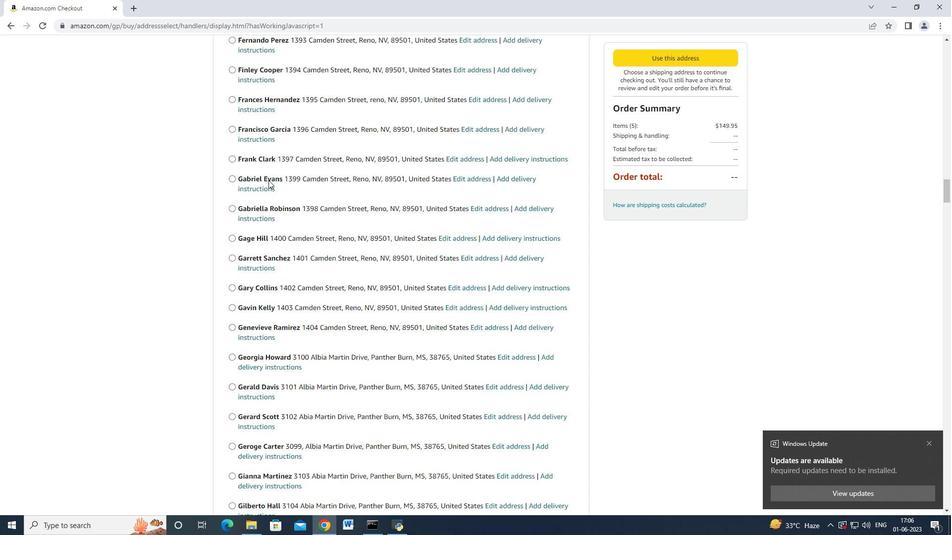 
Action: Mouse scrolled (268, 179) with delta (0, 0)
Screenshot: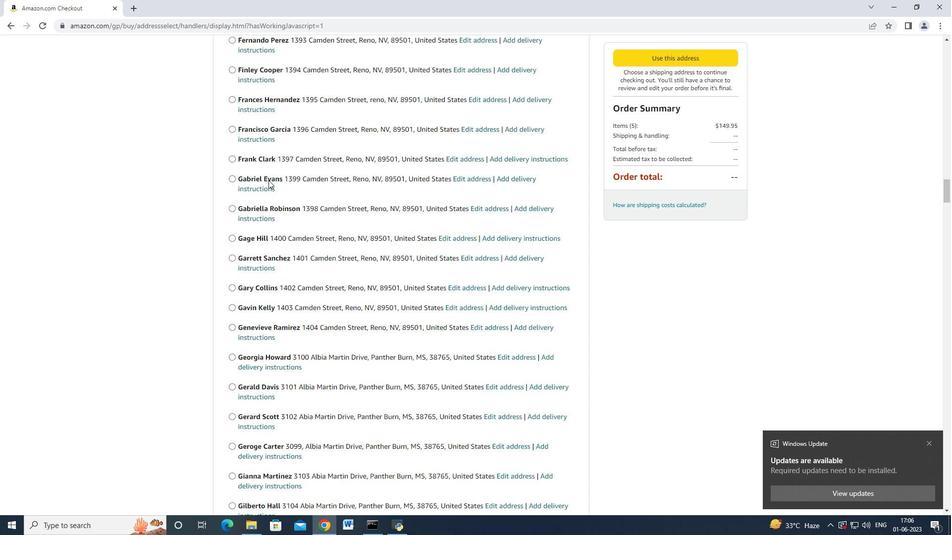 
Action: Mouse scrolled (268, 179) with delta (0, 0)
Screenshot: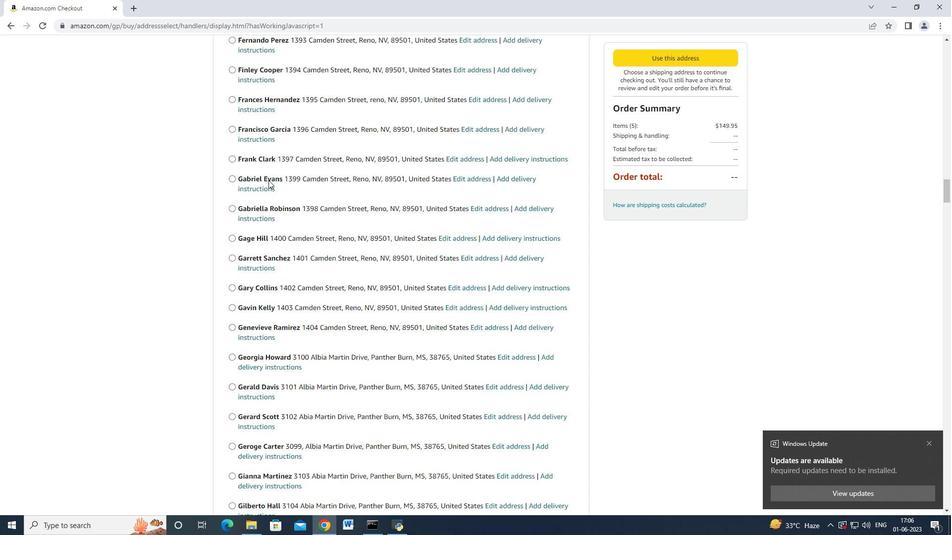 
Action: Mouse scrolled (268, 179) with delta (0, 0)
Screenshot: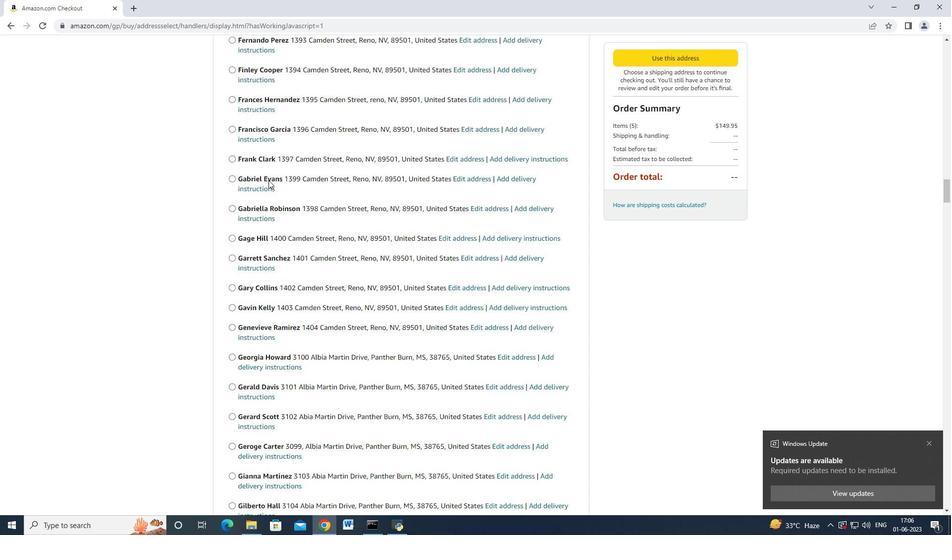 
Action: Mouse scrolled (268, 179) with delta (0, 0)
Screenshot: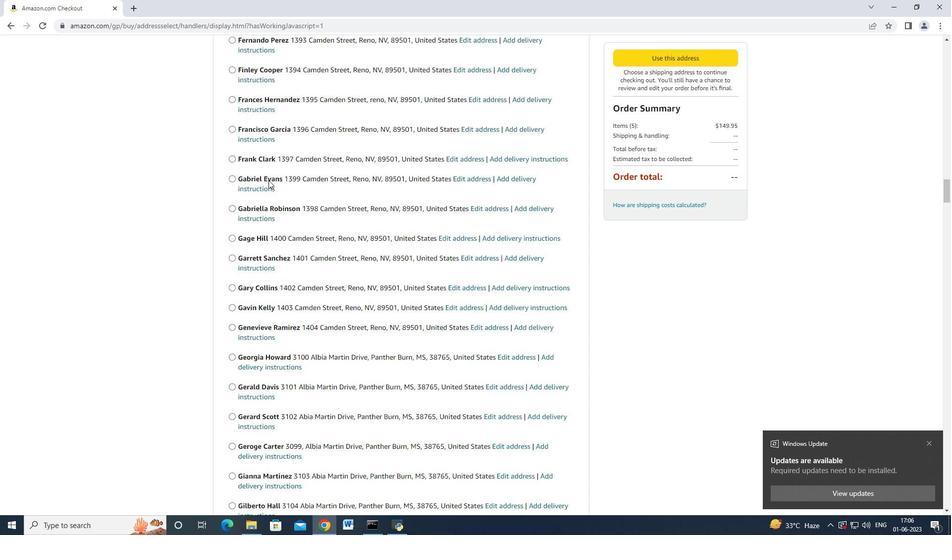 
Action: Mouse scrolled (268, 179) with delta (0, 0)
Screenshot: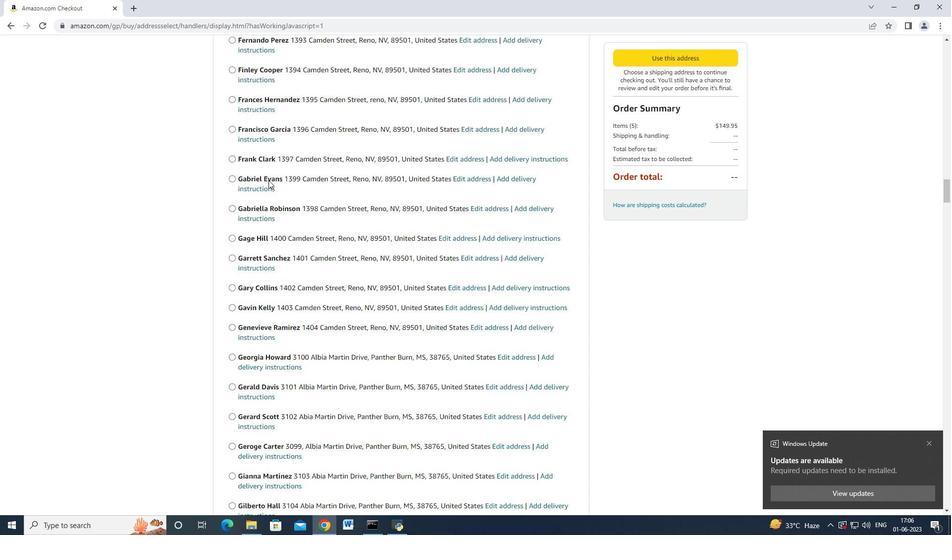 
Action: Mouse scrolled (268, 179) with delta (0, 0)
Screenshot: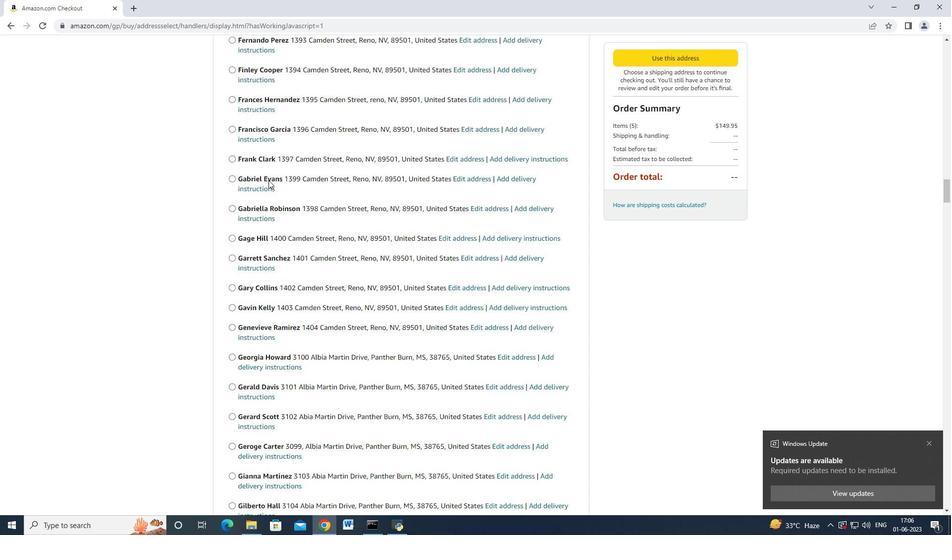
Action: Mouse scrolled (268, 179) with delta (0, 0)
Screenshot: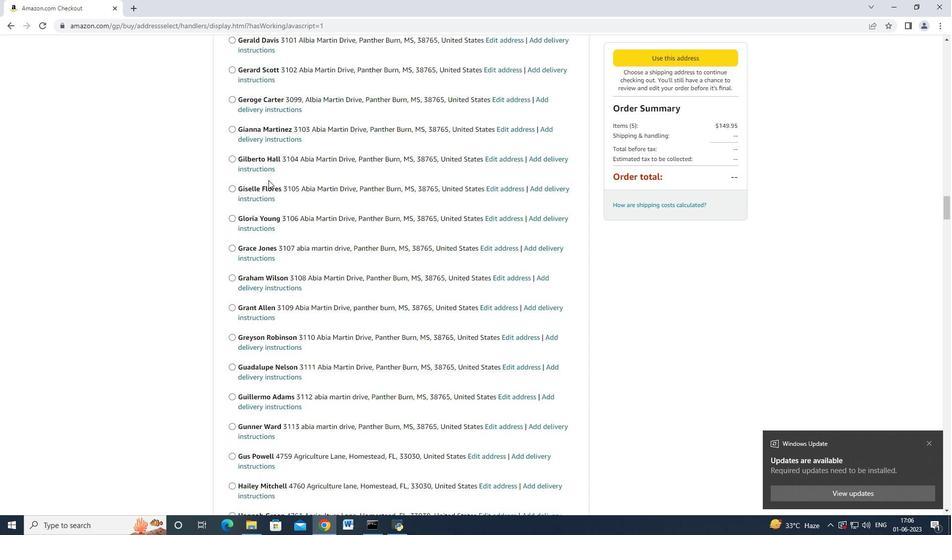
Action: Mouse scrolled (268, 179) with delta (0, 0)
Screenshot: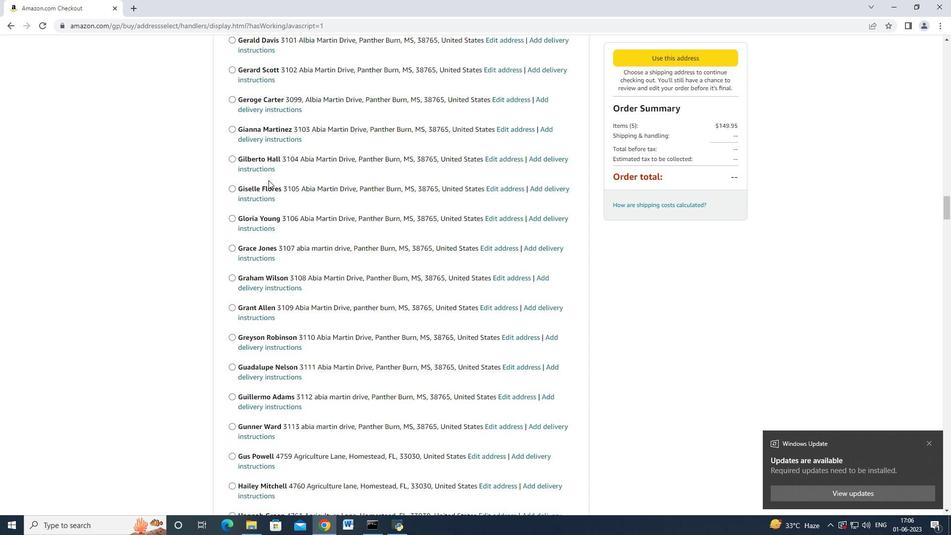 
Action: Mouse scrolled (268, 179) with delta (0, 0)
Screenshot: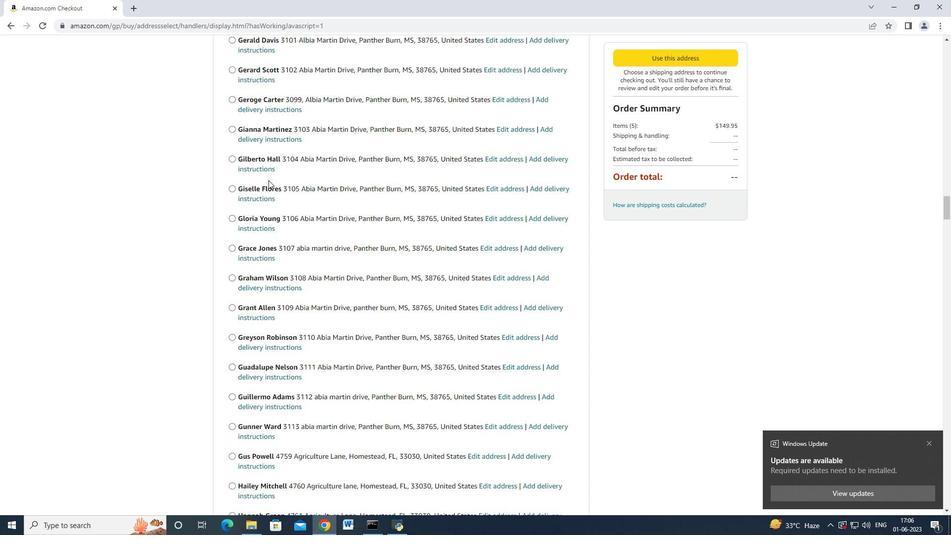 
Action: Mouse scrolled (268, 179) with delta (0, 0)
Screenshot: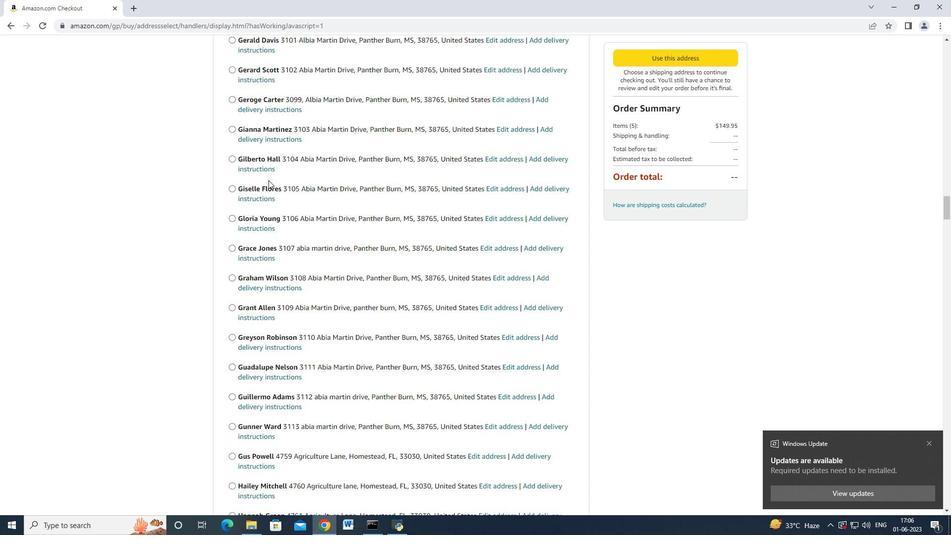 
Action: Mouse scrolled (268, 179) with delta (0, 0)
Screenshot: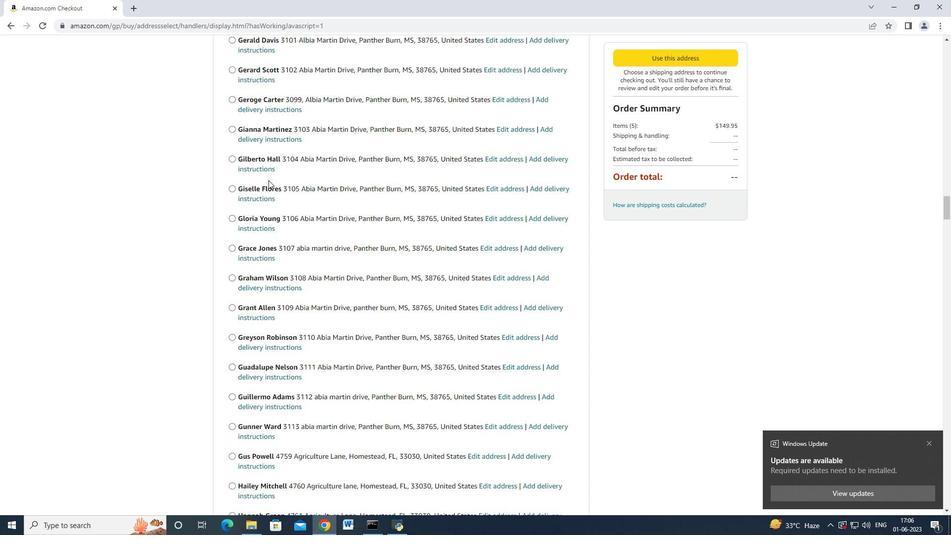
Action: Mouse scrolled (268, 179) with delta (0, 0)
Screenshot: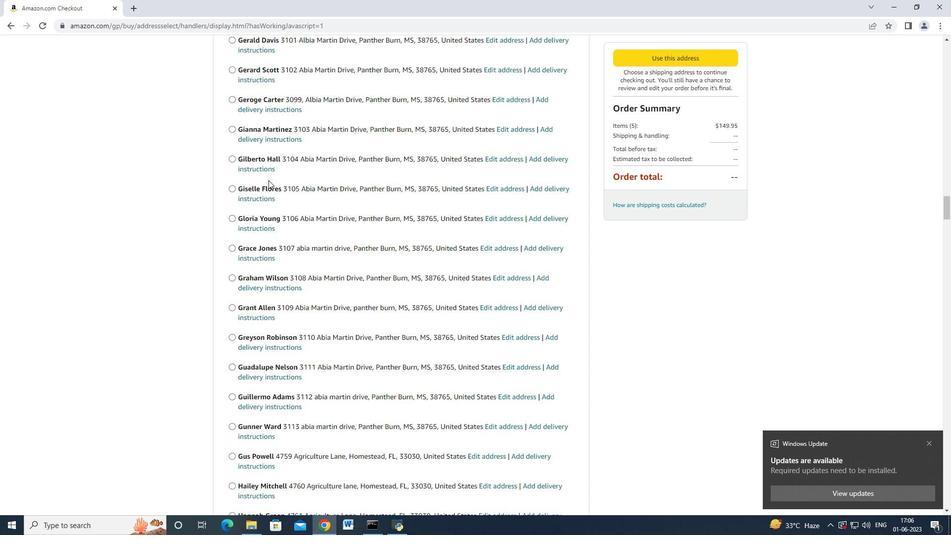 
Action: Mouse scrolled (268, 179) with delta (0, 0)
Screenshot: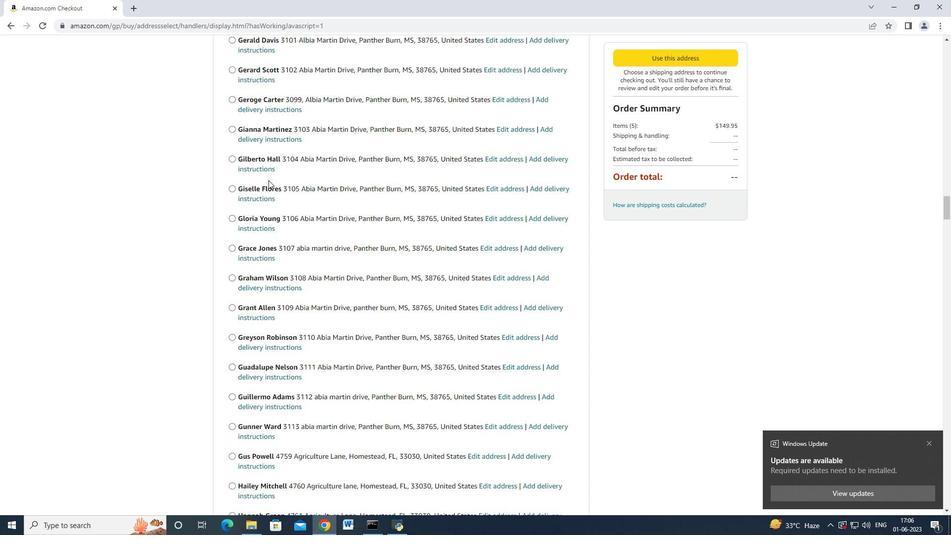 
Action: Mouse scrolled (268, 179) with delta (0, 0)
Screenshot: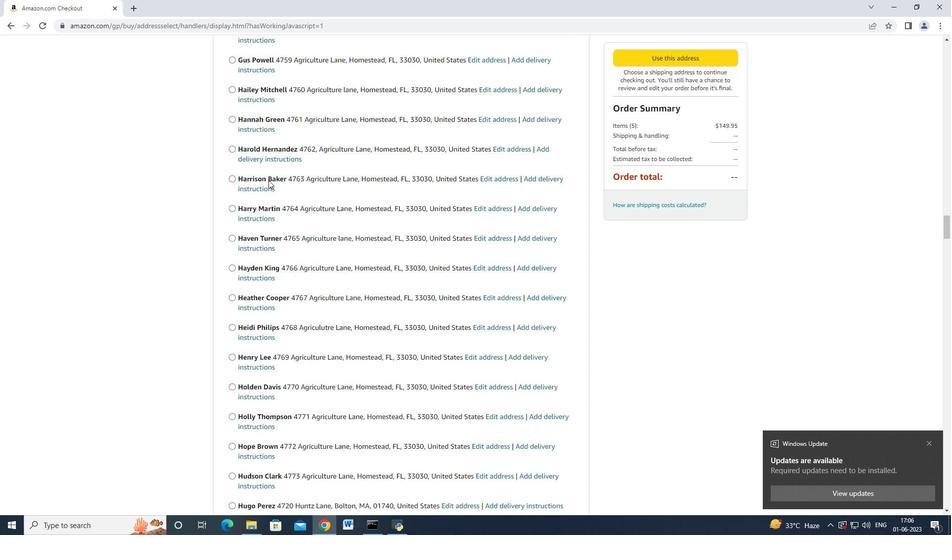 
Action: Mouse scrolled (268, 179) with delta (0, 0)
Screenshot: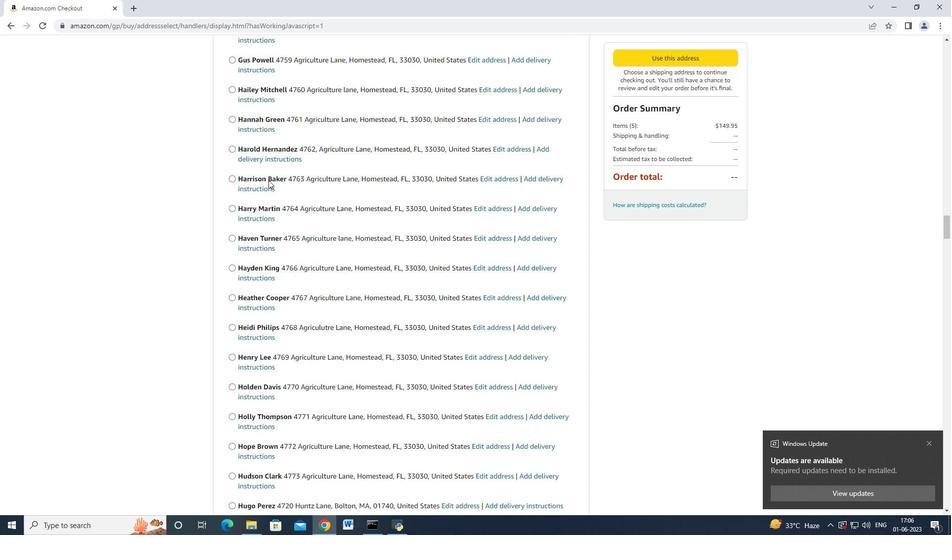 
Action: Mouse scrolled (268, 179) with delta (0, 0)
Screenshot: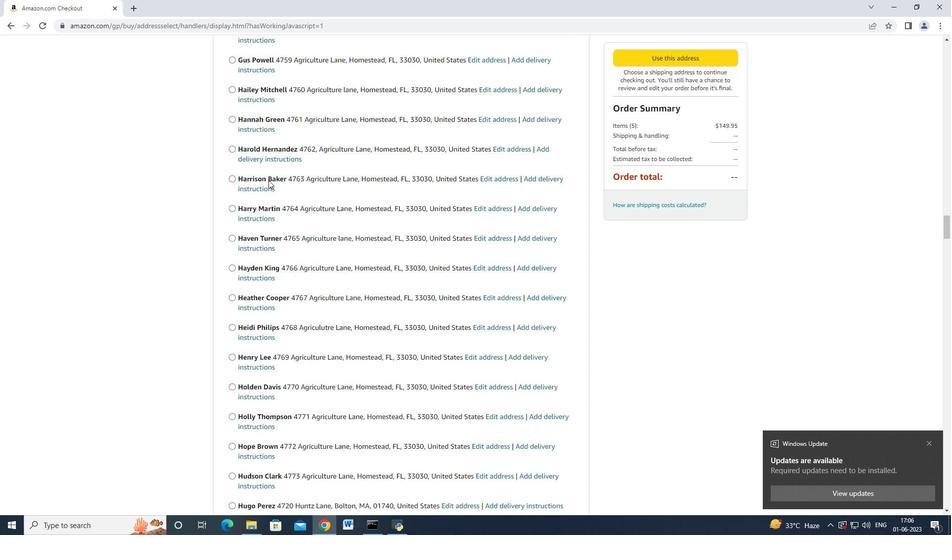 
Action: Mouse scrolled (268, 179) with delta (0, 0)
Screenshot: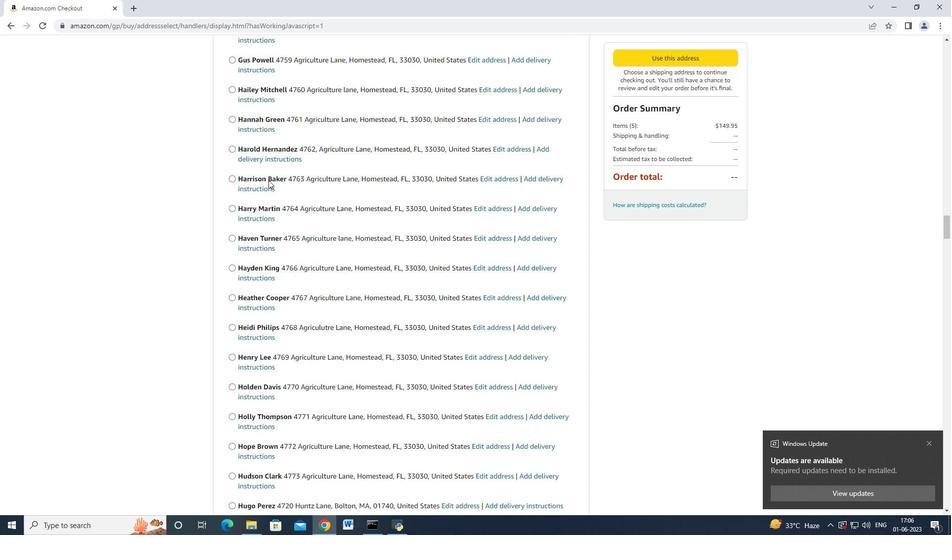 
Action: Mouse scrolled (268, 179) with delta (0, 0)
Screenshot: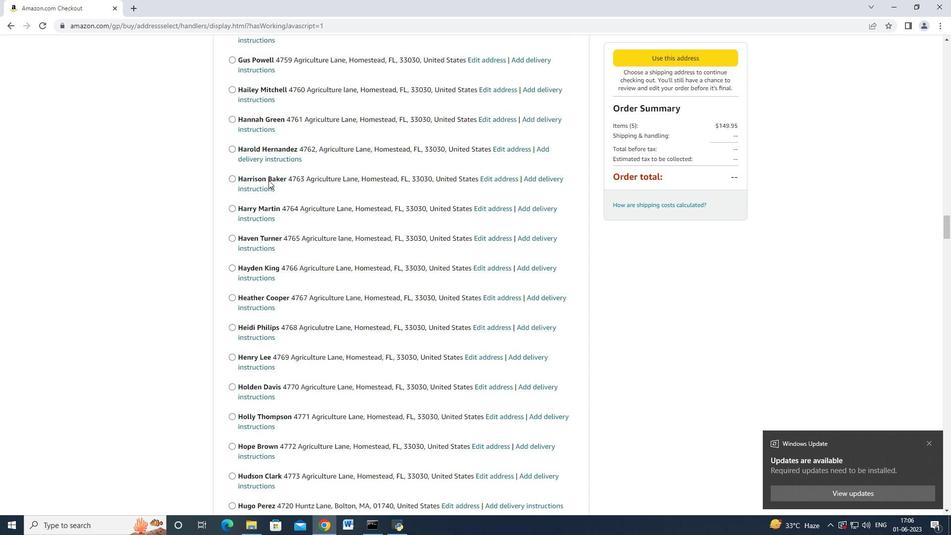 
Action: Mouse scrolled (268, 179) with delta (0, 0)
Screenshot: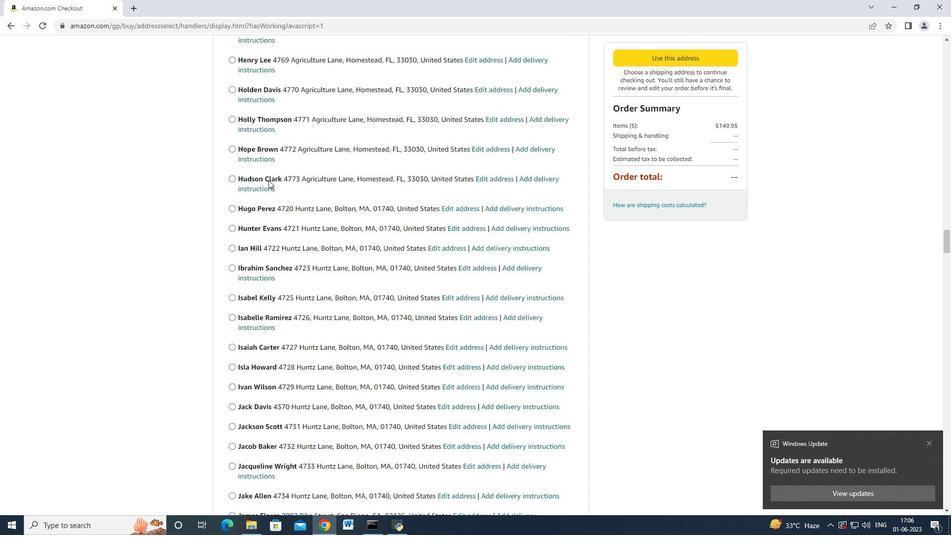 
Action: Mouse scrolled (268, 179) with delta (0, 0)
Screenshot: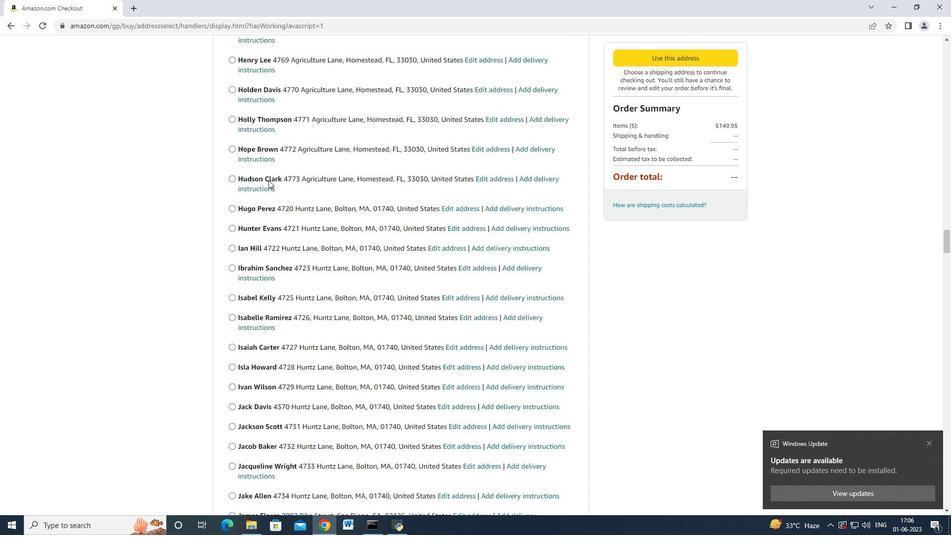 
Action: Mouse scrolled (268, 179) with delta (0, 0)
Screenshot: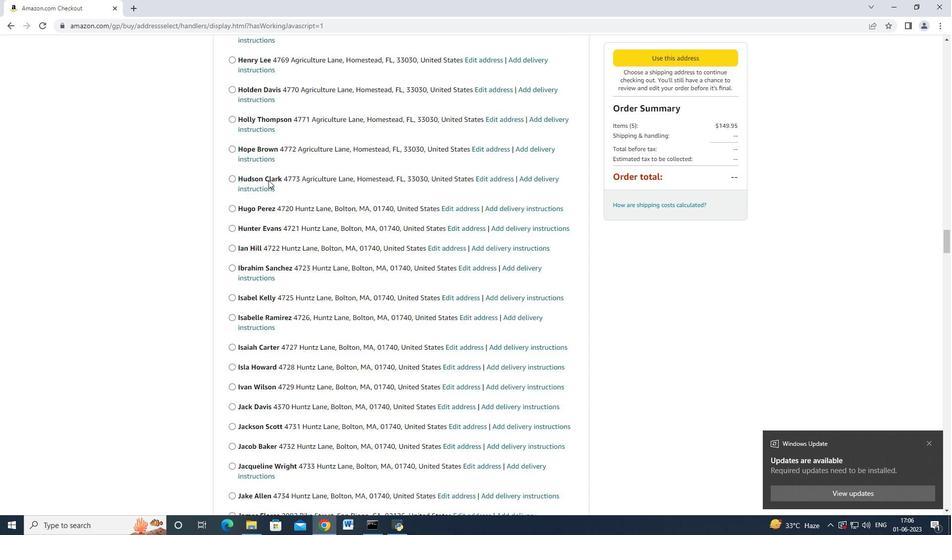 
Action: Mouse scrolled (268, 179) with delta (0, 0)
Screenshot: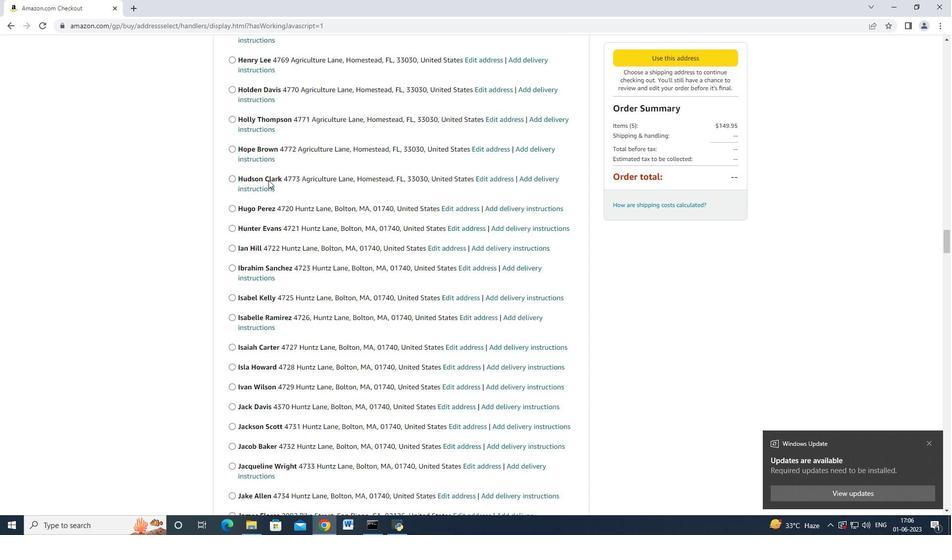 
Action: Mouse scrolled (268, 179) with delta (0, 0)
Screenshot: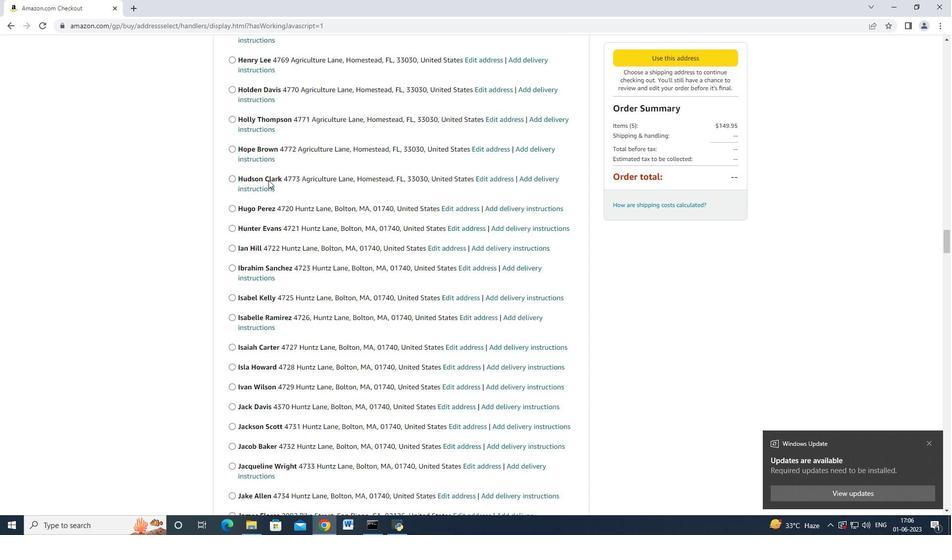 
Action: Mouse scrolled (268, 179) with delta (0, 0)
Screenshot: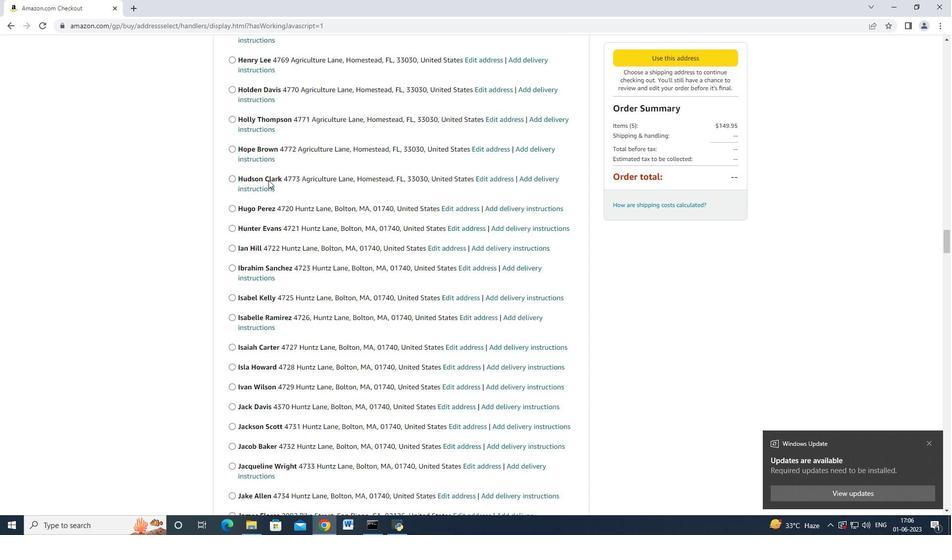 
Action: Mouse scrolled (268, 179) with delta (0, 0)
Screenshot: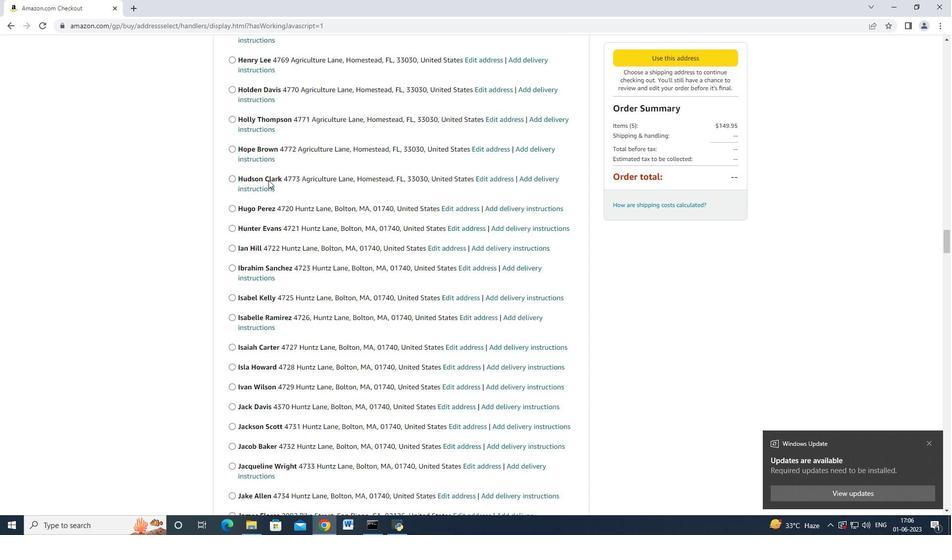 
Action: Mouse scrolled (268, 179) with delta (0, 0)
Screenshot: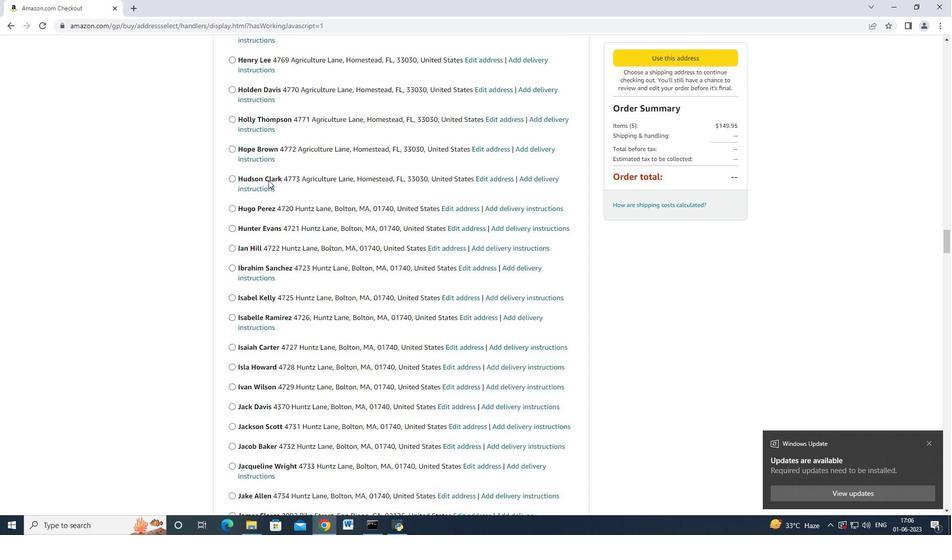 
Action: Mouse scrolled (268, 180) with delta (0, 0)
Screenshot: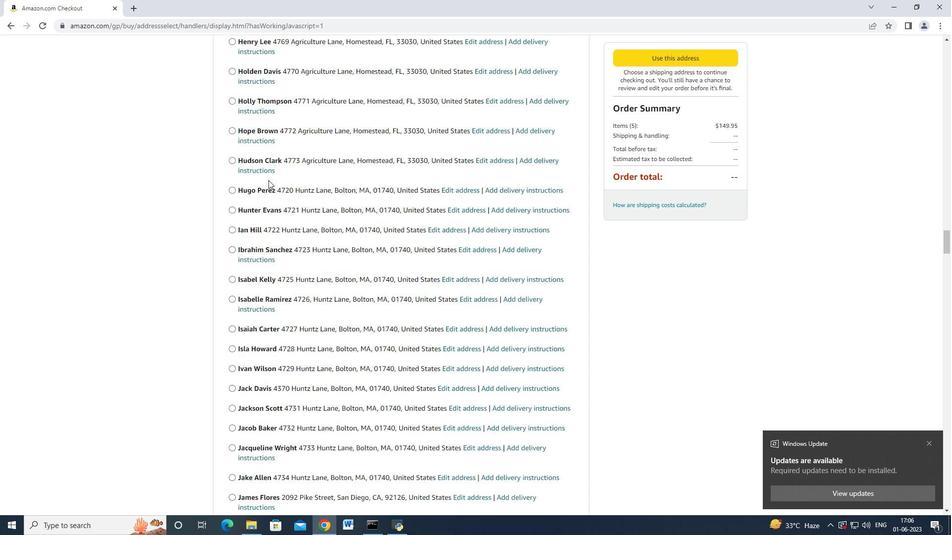 
Action: Mouse scrolled (268, 179) with delta (0, 0)
Screenshot: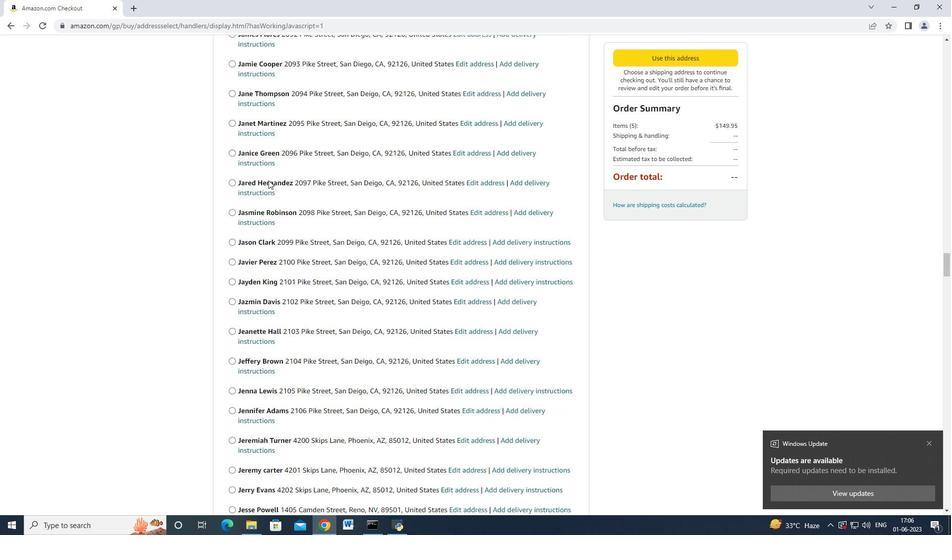
Action: Mouse scrolled (268, 179) with delta (0, 0)
Screenshot: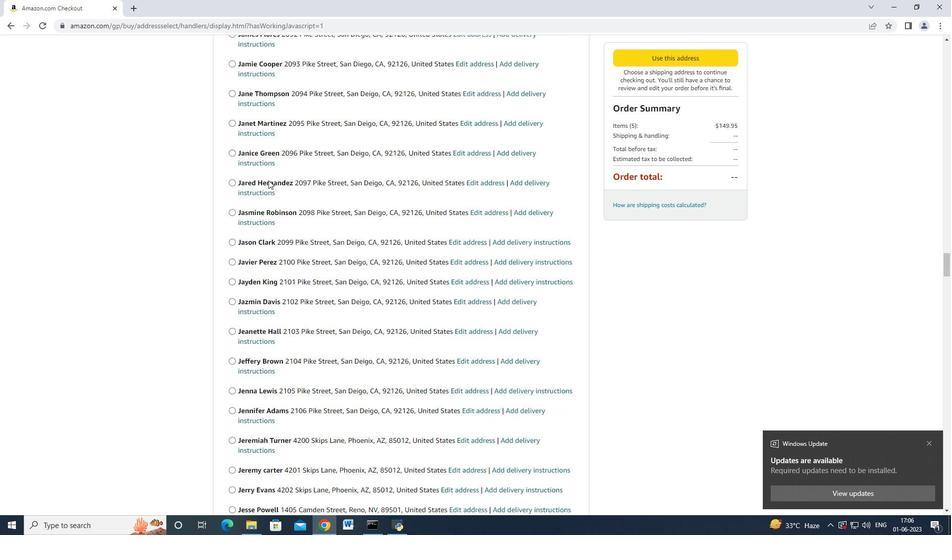 
Action: Mouse scrolled (268, 179) with delta (0, 0)
Screenshot: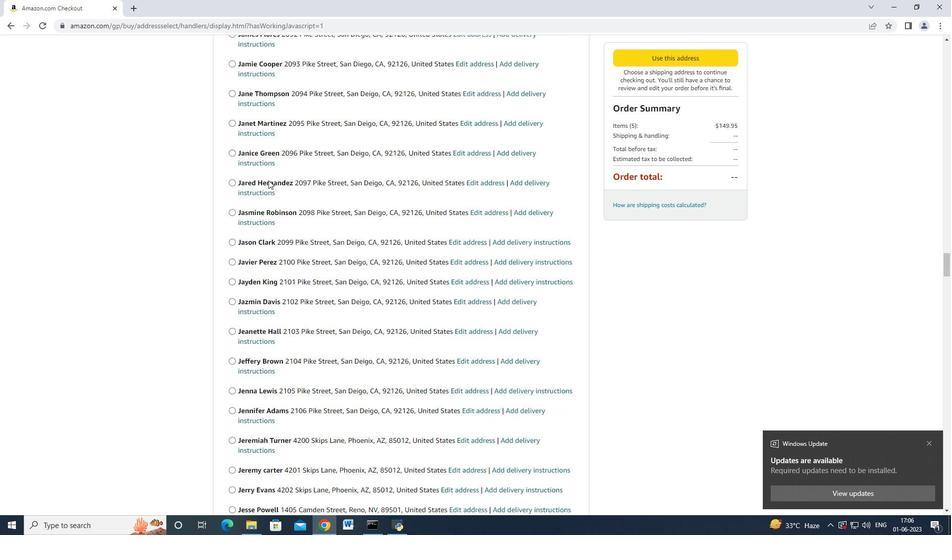 
Action: Mouse scrolled (268, 179) with delta (0, 0)
Screenshot: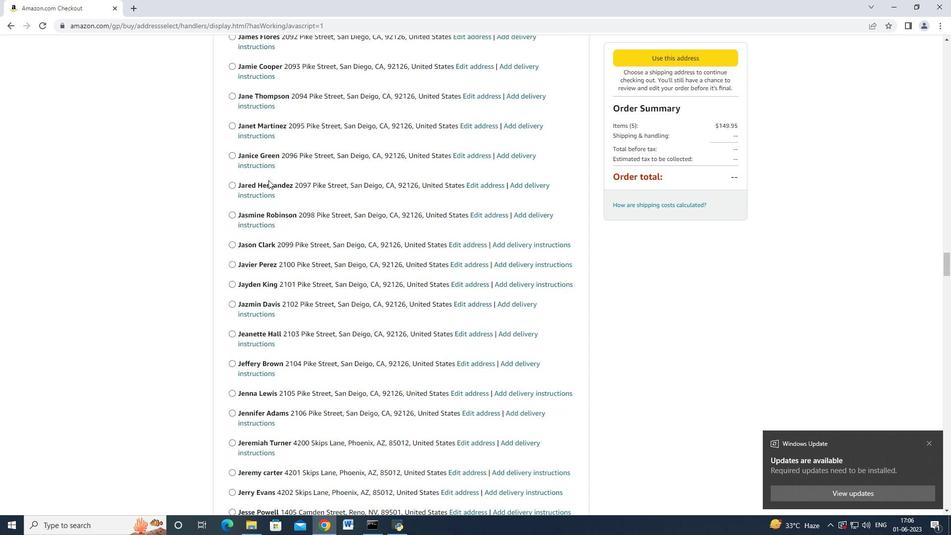 
Action: Mouse scrolled (268, 179) with delta (0, 0)
Screenshot: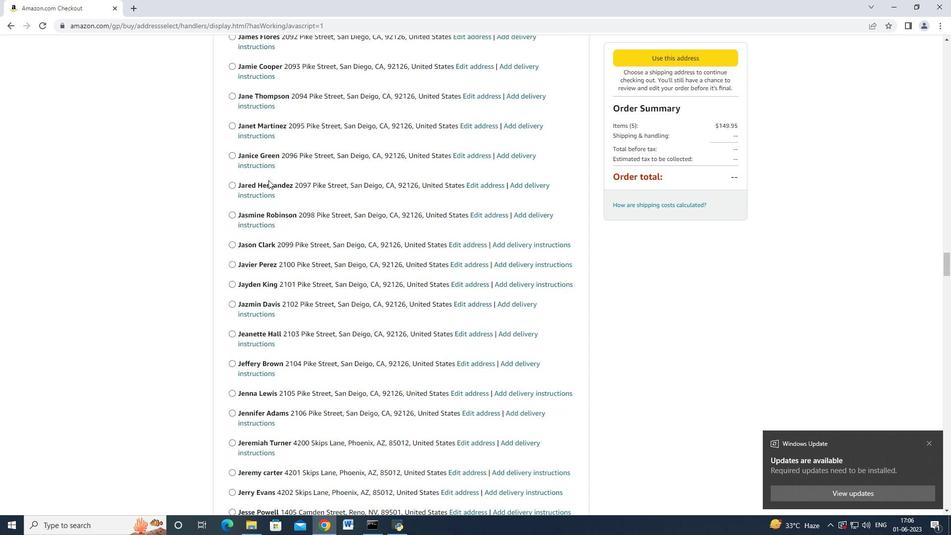 
Action: Mouse scrolled (268, 179) with delta (0, 0)
Screenshot: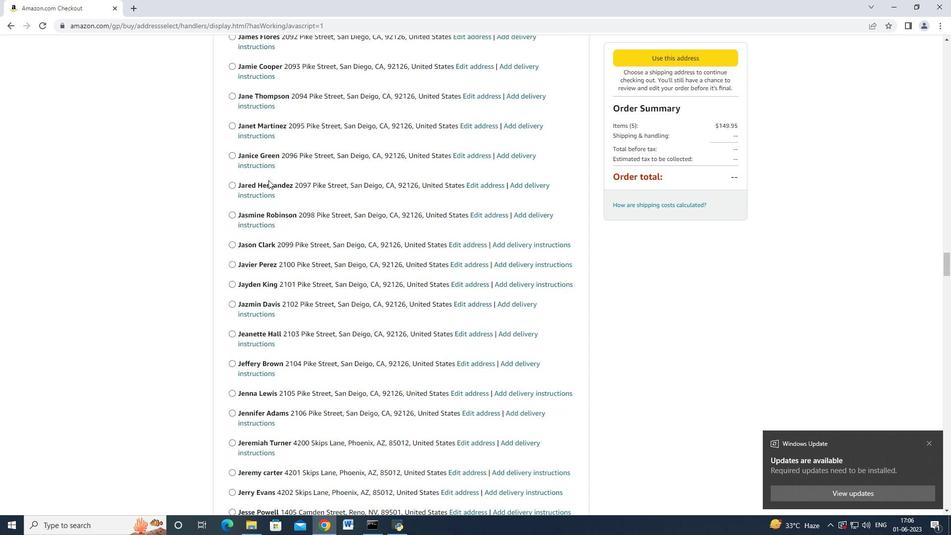
Action: Mouse scrolled (268, 179) with delta (0, 0)
Screenshot: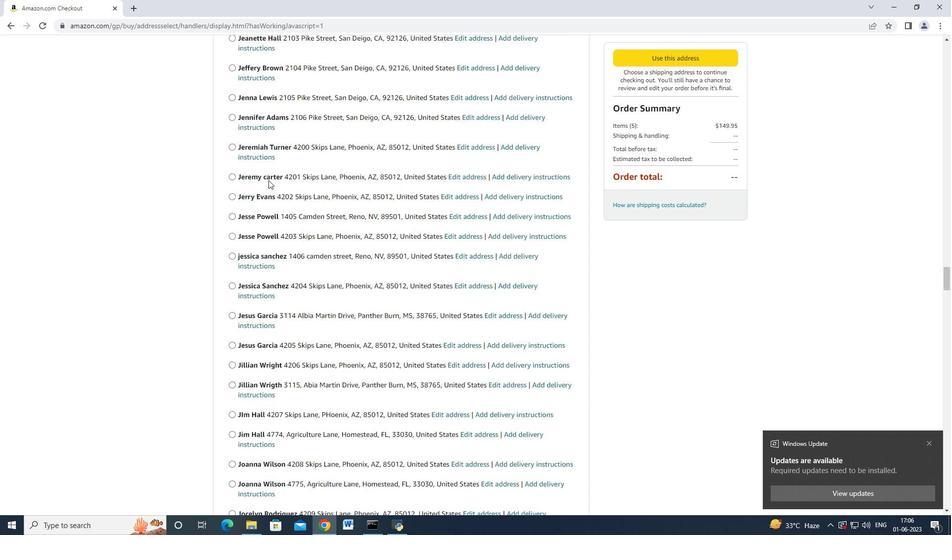 
Action: Mouse scrolled (268, 179) with delta (0, 0)
Screenshot: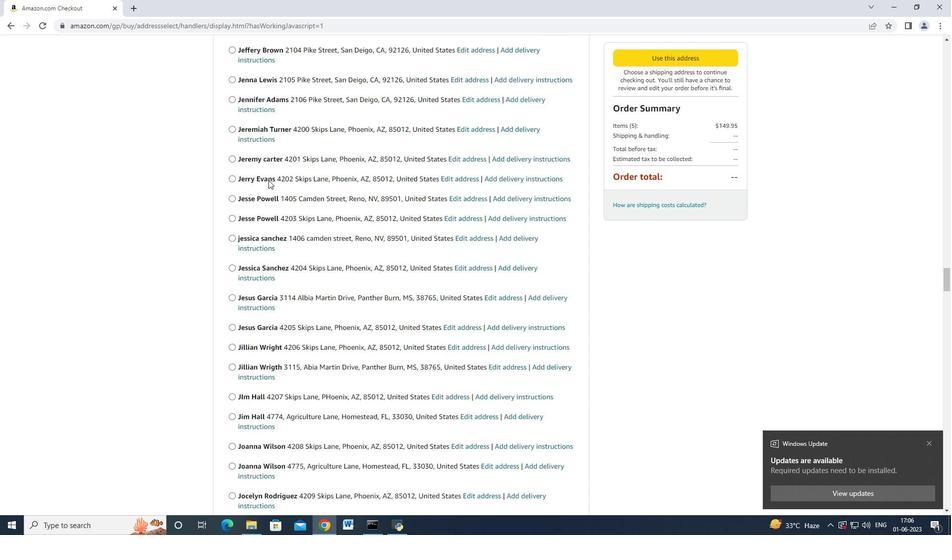 
Action: Mouse scrolled (268, 179) with delta (0, 0)
Screenshot: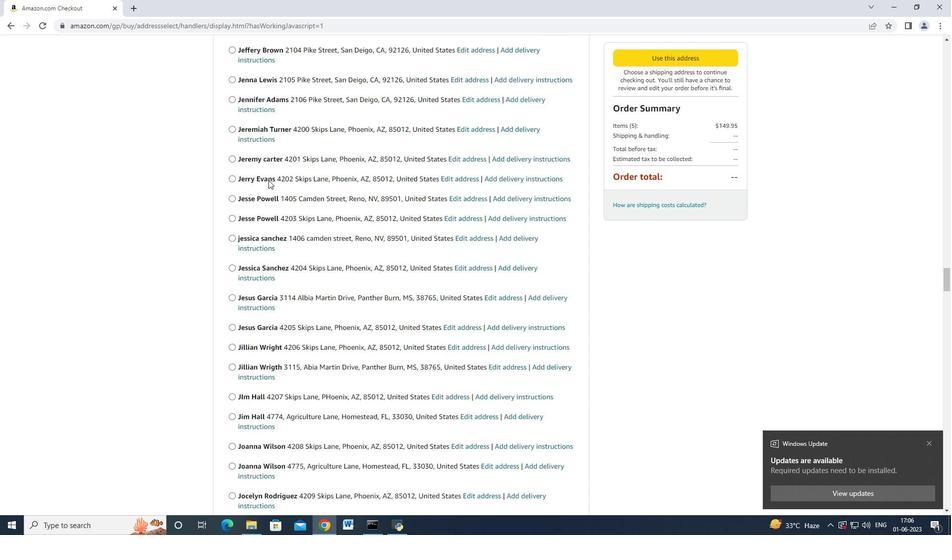 
Action: Mouse scrolled (268, 179) with delta (0, 0)
Screenshot: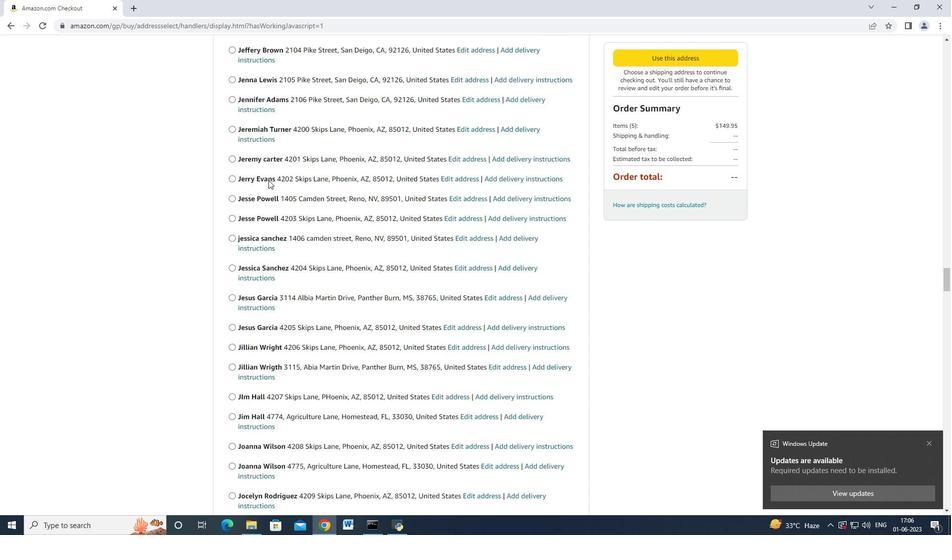 
Action: Mouse scrolled (268, 179) with delta (0, 0)
Screenshot: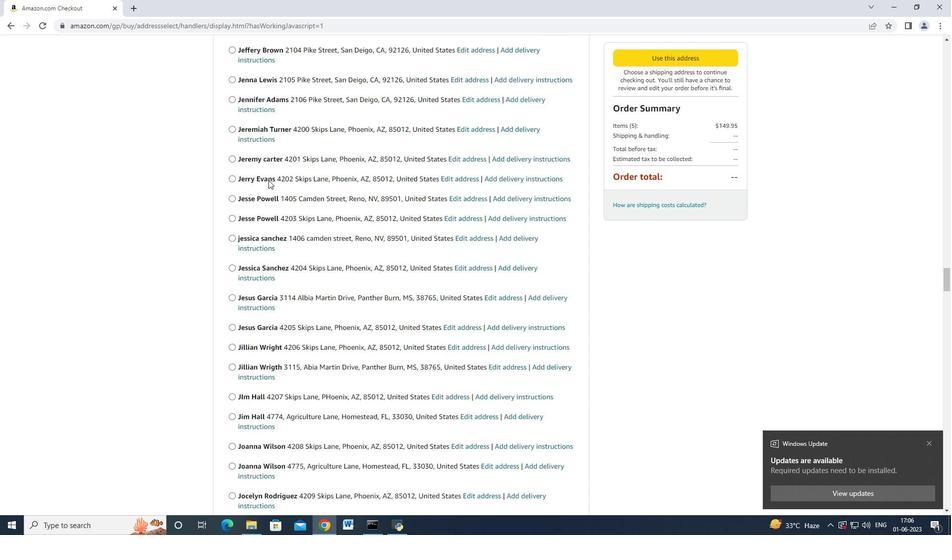 
Action: Mouse scrolled (268, 179) with delta (0, 0)
Screenshot: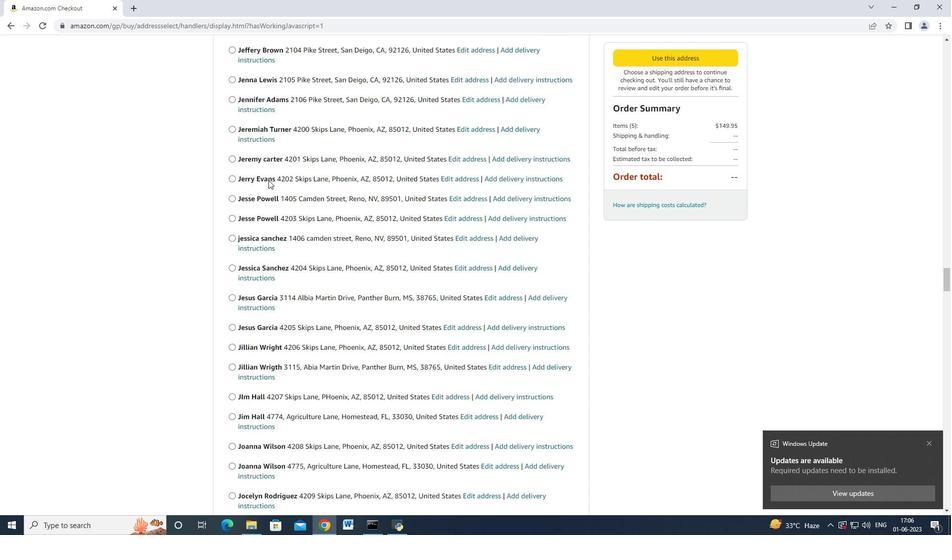 
Action: Mouse scrolled (268, 179) with delta (0, 0)
Screenshot: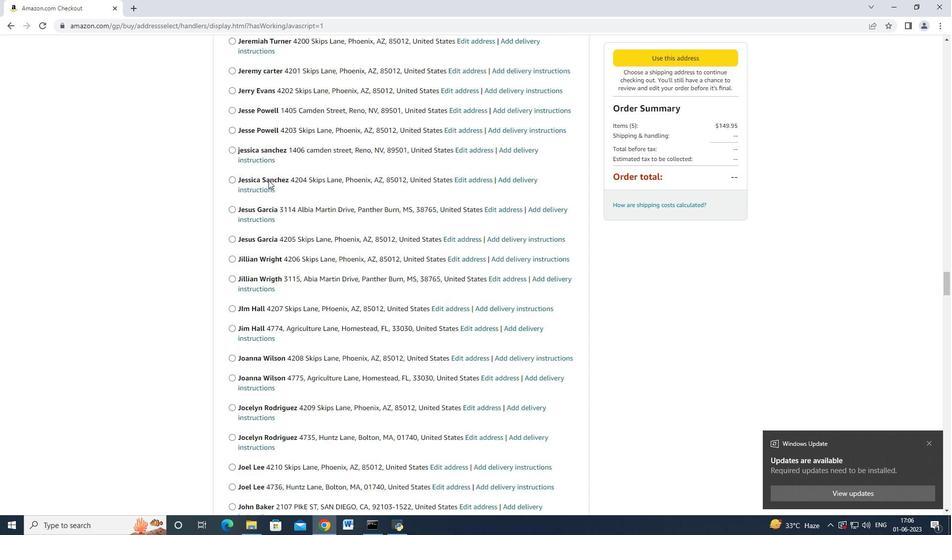 
Action: Mouse scrolled (268, 179) with delta (0, 0)
Screenshot: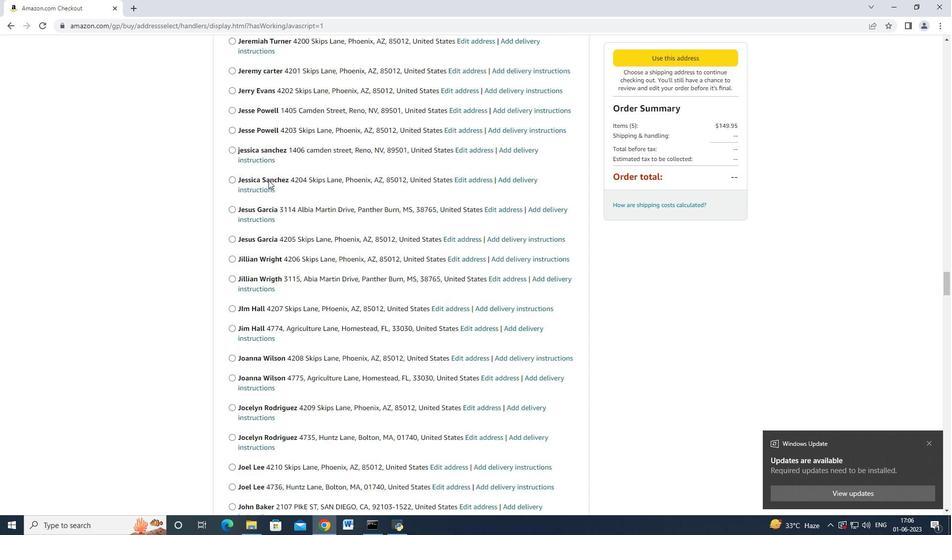 
Action: Mouse scrolled (268, 179) with delta (0, 0)
Screenshot: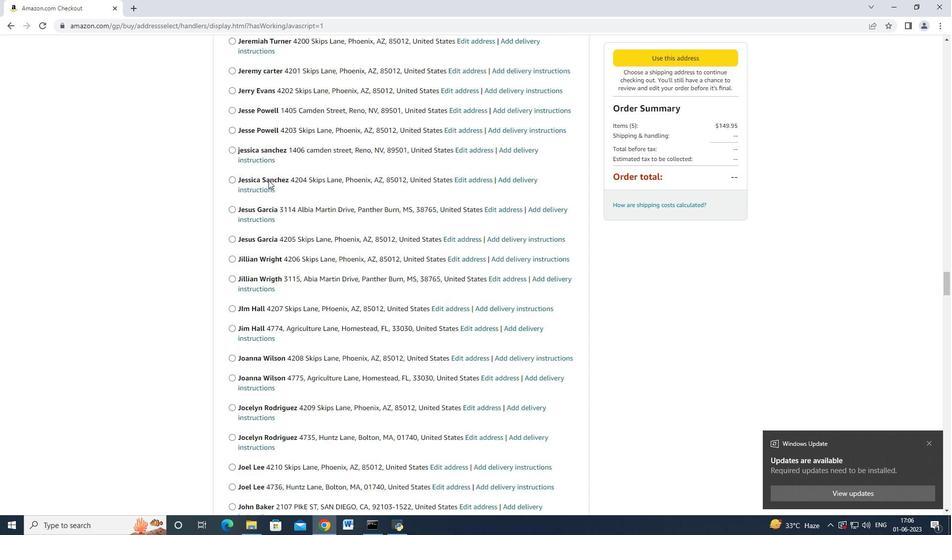 
Action: Mouse scrolled (268, 179) with delta (0, 0)
Screenshot: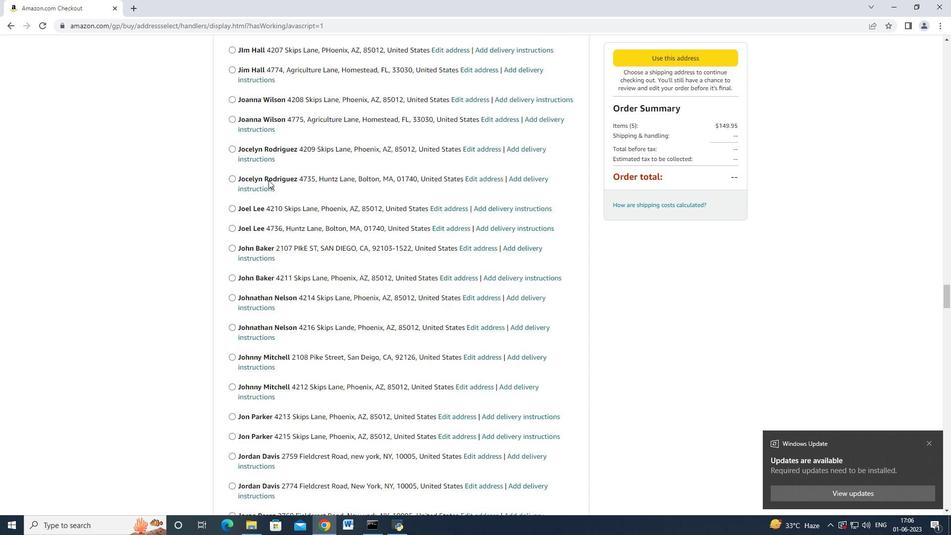 
Action: Mouse scrolled (268, 179) with delta (0, 0)
Screenshot: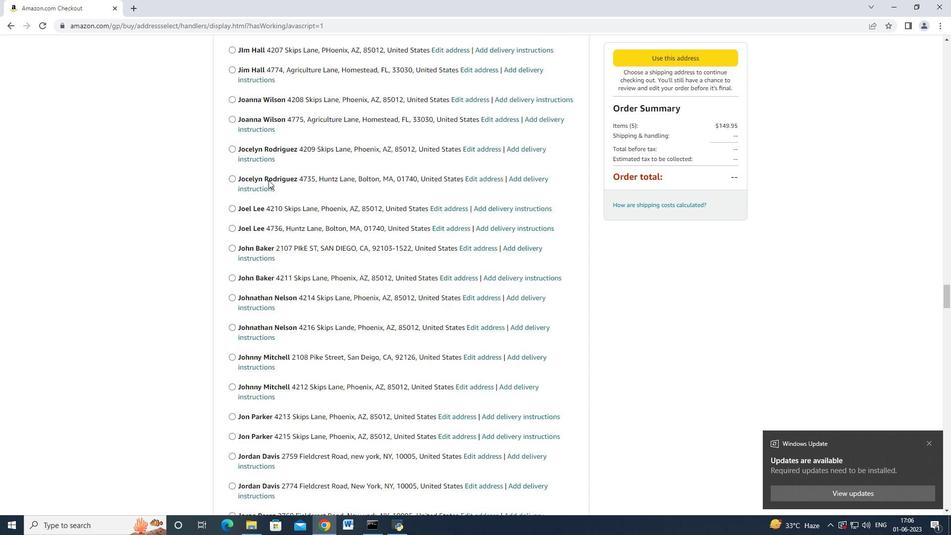 
Action: Mouse scrolled (268, 179) with delta (0, 0)
Screenshot: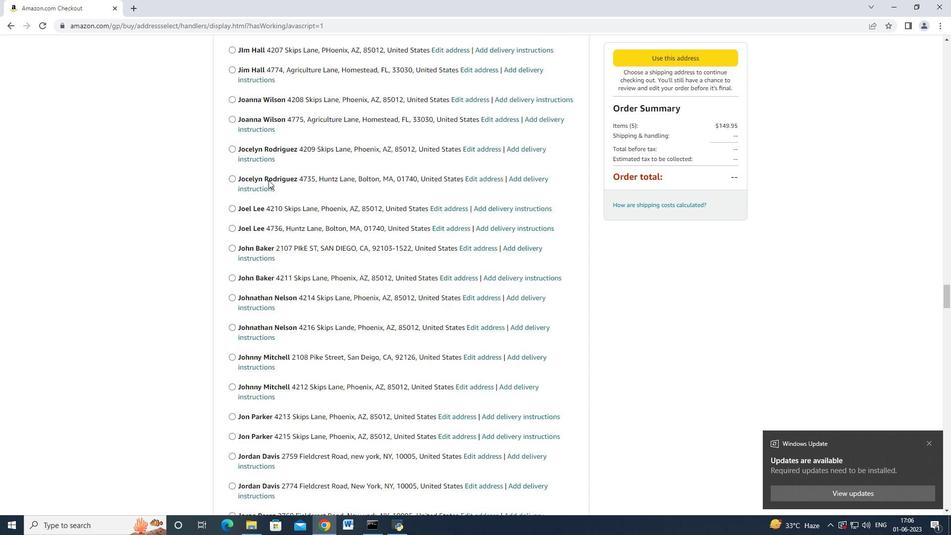 
Action: Mouse scrolled (268, 179) with delta (0, 0)
Screenshot: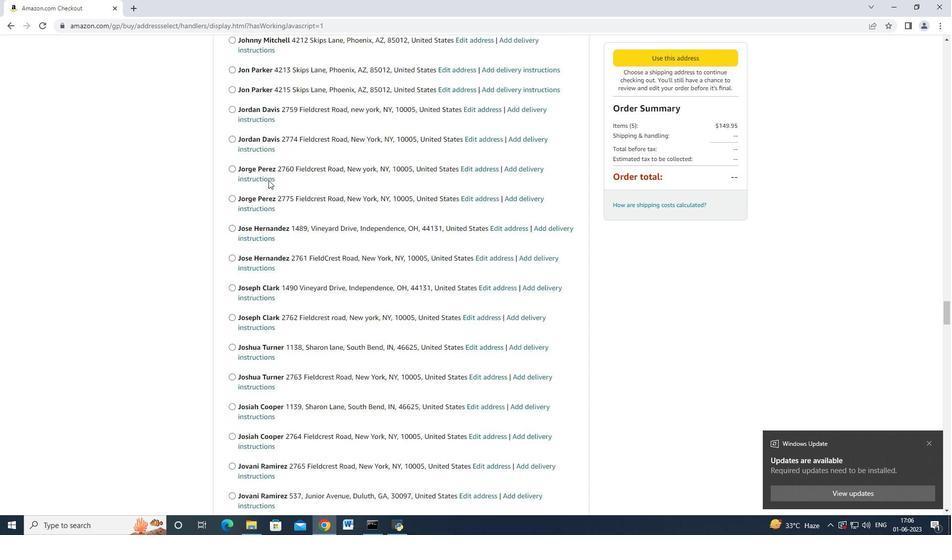 
Action: Mouse scrolled (268, 179) with delta (0, 0)
Screenshot: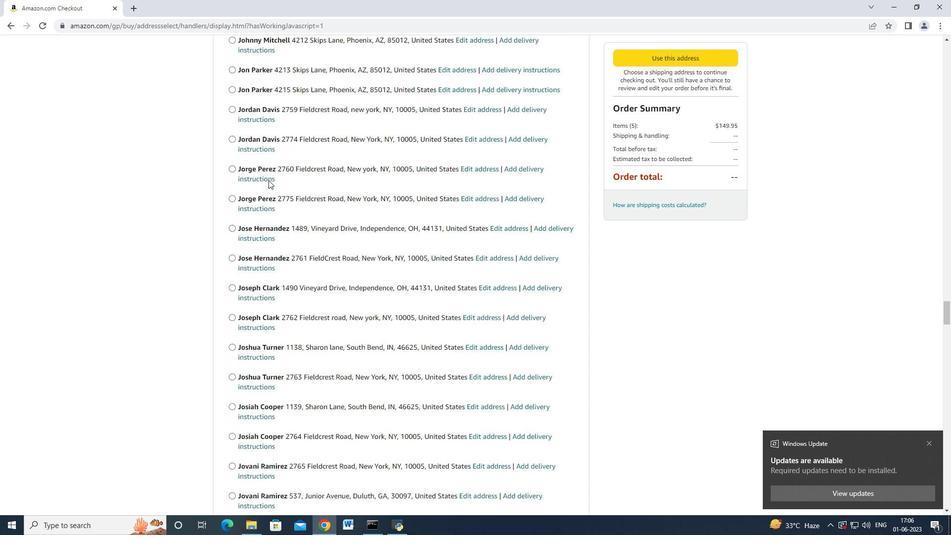 
Action: Mouse scrolled (268, 179) with delta (0, 0)
Screenshot: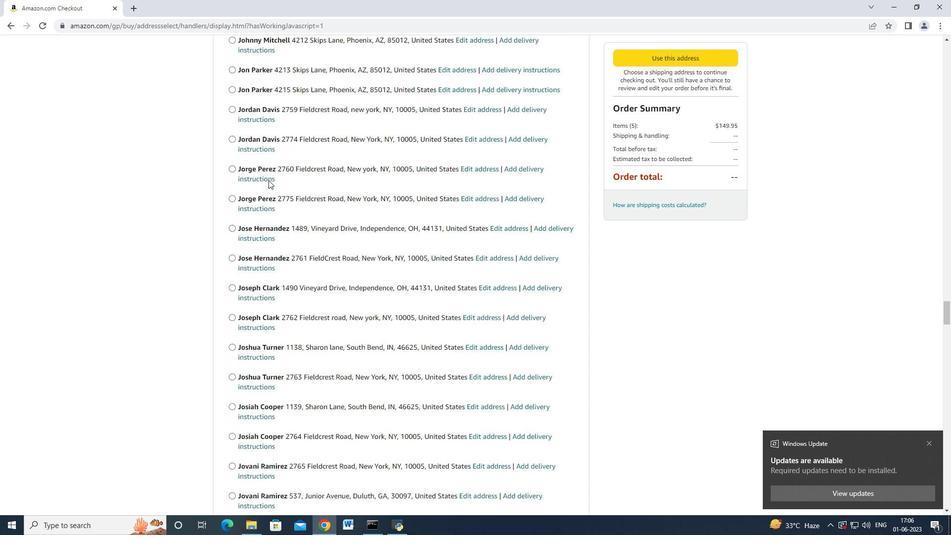 
Action: Mouse scrolled (268, 179) with delta (0, 0)
Screenshot: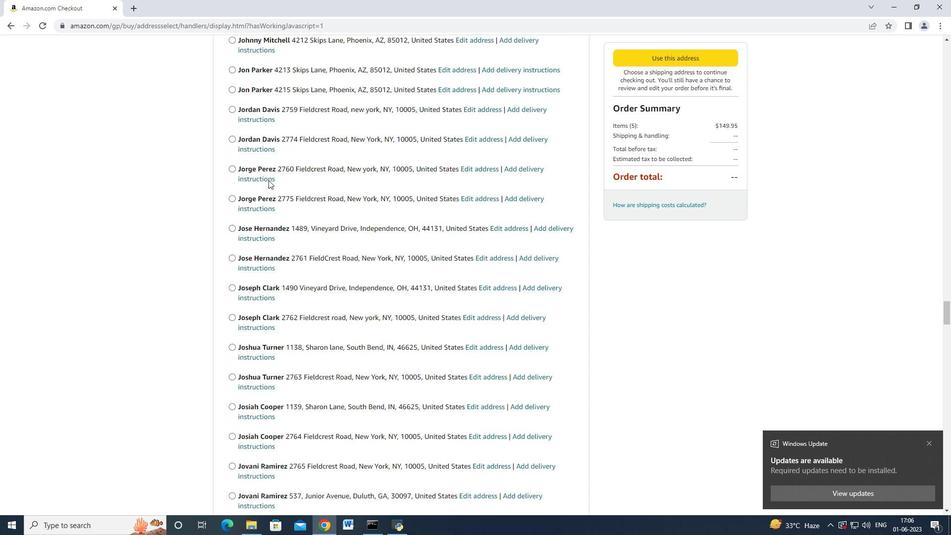 
Action: Mouse scrolled (268, 179) with delta (0, 0)
Screenshot: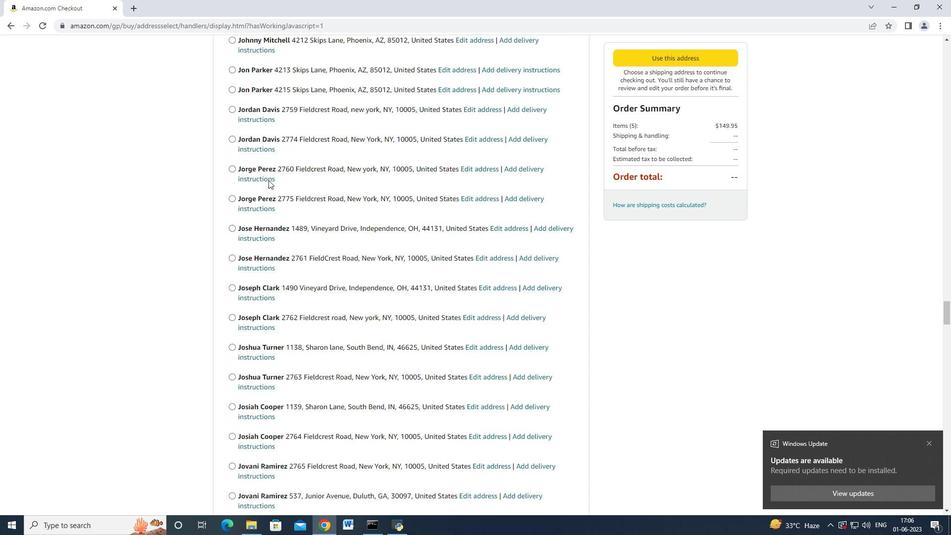 
Action: Mouse scrolled (268, 179) with delta (0, 0)
Screenshot: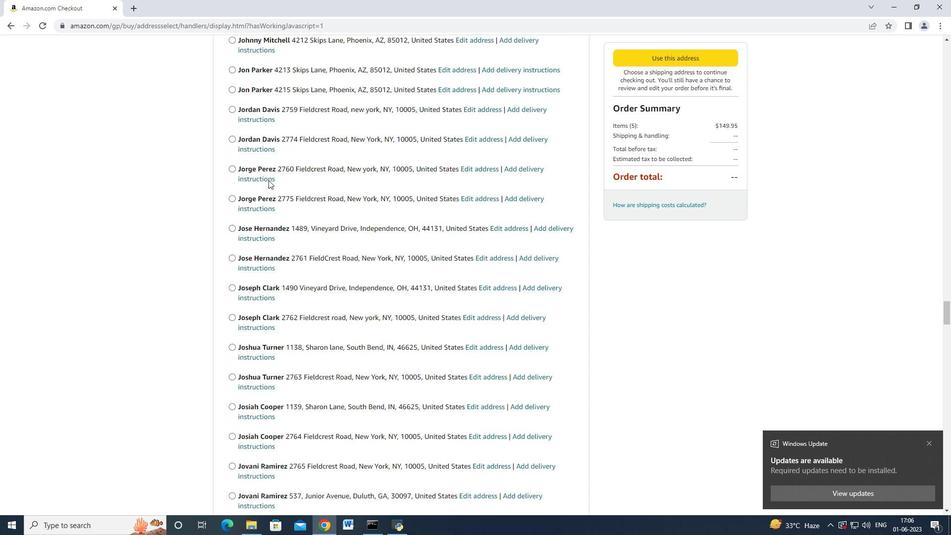 
Action: Mouse scrolled (268, 179) with delta (0, 0)
Screenshot: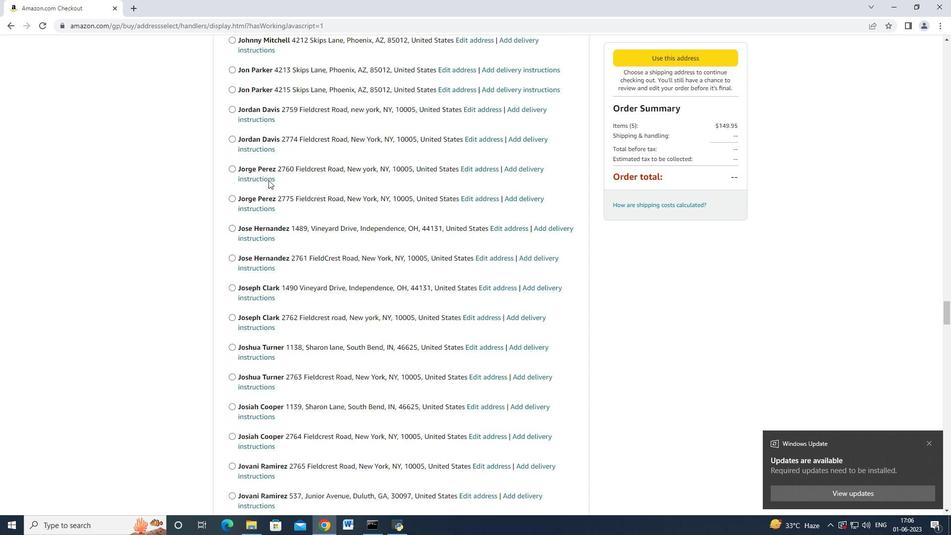 
Action: Mouse scrolled (268, 179) with delta (0, 0)
Screenshot: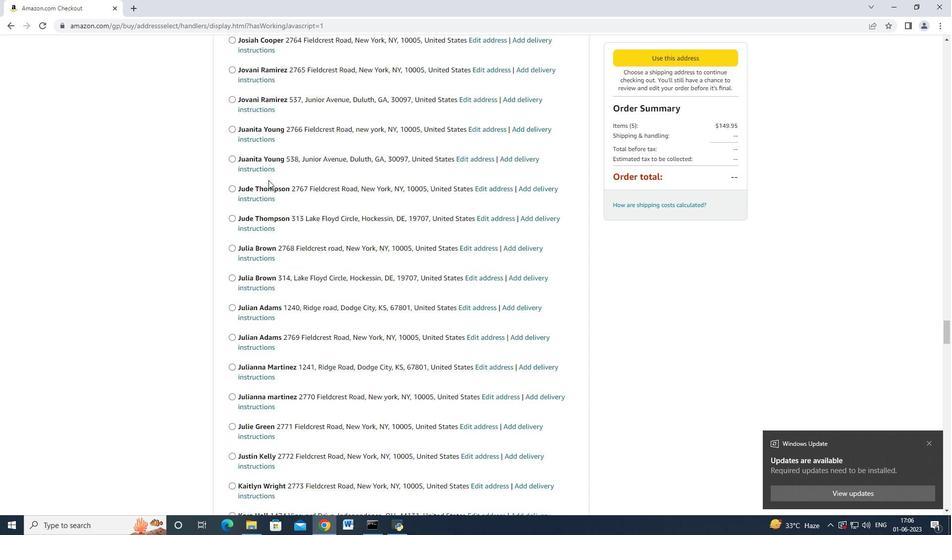 
Action: Mouse scrolled (268, 179) with delta (0, 0)
Screenshot: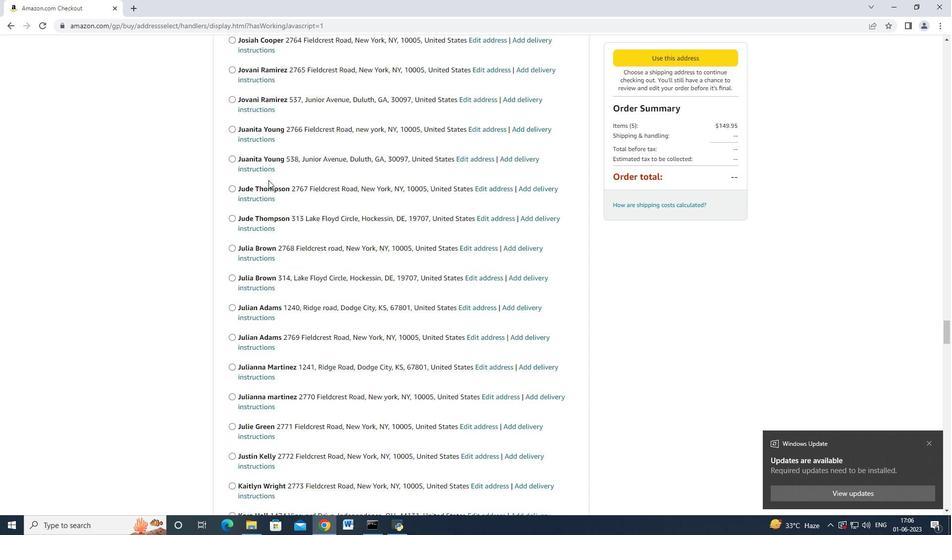 
Action: Mouse scrolled (268, 179) with delta (0, 0)
Screenshot: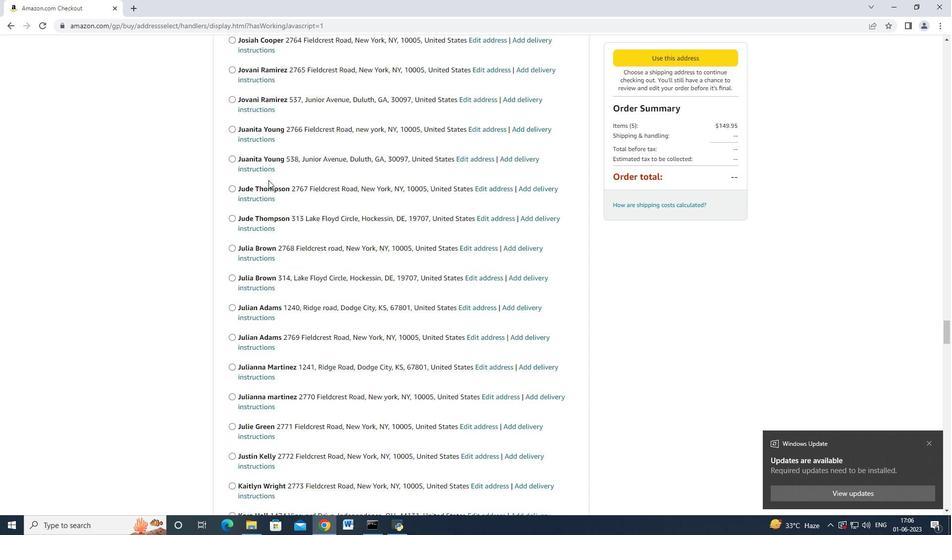 
Action: Mouse scrolled (268, 179) with delta (0, 0)
Screenshot: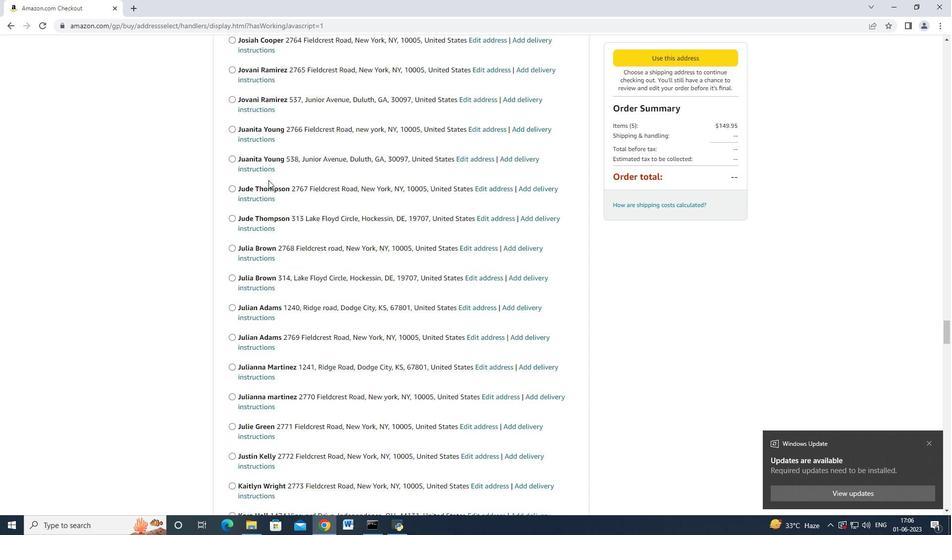 
Action: Mouse scrolled (268, 179) with delta (0, 0)
Screenshot: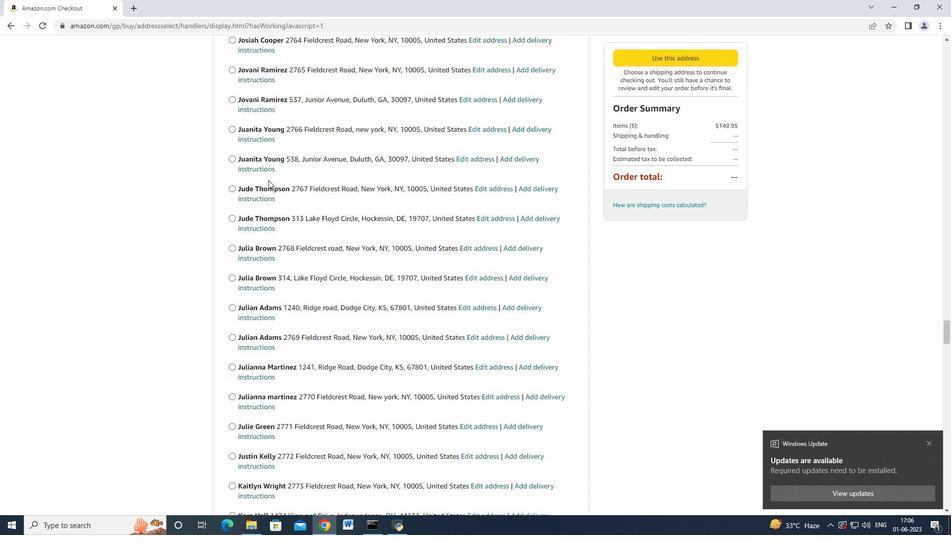 
Action: Mouse scrolled (268, 179) with delta (0, 0)
Screenshot: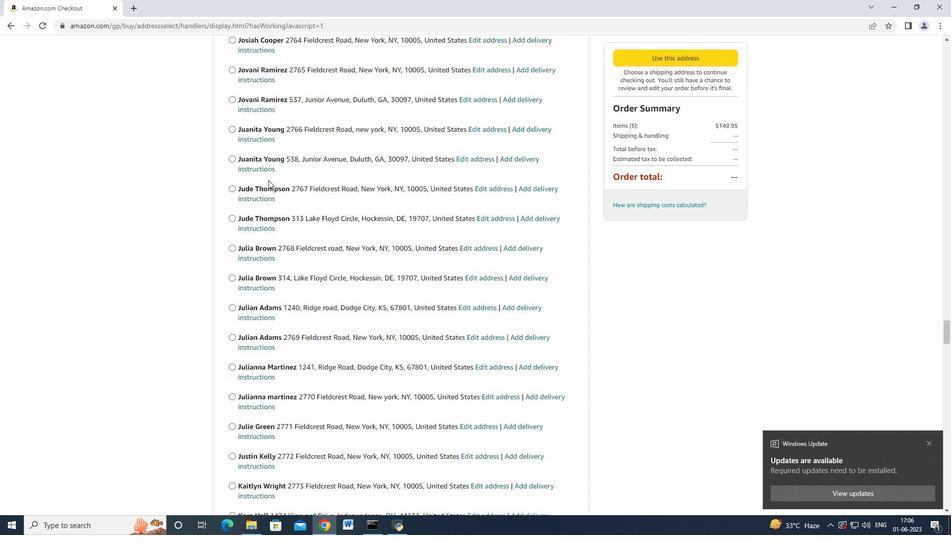 
Action: Mouse scrolled (268, 179) with delta (0, 0)
Screenshot: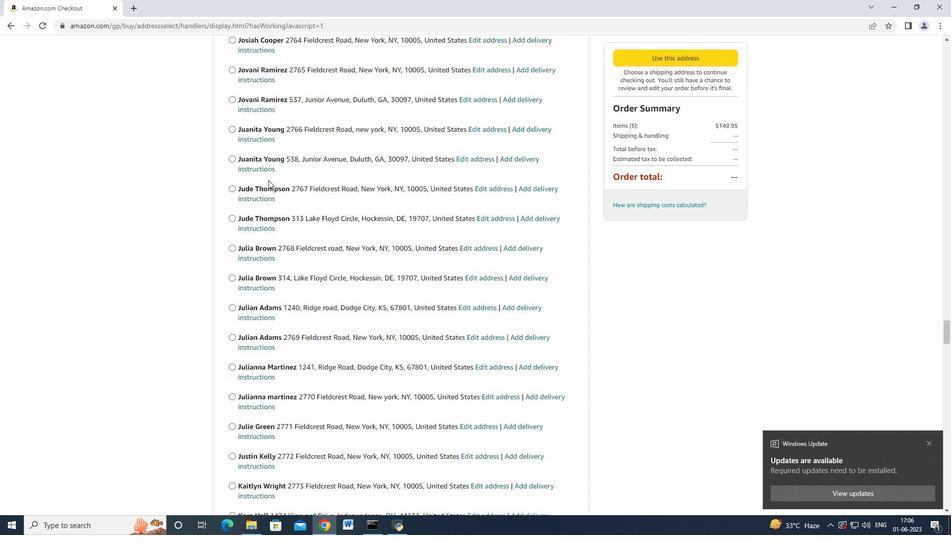 
Action: Mouse scrolled (268, 179) with delta (0, 0)
Screenshot: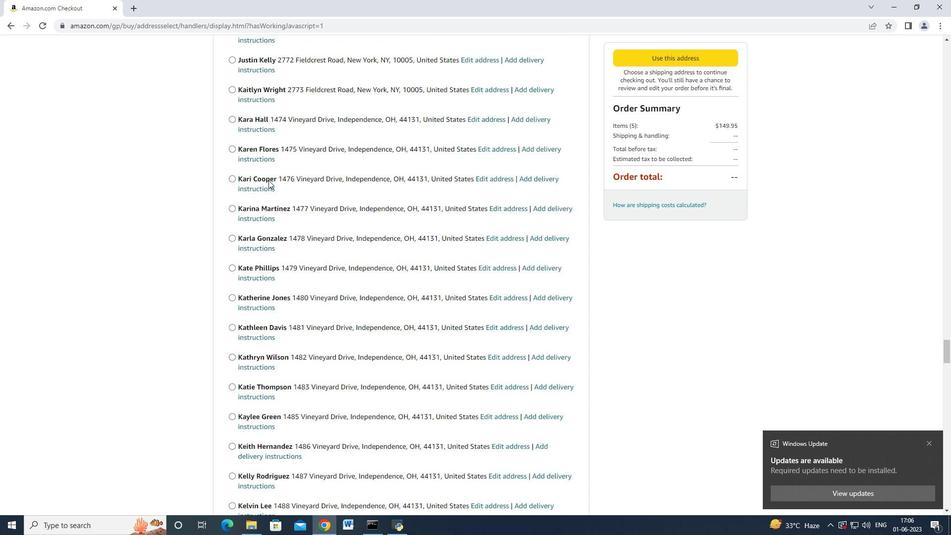 
Action: Mouse scrolled (268, 179) with delta (0, 0)
Screenshot: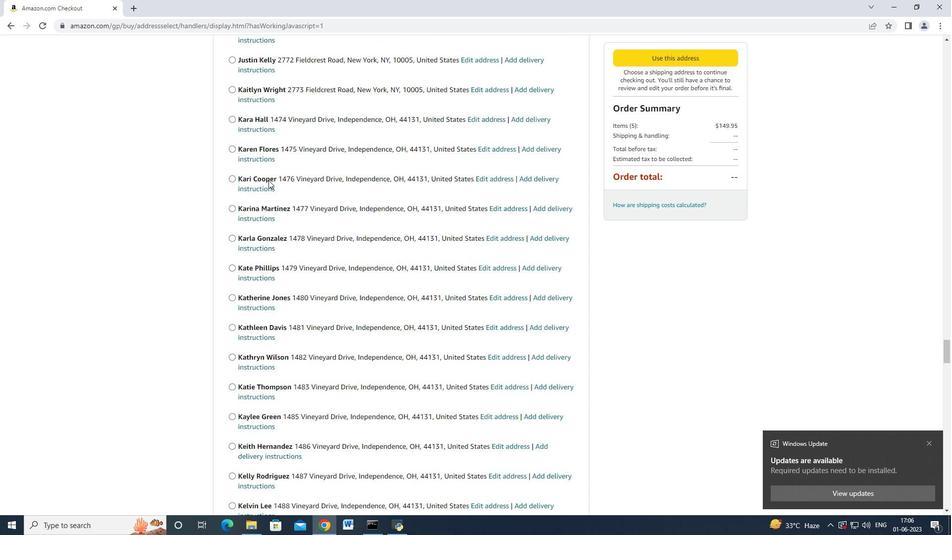 
Action: Mouse scrolled (268, 179) with delta (0, 0)
Screenshot: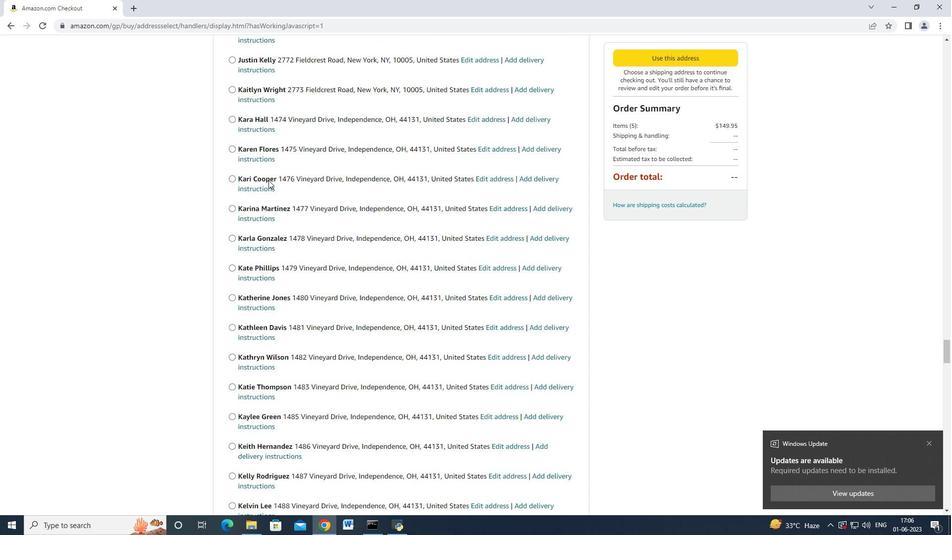 
Action: Mouse scrolled (268, 179) with delta (0, 0)
Screenshot: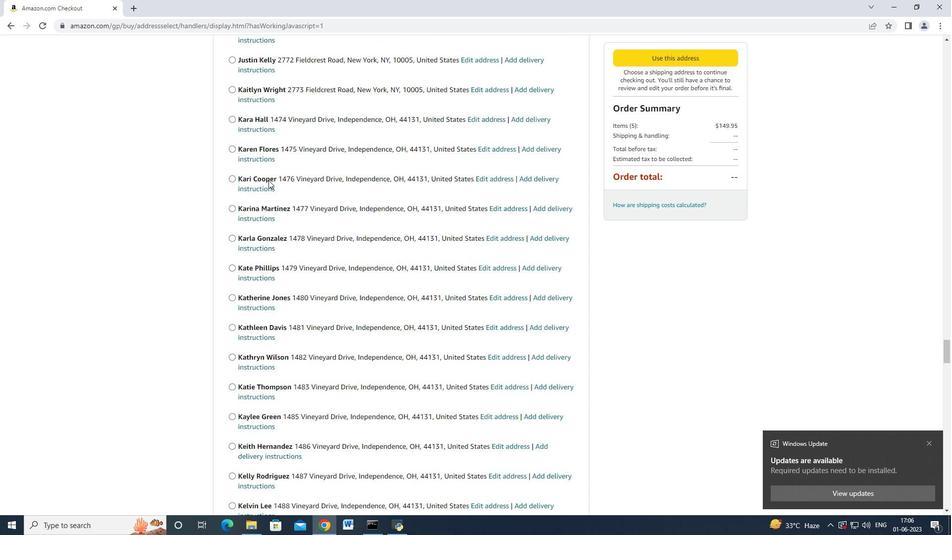 
Action: Mouse scrolled (268, 179) with delta (0, 0)
Screenshot: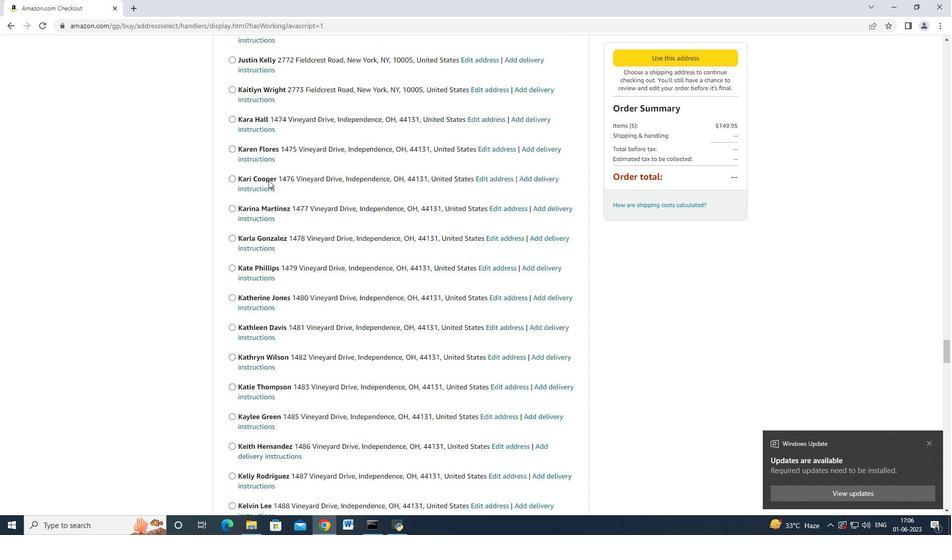 
Action: Mouse scrolled (268, 179) with delta (0, 0)
Screenshot: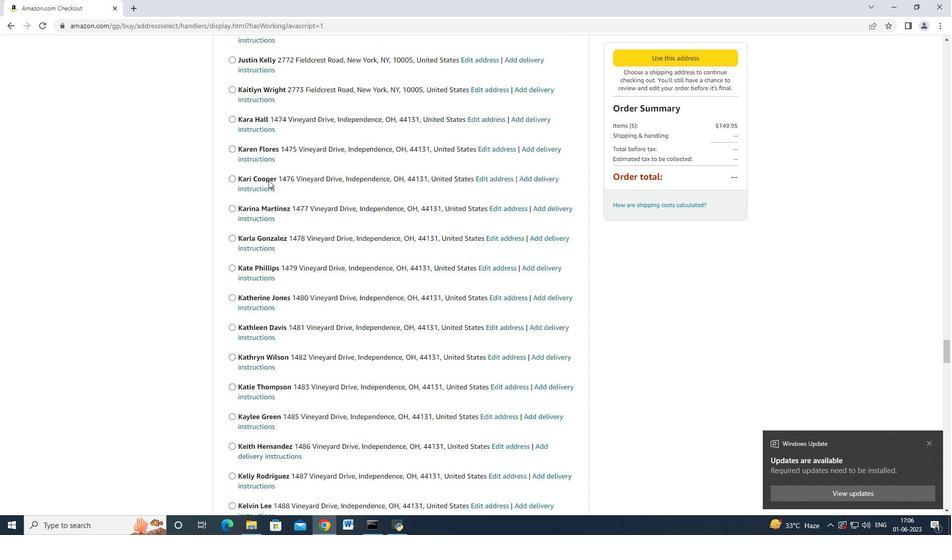 
Action: Mouse scrolled (268, 179) with delta (0, 0)
Screenshot: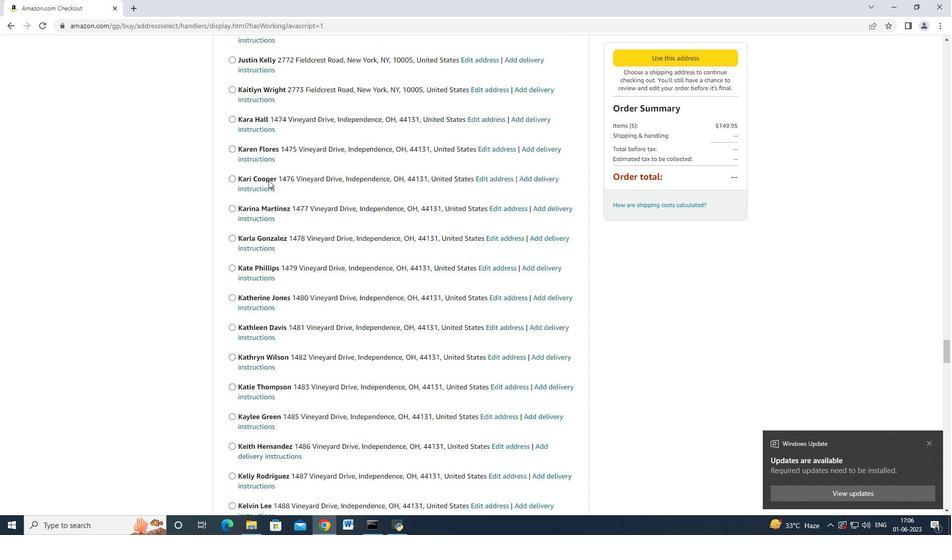 
Action: Mouse scrolled (268, 179) with delta (0, 0)
Screenshot: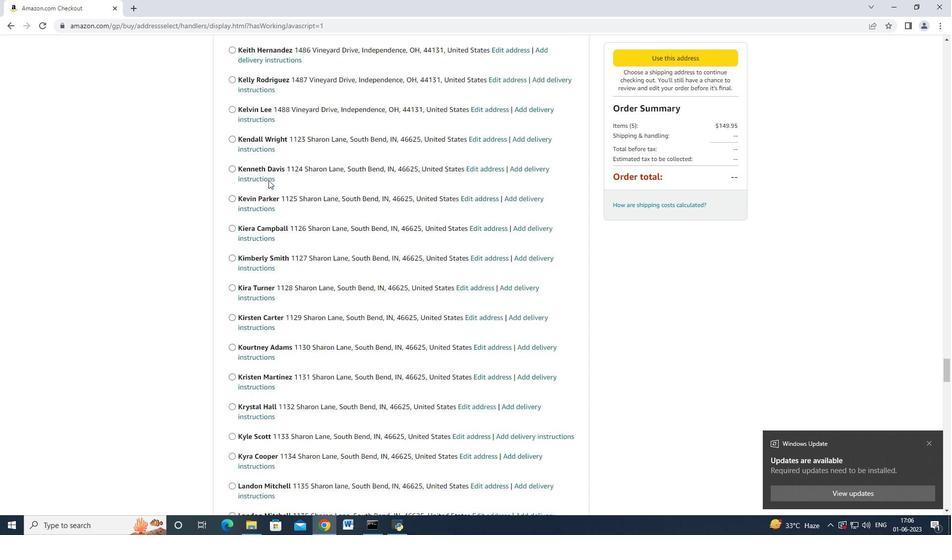 
Action: Mouse scrolled (268, 179) with delta (0, 0)
Screenshot: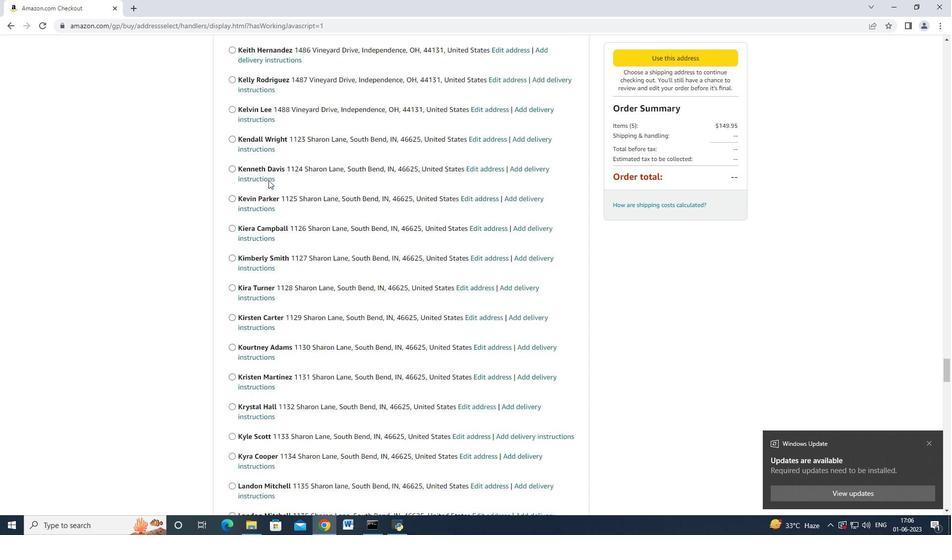 
Action: Mouse scrolled (268, 179) with delta (0, 0)
Screenshot: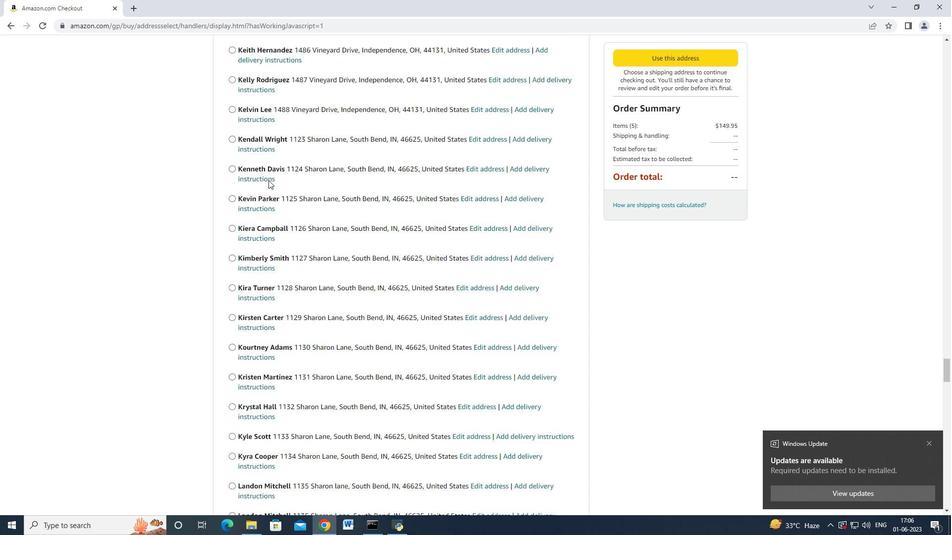 
Action: Mouse scrolled (268, 179) with delta (0, 0)
Screenshot: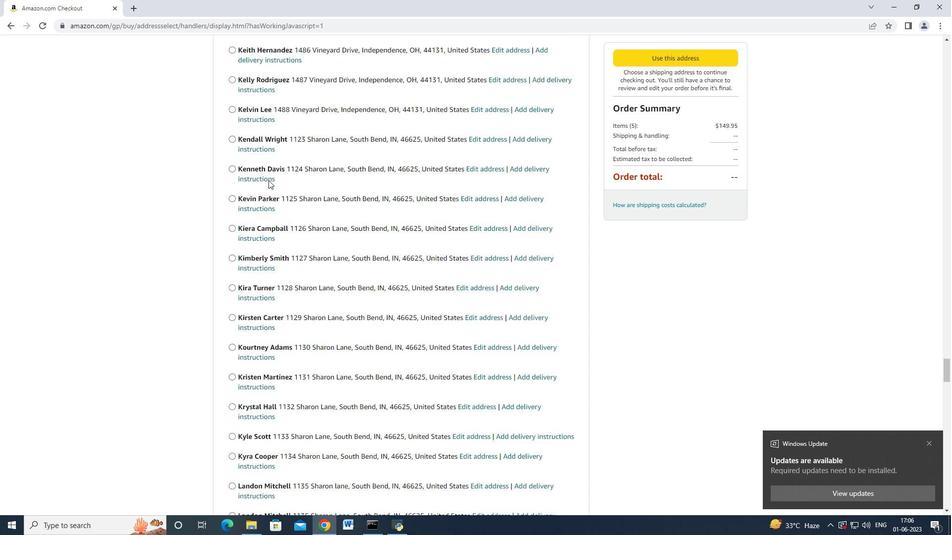 
Action: Mouse scrolled (268, 179) with delta (0, 0)
Screenshot: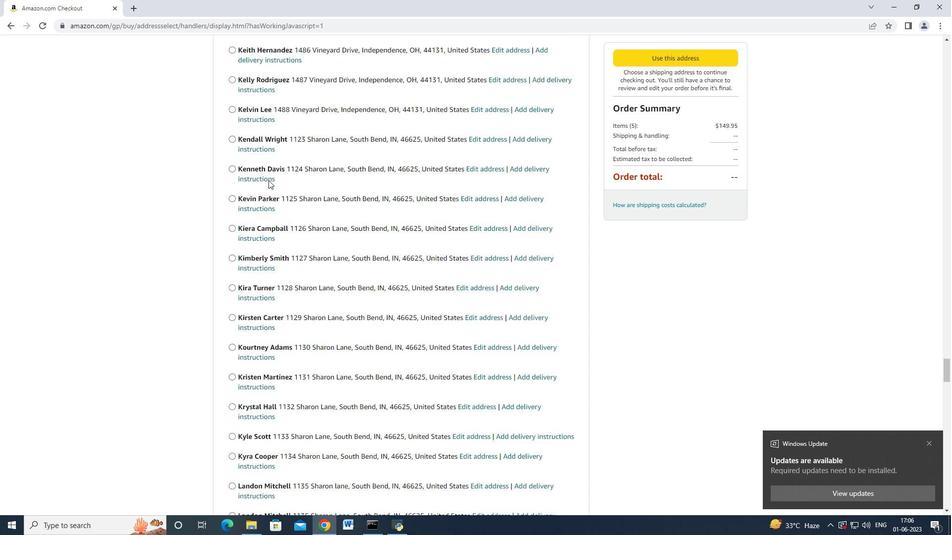 
Action: Mouse scrolled (268, 179) with delta (0, 0)
Screenshot: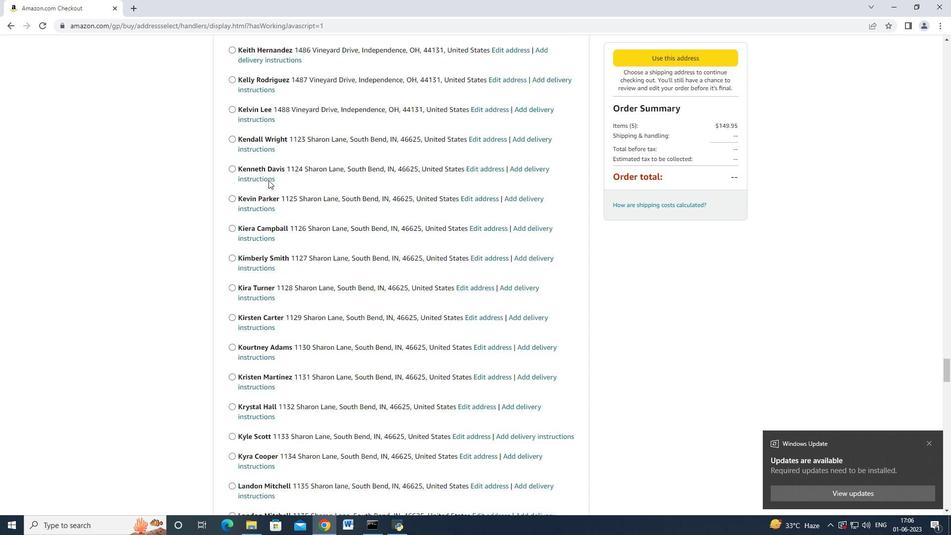 
Action: Mouse scrolled (268, 179) with delta (0, 0)
Screenshot: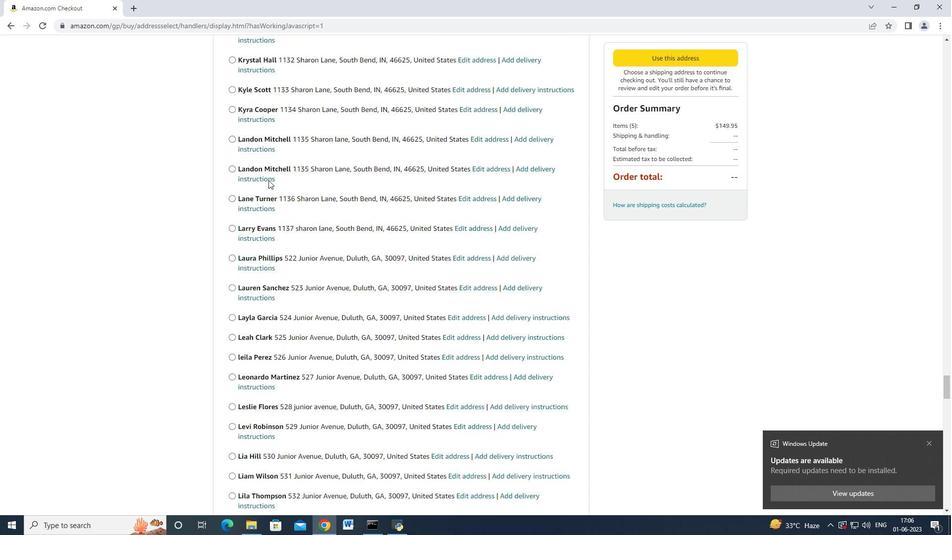 
Action: Mouse scrolled (268, 179) with delta (0, 0)
Screenshot: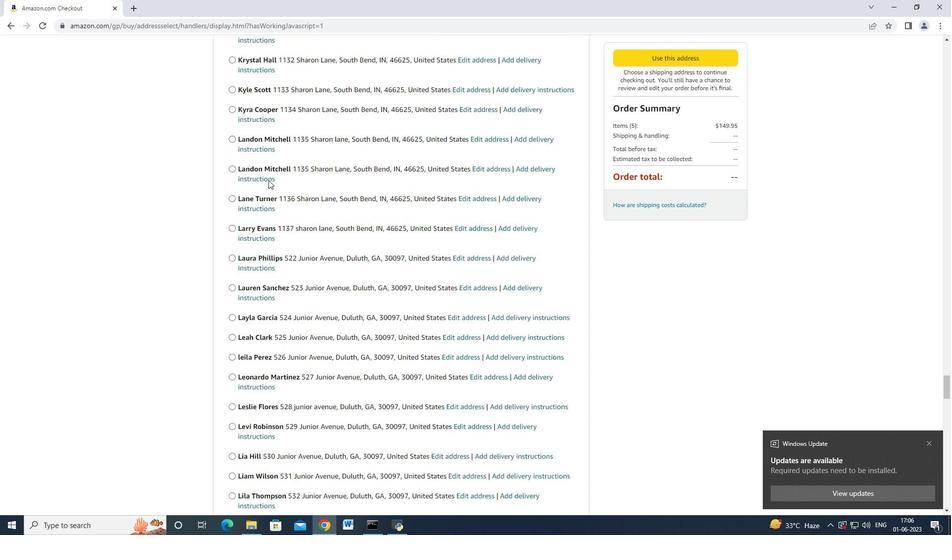 
Action: Mouse scrolled (268, 179) with delta (0, 0)
Screenshot: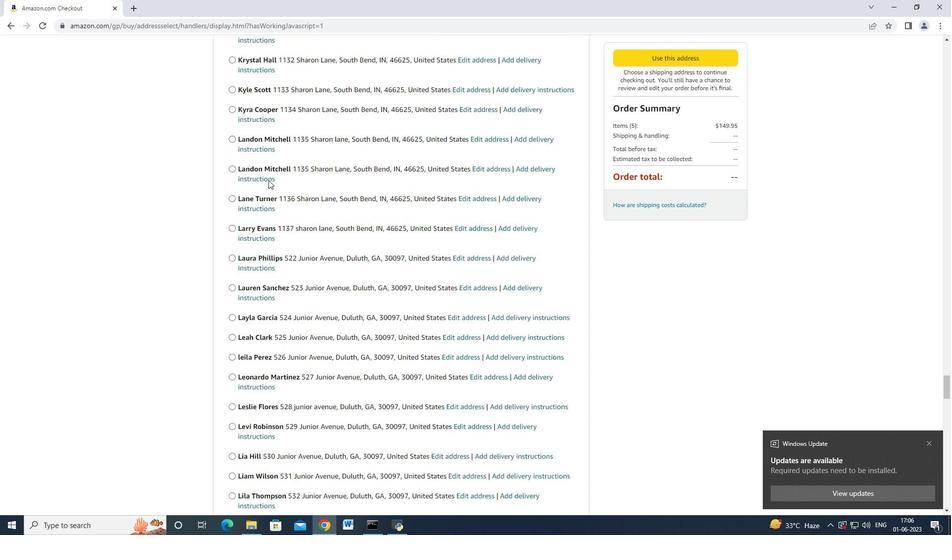 
Action: Mouse scrolled (268, 179) with delta (0, 0)
Screenshot: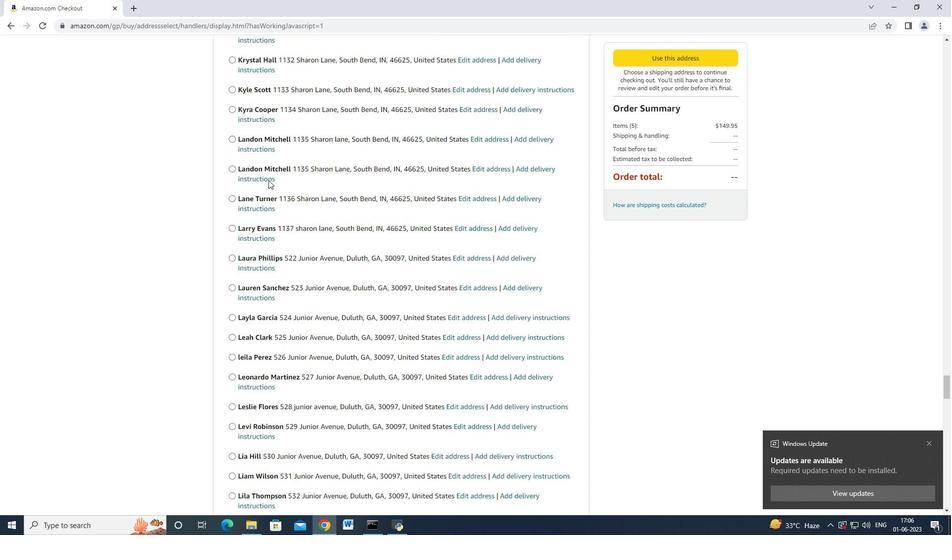
Action: Mouse scrolled (268, 179) with delta (0, 0)
Screenshot: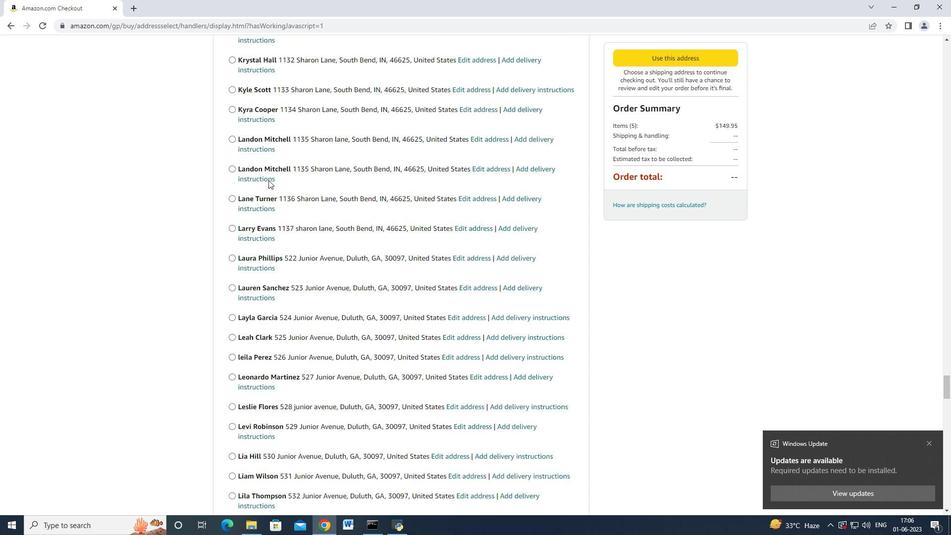 
Action: Mouse scrolled (268, 179) with delta (0, 0)
Screenshot: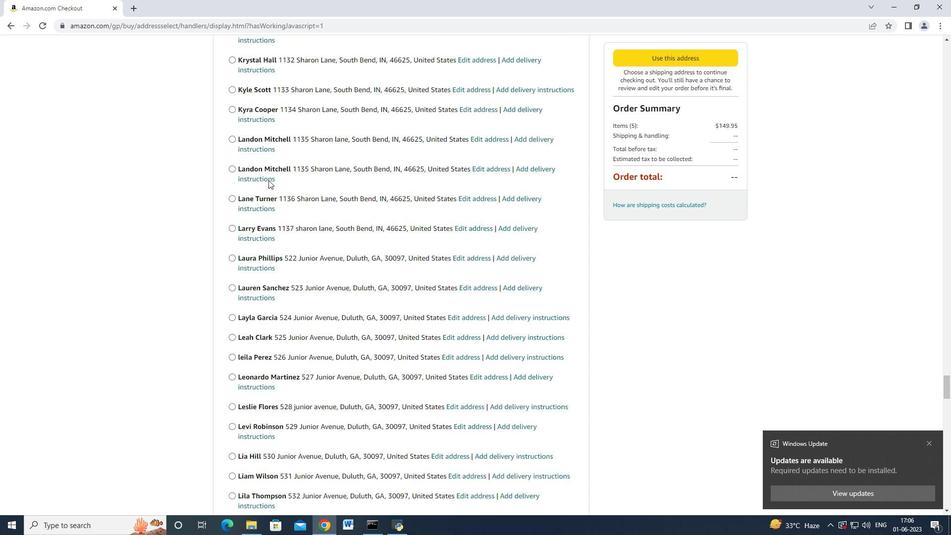 
Action: Mouse scrolled (268, 179) with delta (0, 0)
Screenshot: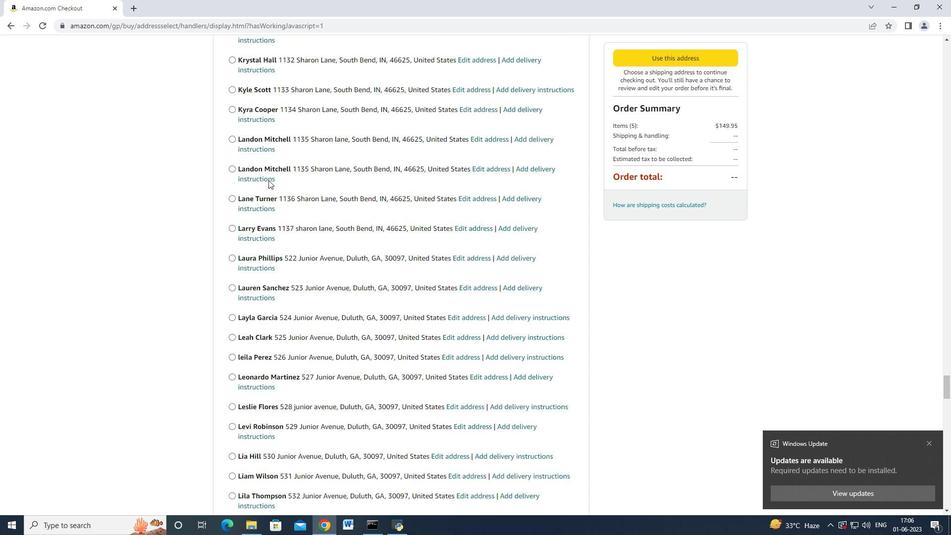 
Action: Mouse scrolled (268, 179) with delta (0, 0)
Screenshot: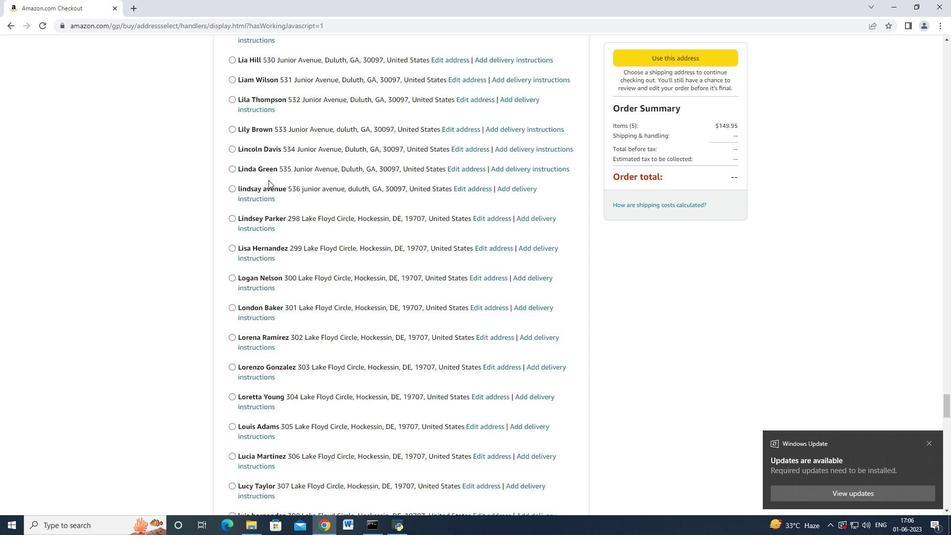 
Action: Mouse scrolled (268, 179) with delta (0, 0)
Screenshot: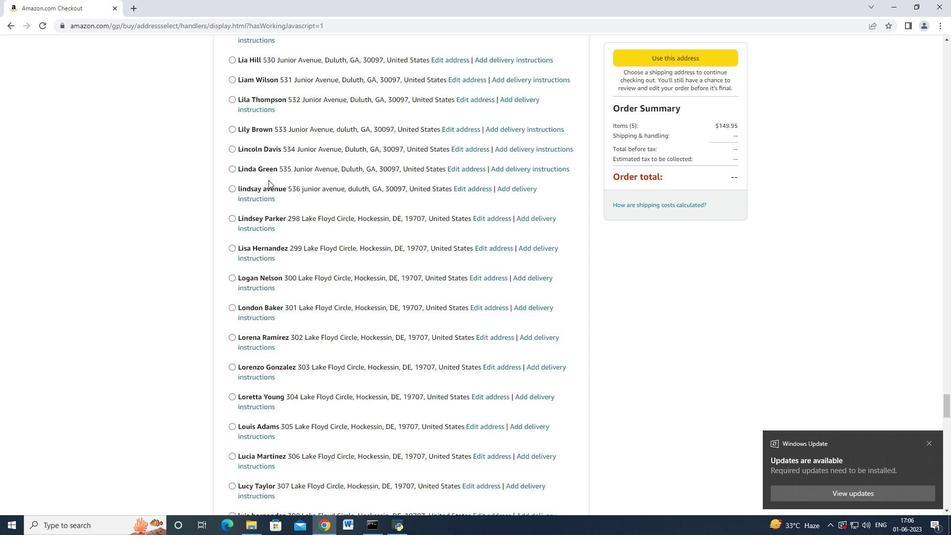 
Action: Mouse scrolled (268, 179) with delta (0, 0)
Screenshot: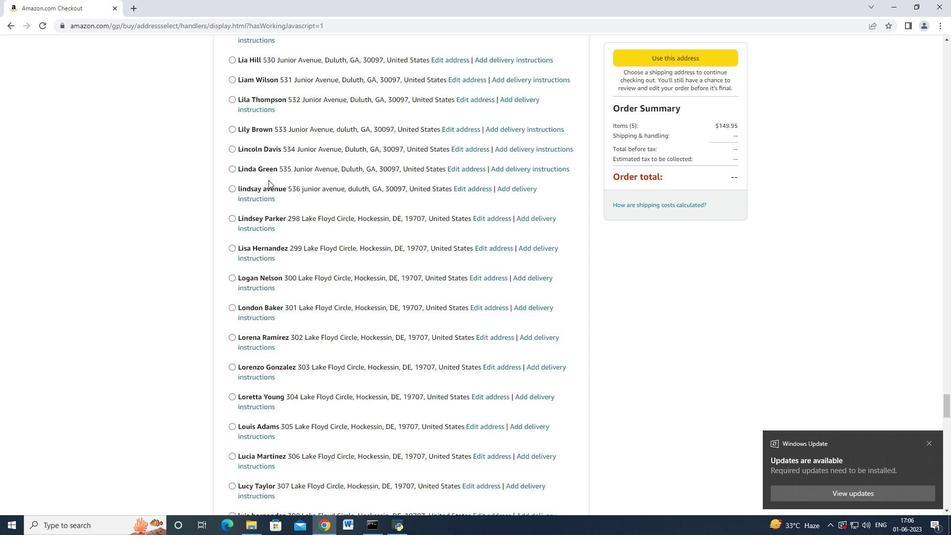 
Action: Mouse scrolled (268, 179) with delta (0, 0)
Screenshot: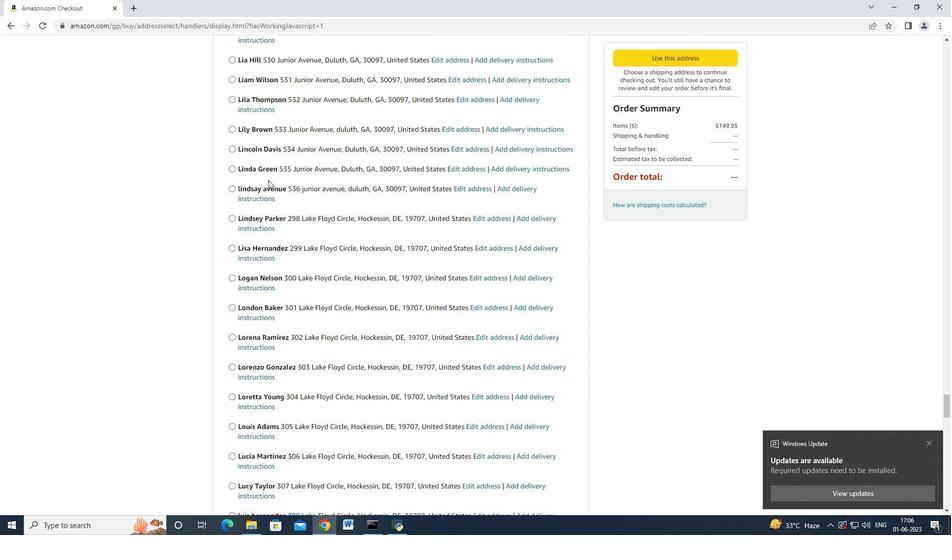 
Action: Mouse scrolled (268, 179) with delta (0, 0)
Screenshot: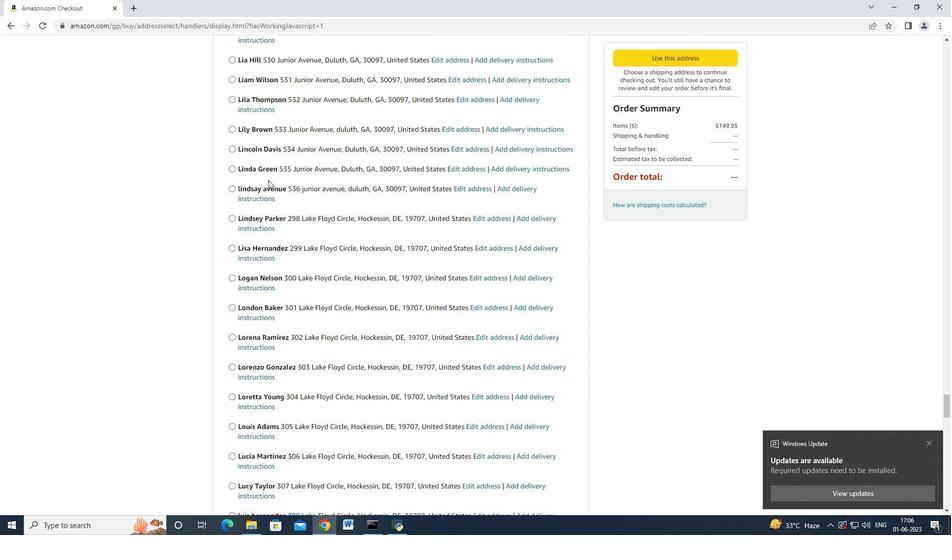 
Action: Mouse scrolled (268, 179) with delta (0, 0)
Screenshot: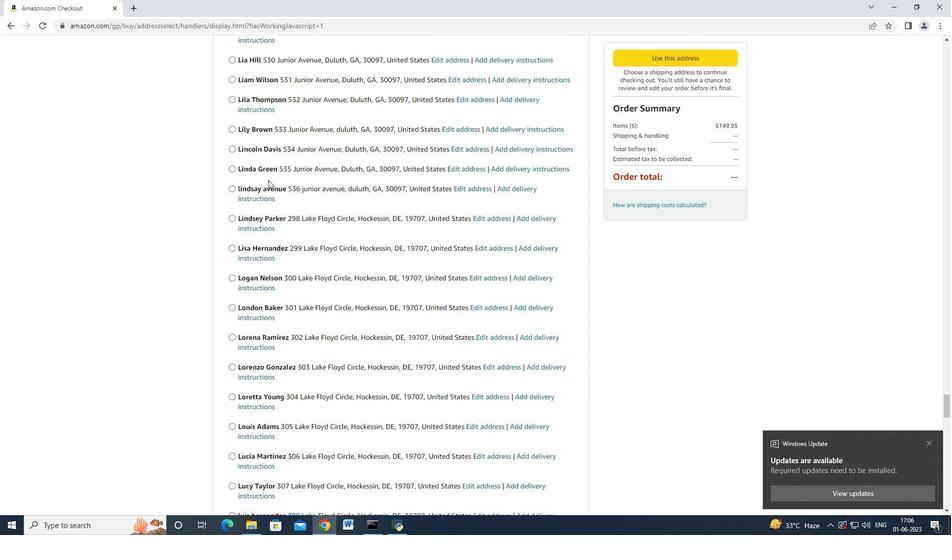 
Action: Mouse scrolled (268, 179) with delta (0, 0)
Screenshot: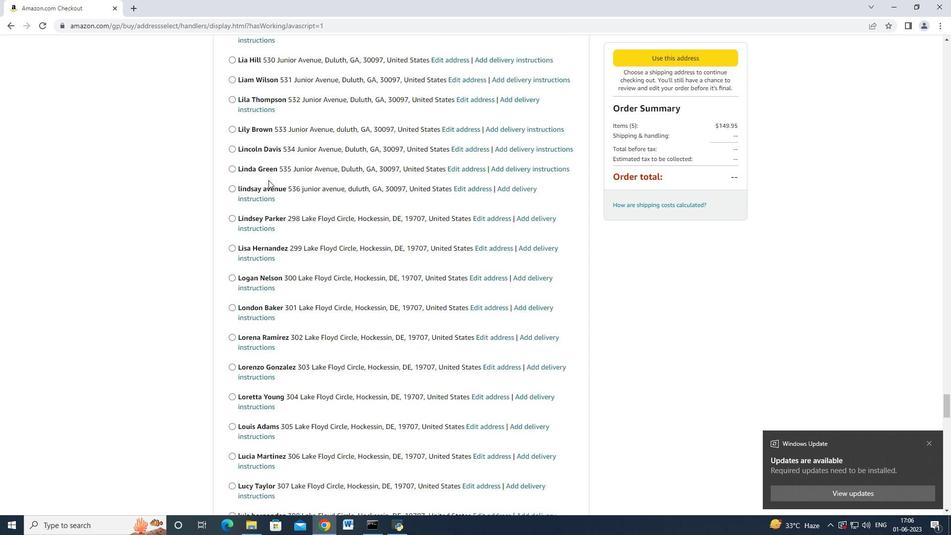 
Action: Mouse scrolled (268, 179) with delta (0, 0)
Screenshot: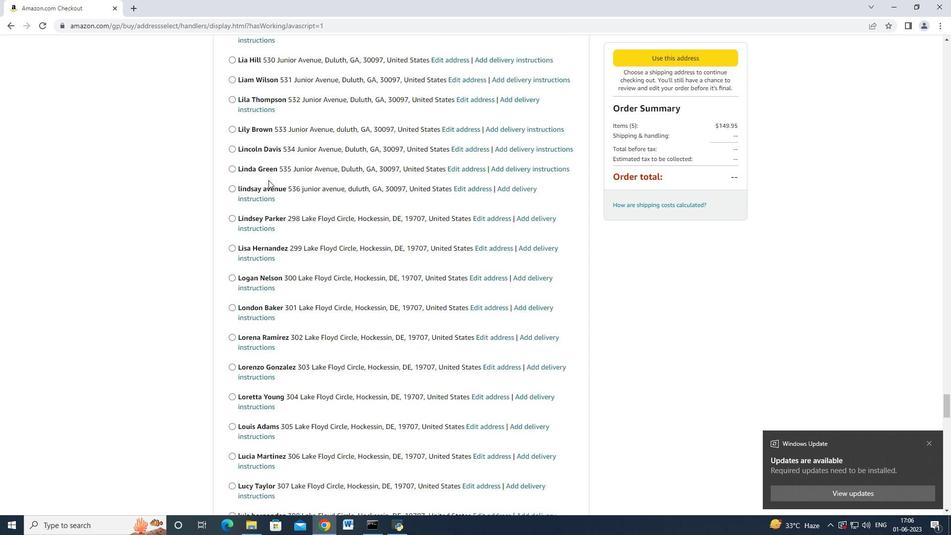 
Action: Mouse scrolled (268, 179) with delta (0, 0)
Screenshot: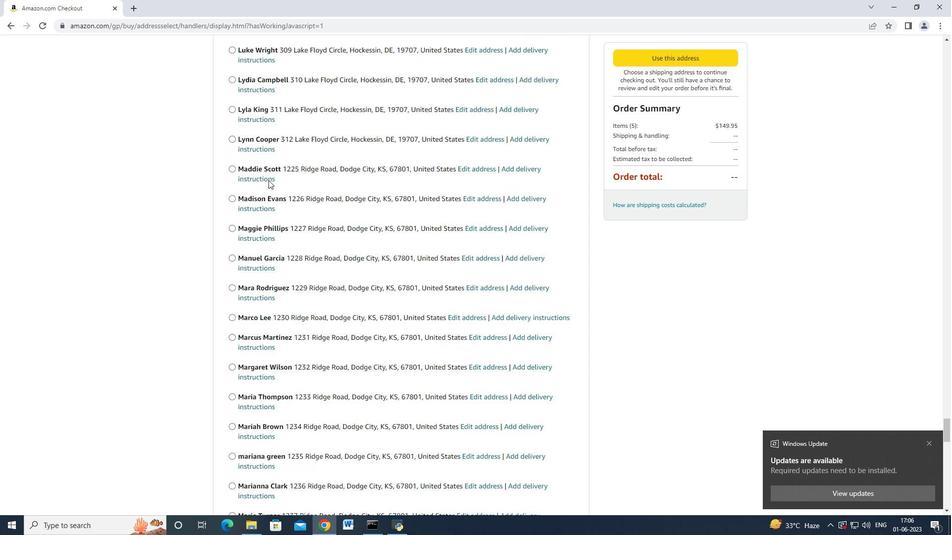 
Action: Mouse scrolled (268, 179) with delta (0, 0)
Screenshot: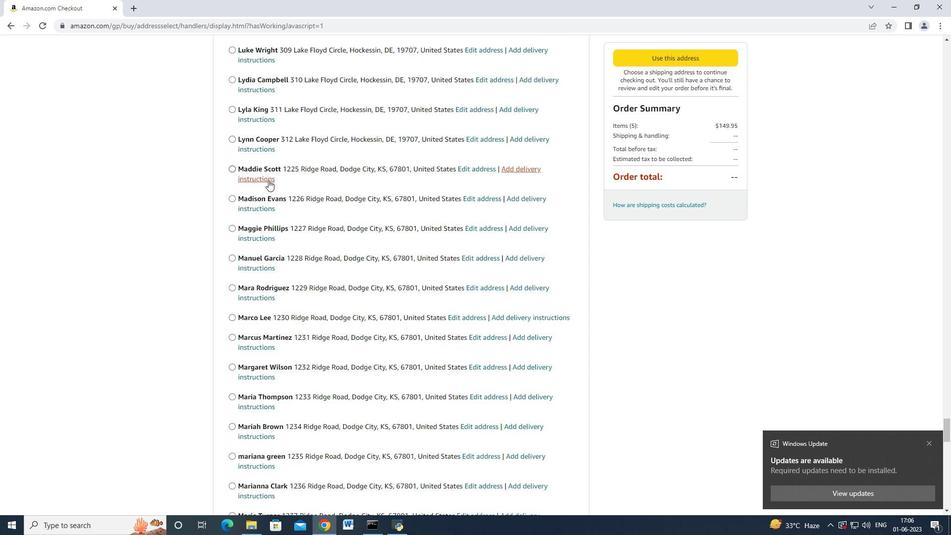 
Action: Mouse scrolled (268, 179) with delta (0, 0)
Screenshot: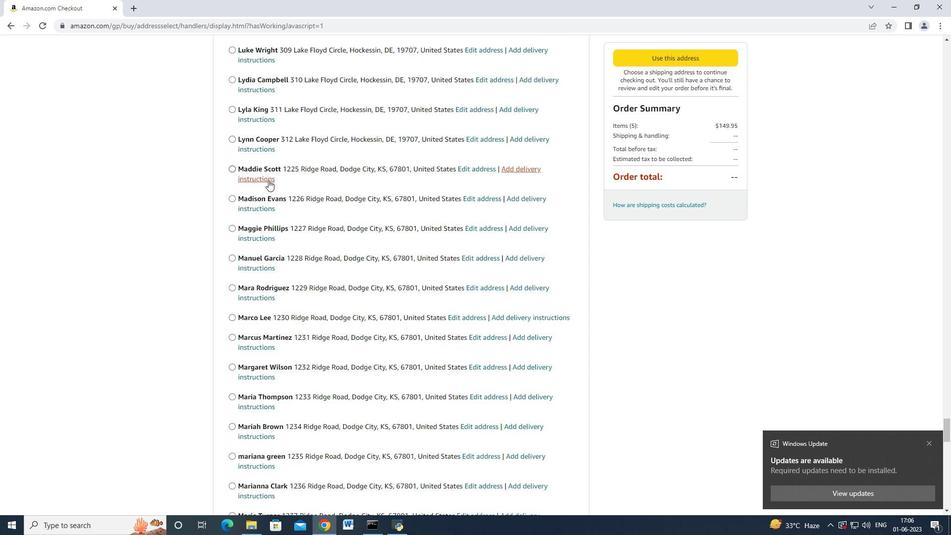 
Action: Mouse scrolled (268, 179) with delta (0, 0)
Screenshot: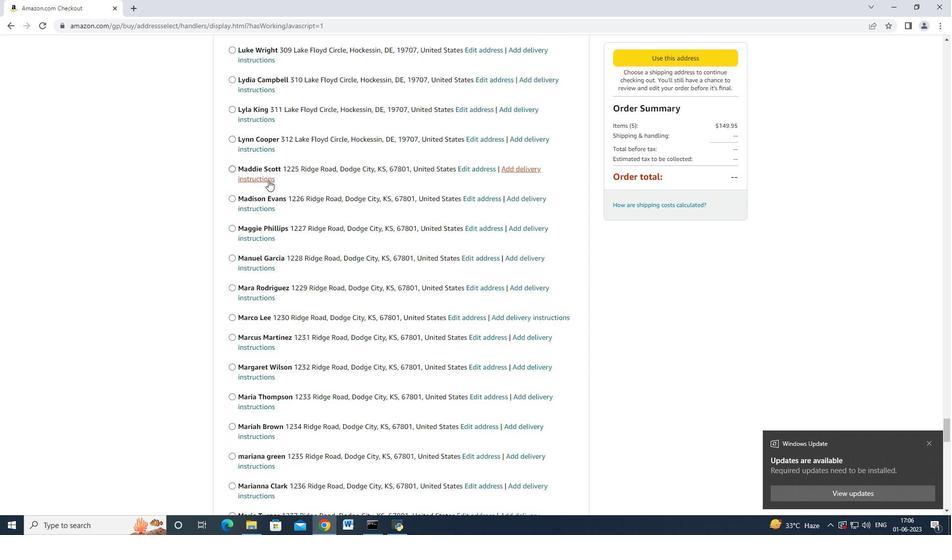 
Action: Mouse scrolled (268, 179) with delta (0, 0)
Screenshot: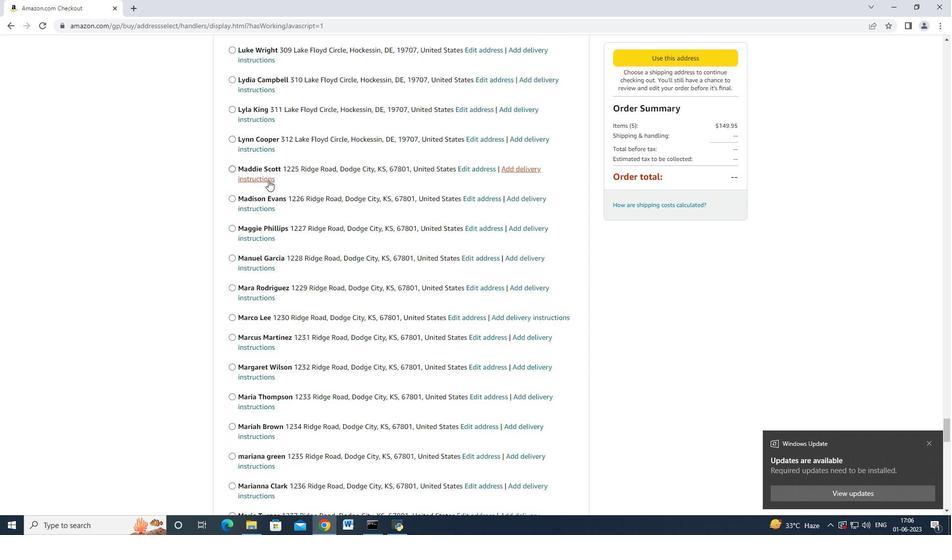 
Action: Mouse scrolled (268, 179) with delta (0, 0)
Screenshot: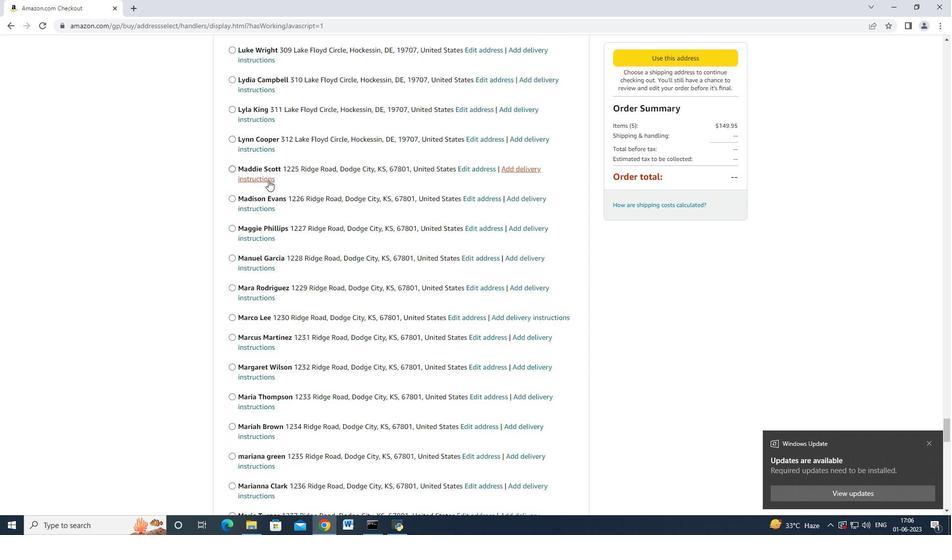 
Action: Mouse scrolled (268, 179) with delta (0, 0)
Screenshot: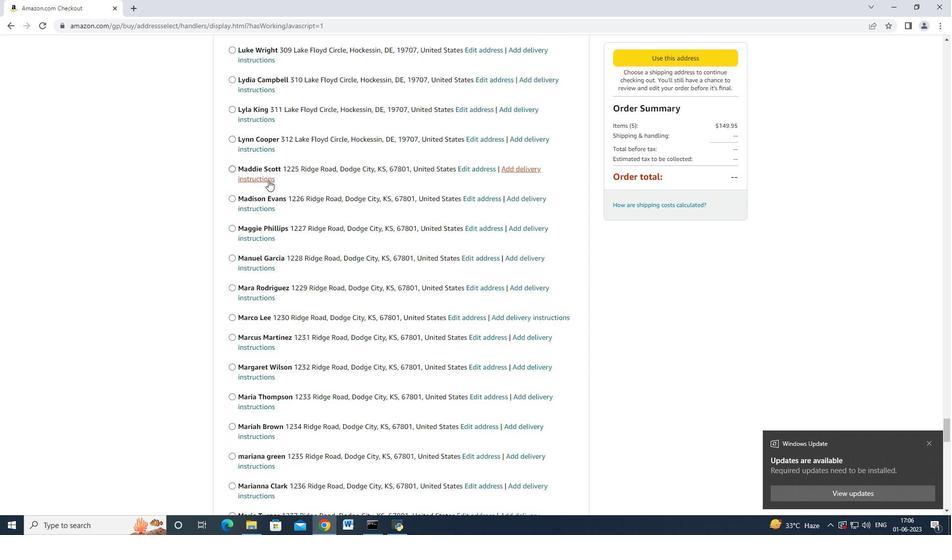 
Action: Mouse scrolled (268, 179) with delta (0, 0)
Screenshot: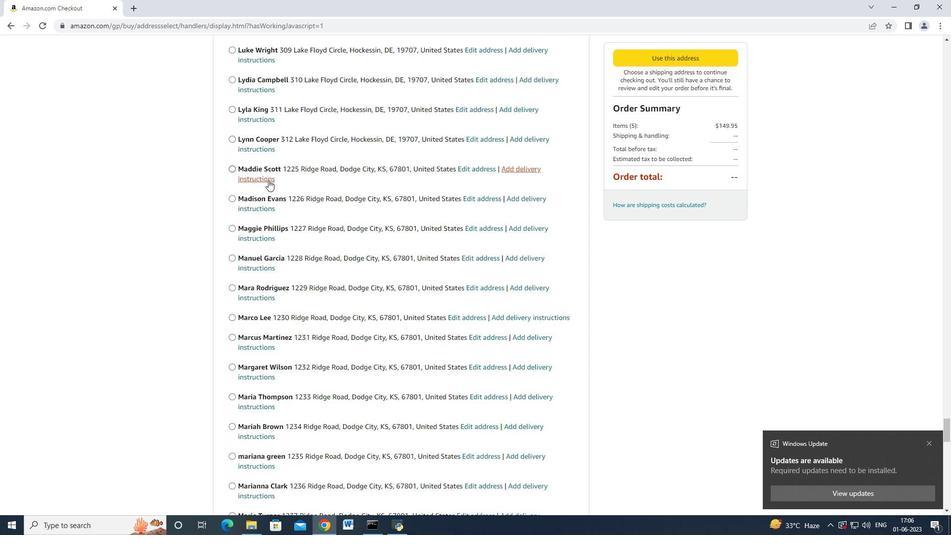 
Action: Mouse scrolled (268, 179) with delta (0, 0)
Screenshot: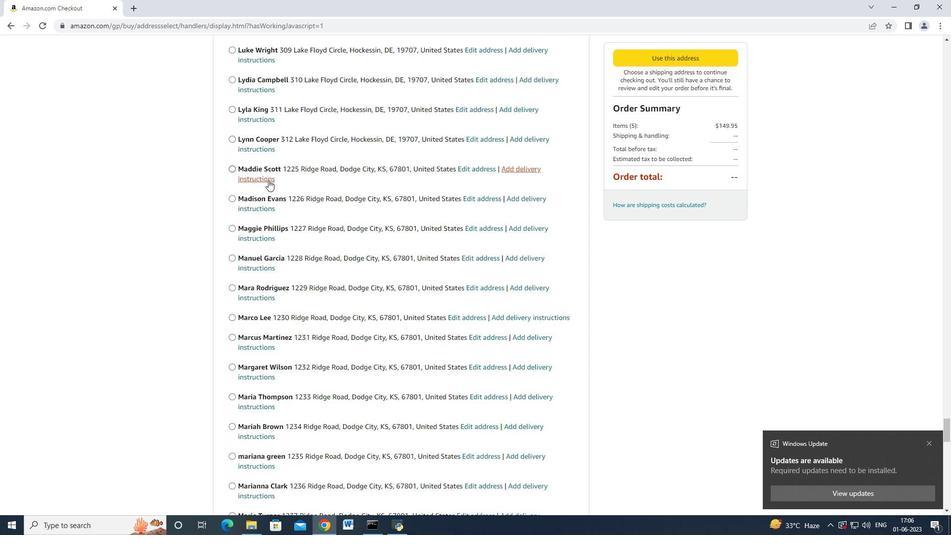 
Action: Mouse scrolled (268, 179) with delta (0, 0)
Screenshot: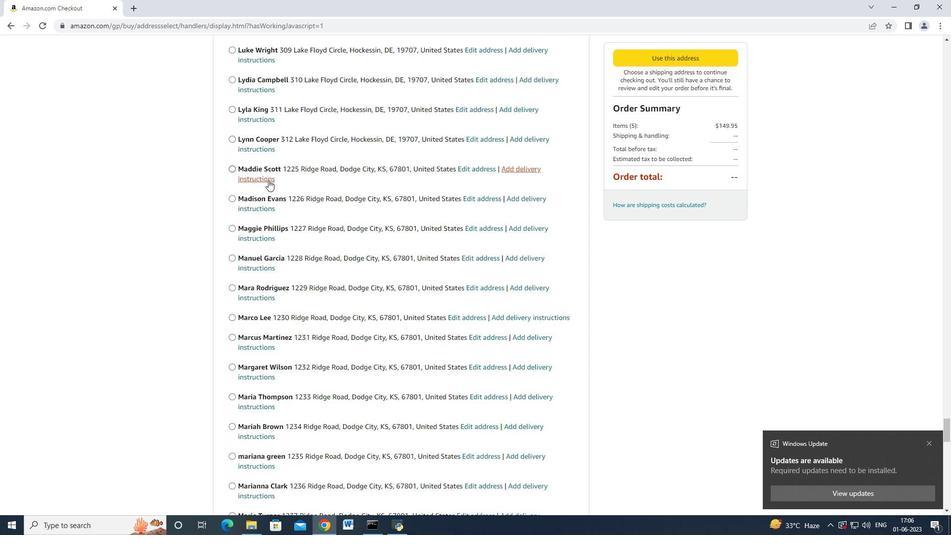 
Action: Mouse scrolled (268, 179) with delta (0, 0)
Screenshot: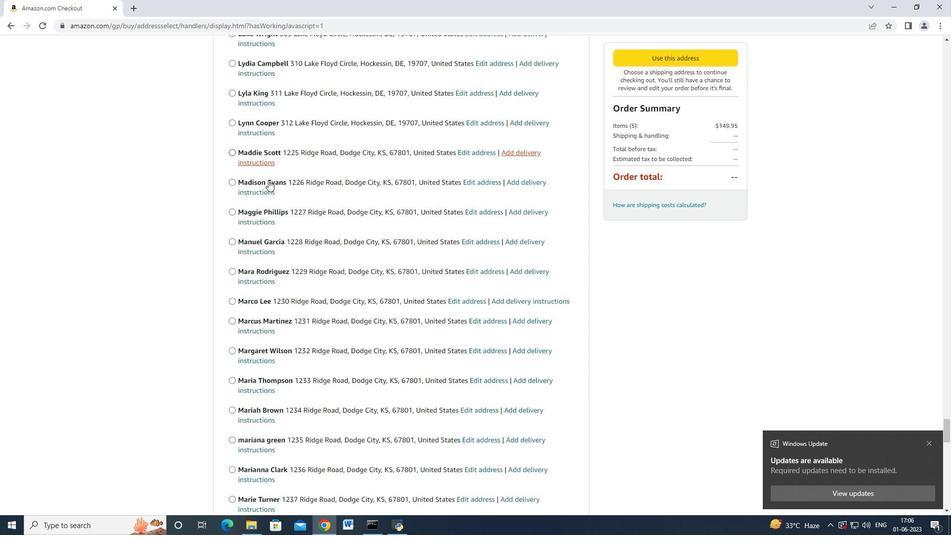 
Action: Mouse scrolled (268, 179) with delta (0, 0)
Screenshot: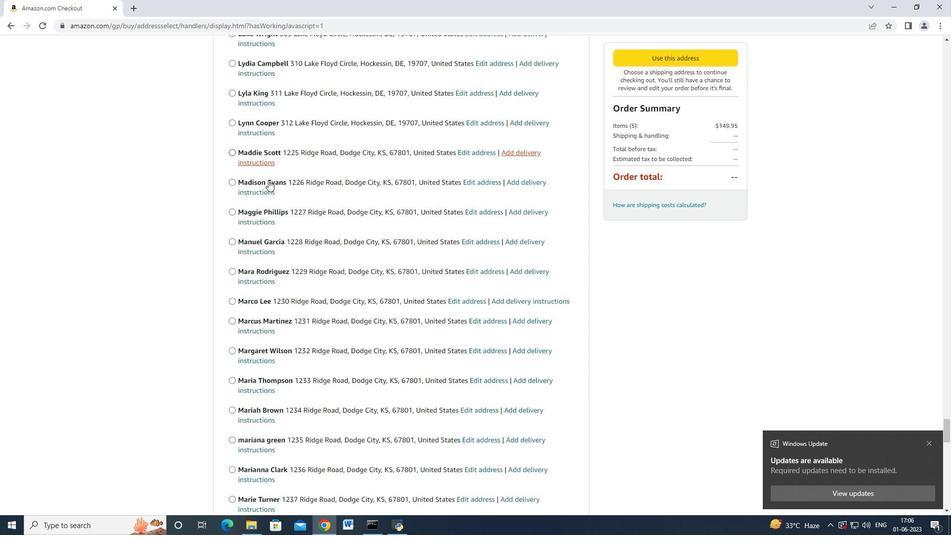 
Action: Mouse scrolled (268, 179) with delta (0, 0)
Screenshot: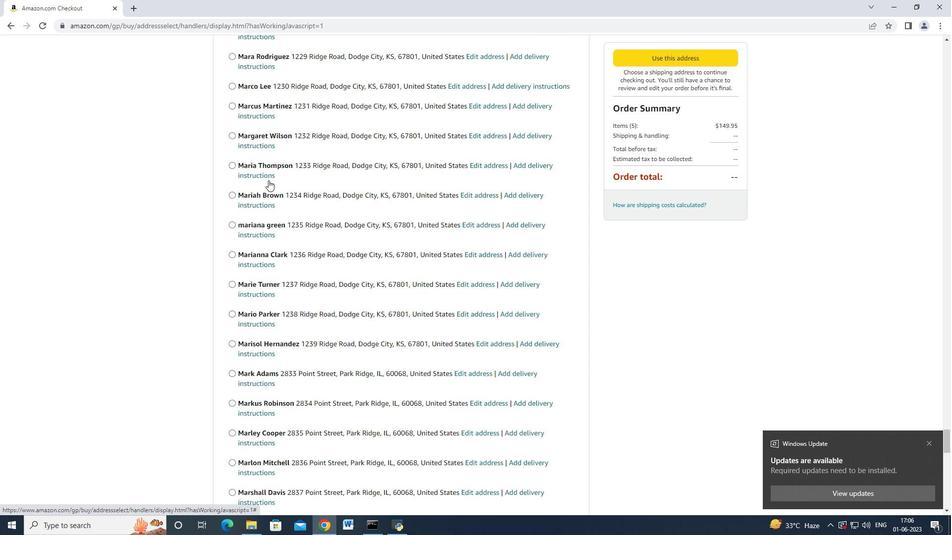 
Action: Mouse scrolled (268, 179) with delta (0, 0)
Screenshot: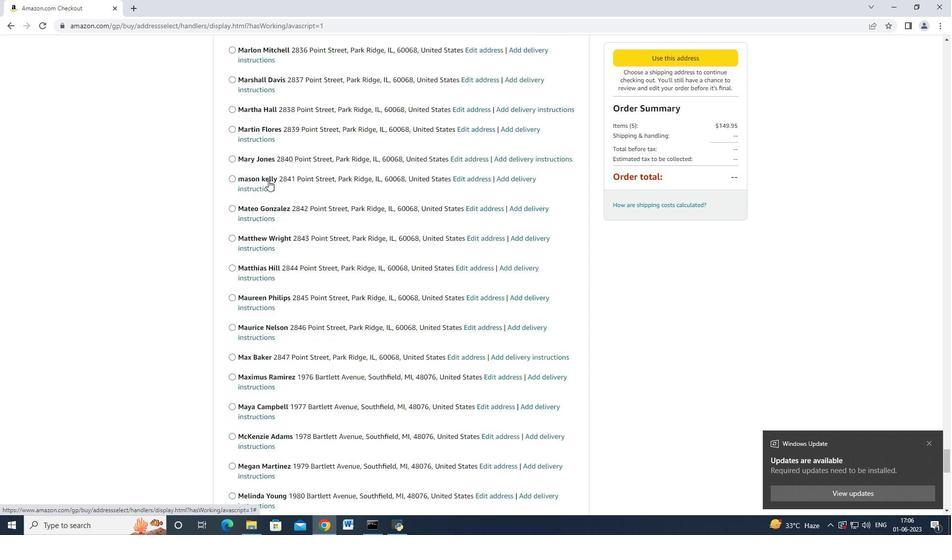 
Action: Mouse scrolled (268, 179) with delta (0, 0)
Screenshot: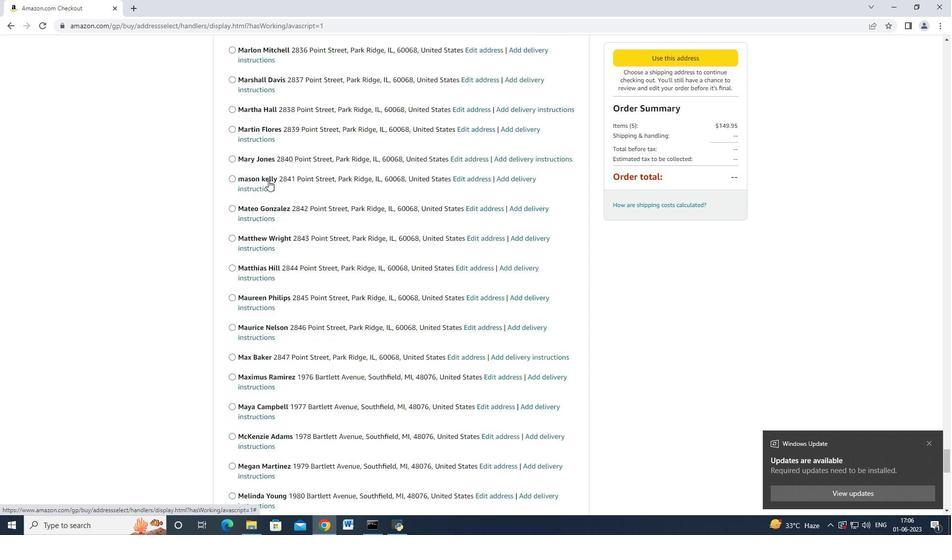 
Action: Mouse scrolled (268, 179) with delta (0, 0)
Screenshot: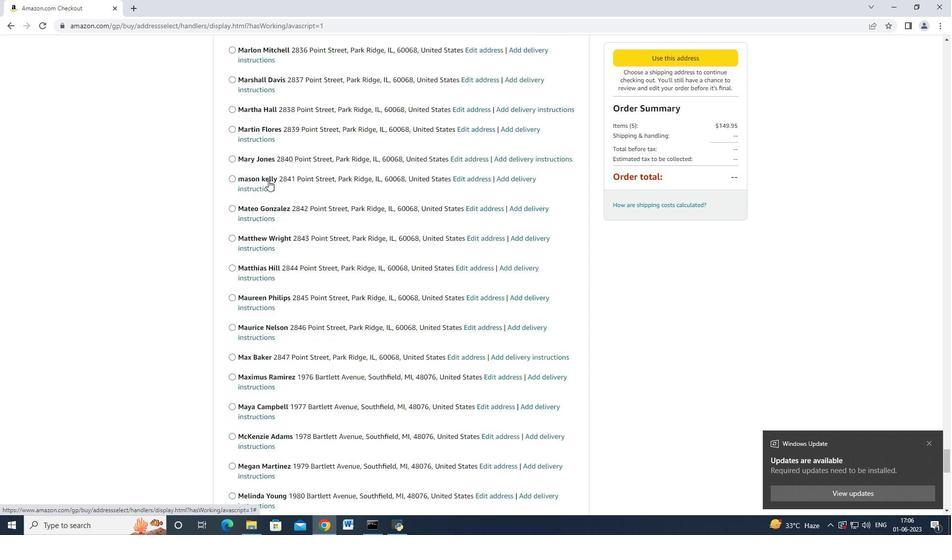 
Action: Mouse scrolled (268, 179) with delta (0, 0)
Screenshot: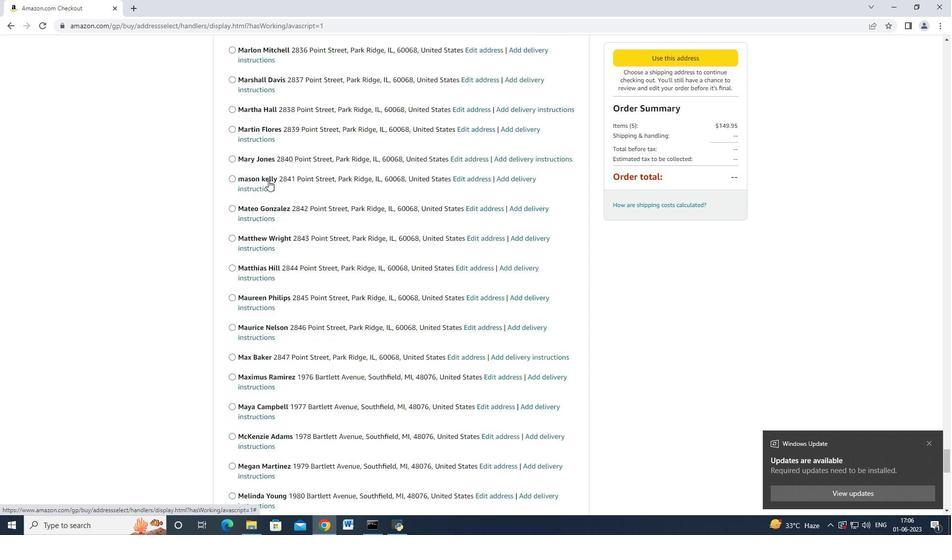 
Action: Mouse scrolled (268, 179) with delta (0, 0)
Screenshot: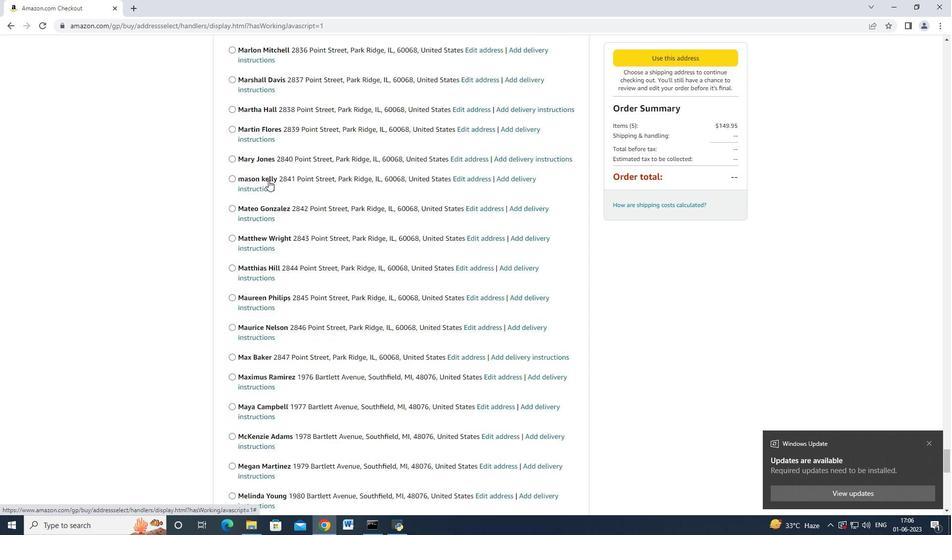 
Action: Mouse scrolled (268, 179) with delta (0, 0)
Screenshot: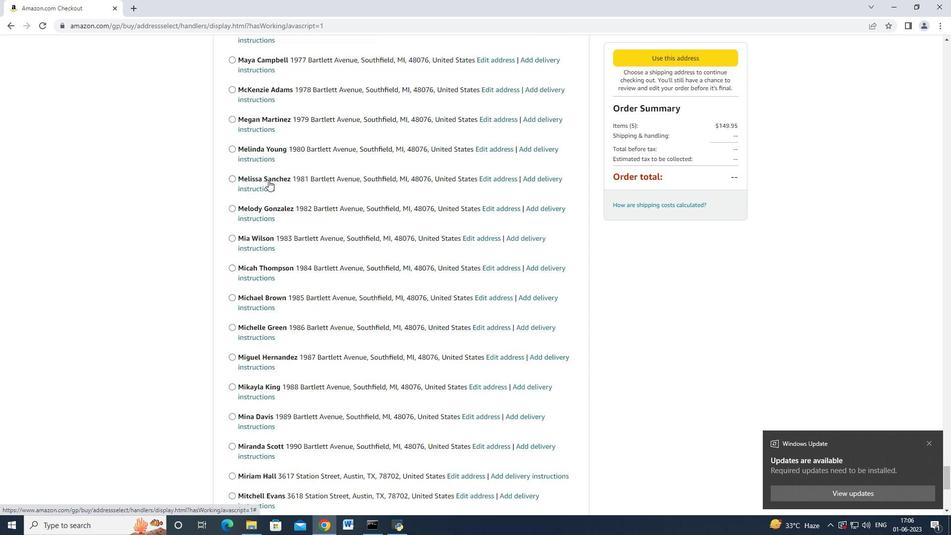 
Action: Mouse scrolled (268, 179) with delta (0, 0)
Screenshot: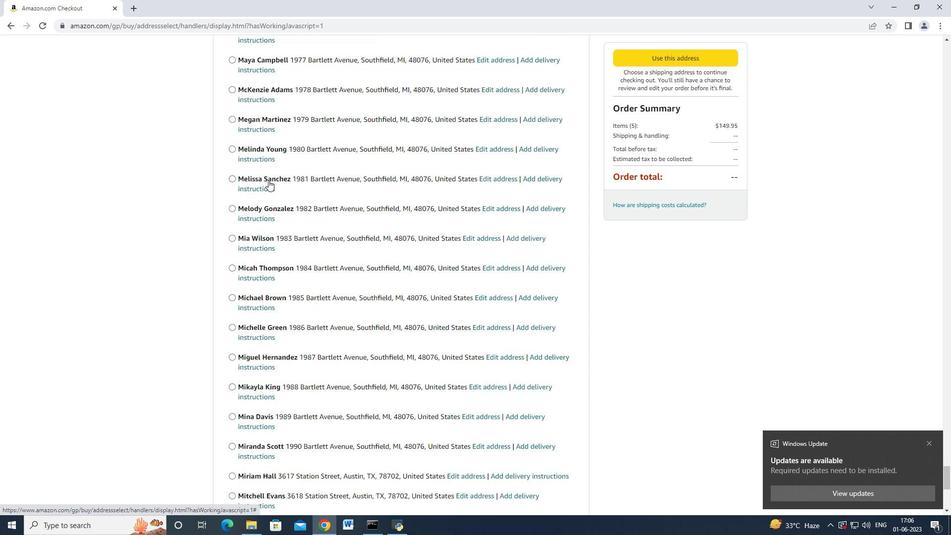 
Action: Mouse scrolled (268, 179) with delta (0, 0)
Screenshot: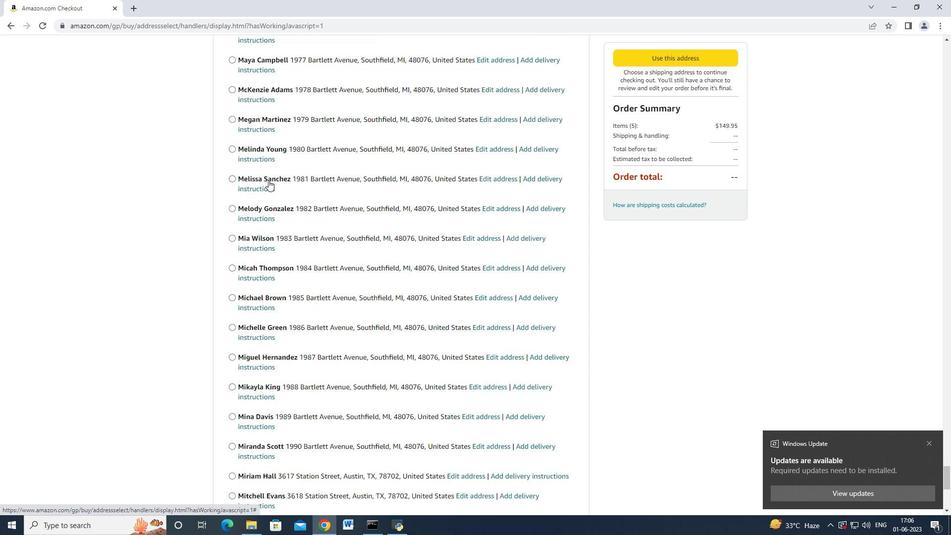 
Action: Mouse scrolled (268, 179) with delta (0, 0)
Screenshot: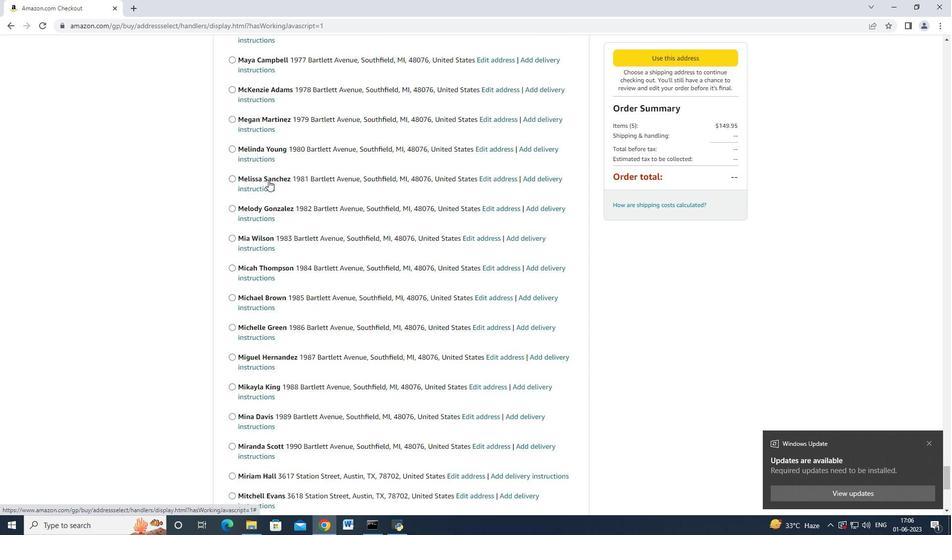 
Action: Mouse scrolled (268, 179) with delta (0, 0)
Screenshot: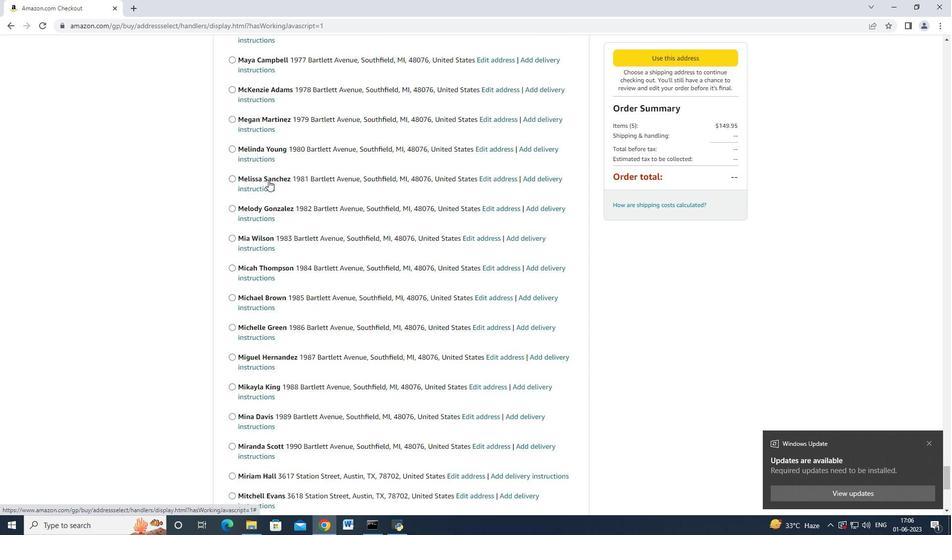 
Action: Mouse scrolled (268, 179) with delta (0, 0)
Screenshot: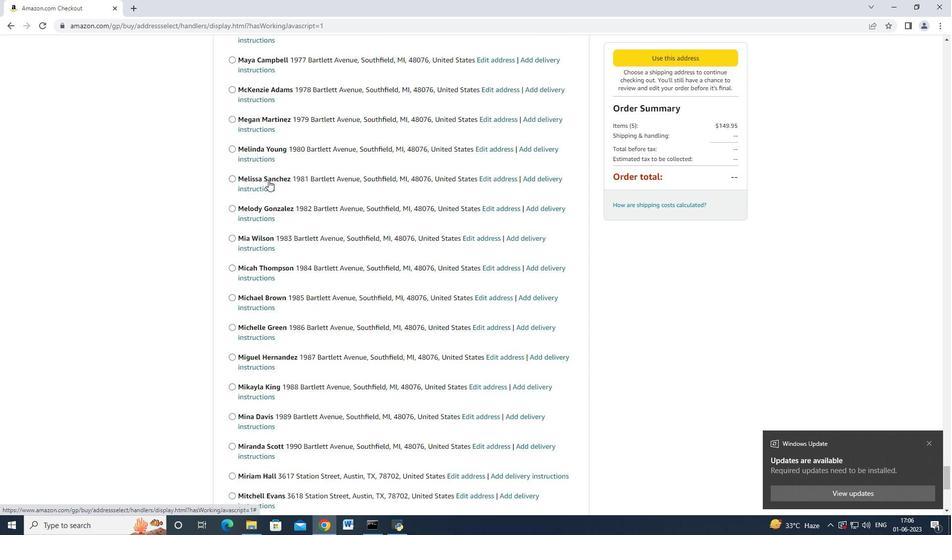 
Action: Mouse scrolled (268, 179) with delta (0, 0)
Screenshot: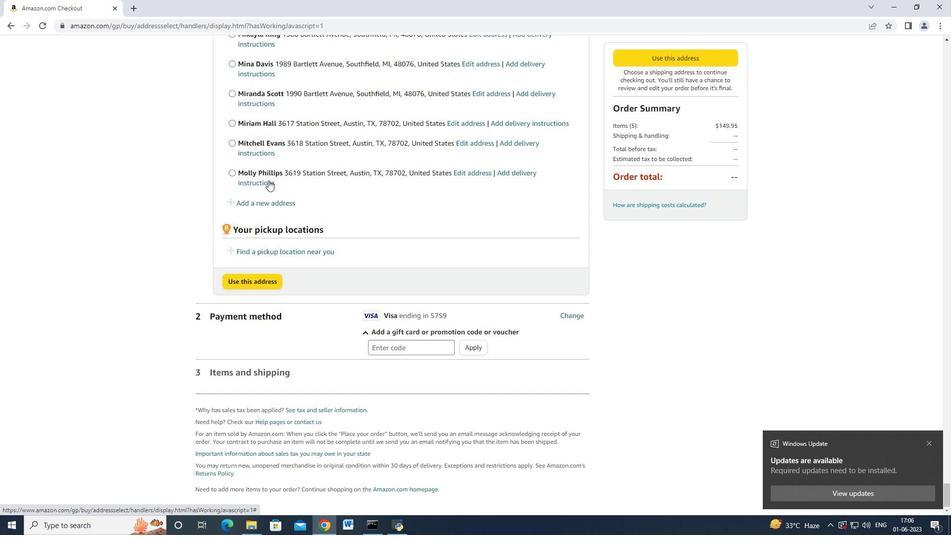 
Action: Mouse scrolled (268, 179) with delta (0, 0)
Screenshot: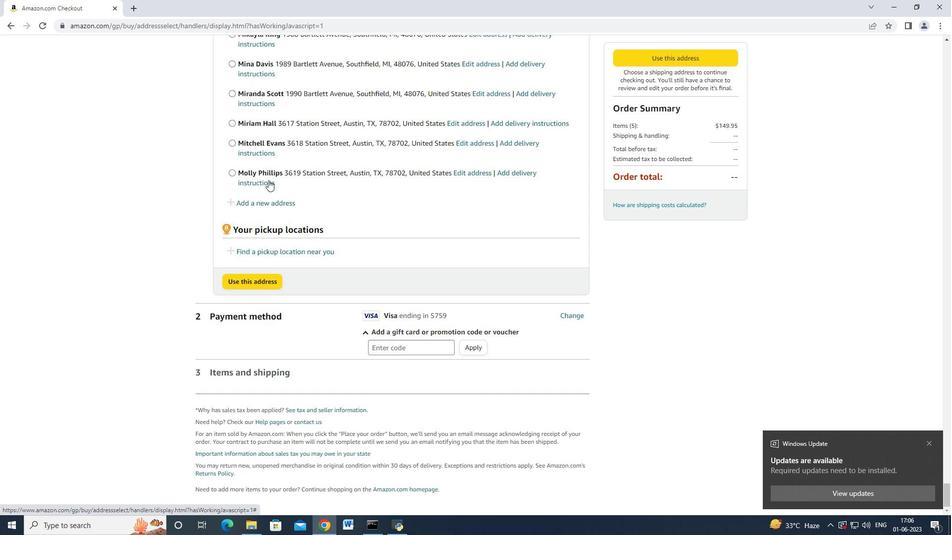 
Action: Mouse scrolled (268, 179) with delta (0, 0)
Screenshot: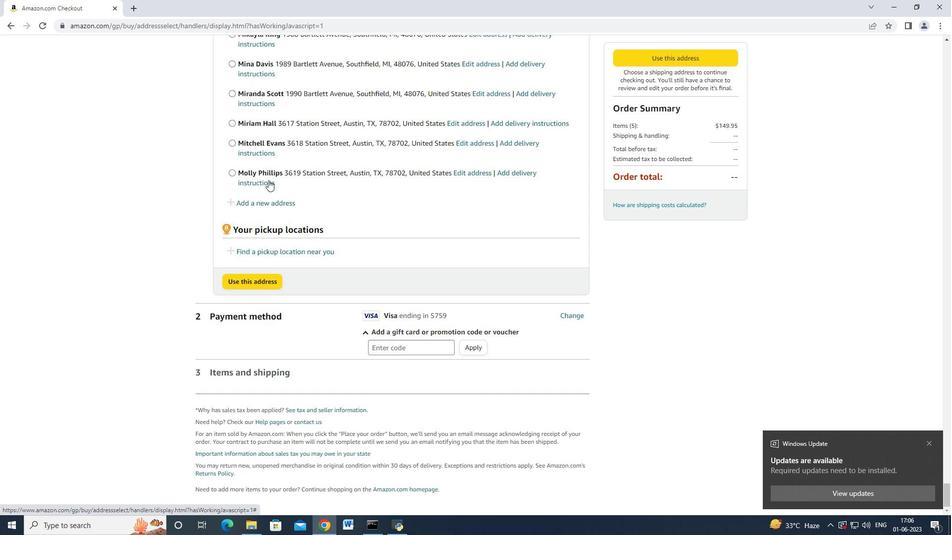 
Action: Mouse scrolled (268, 179) with delta (0, 0)
Screenshot: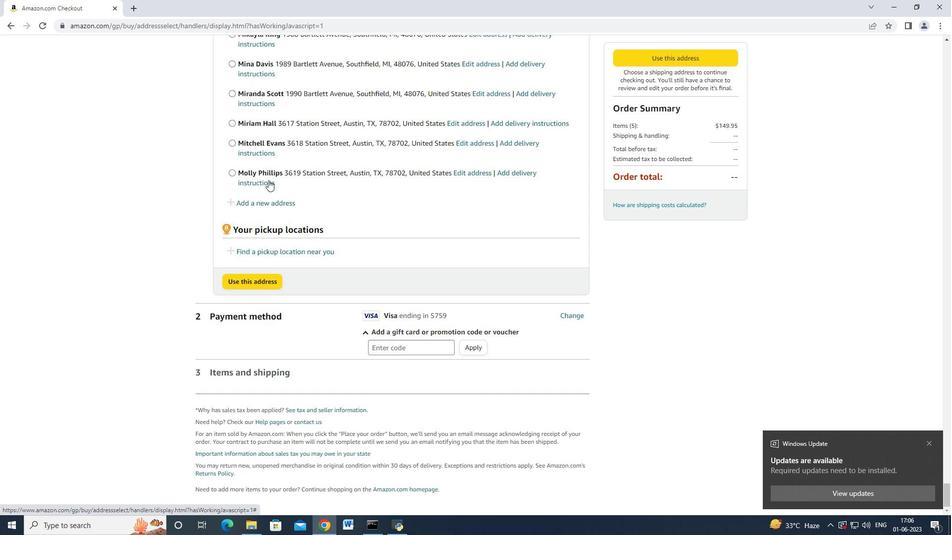 
Action: Mouse scrolled (268, 179) with delta (0, 0)
Screenshot: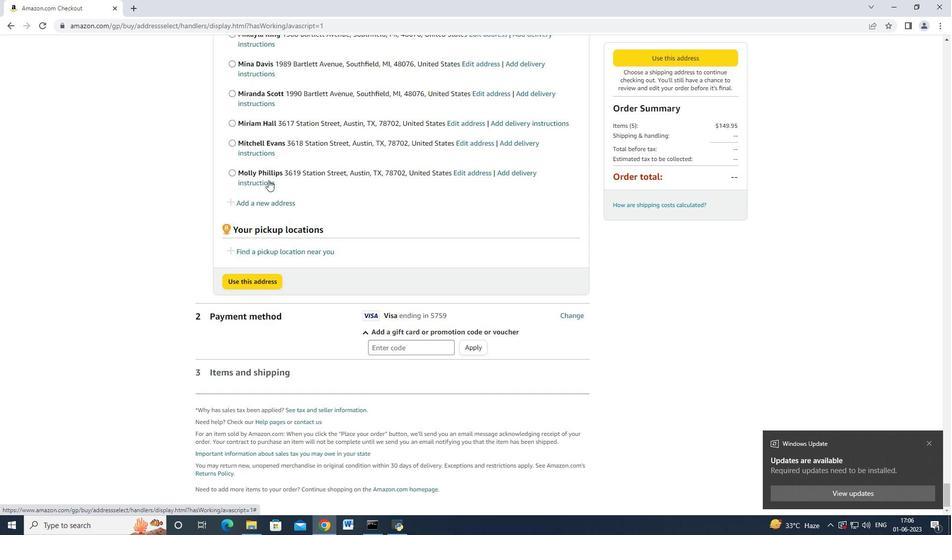 
Action: Mouse scrolled (268, 179) with delta (0, 0)
Screenshot: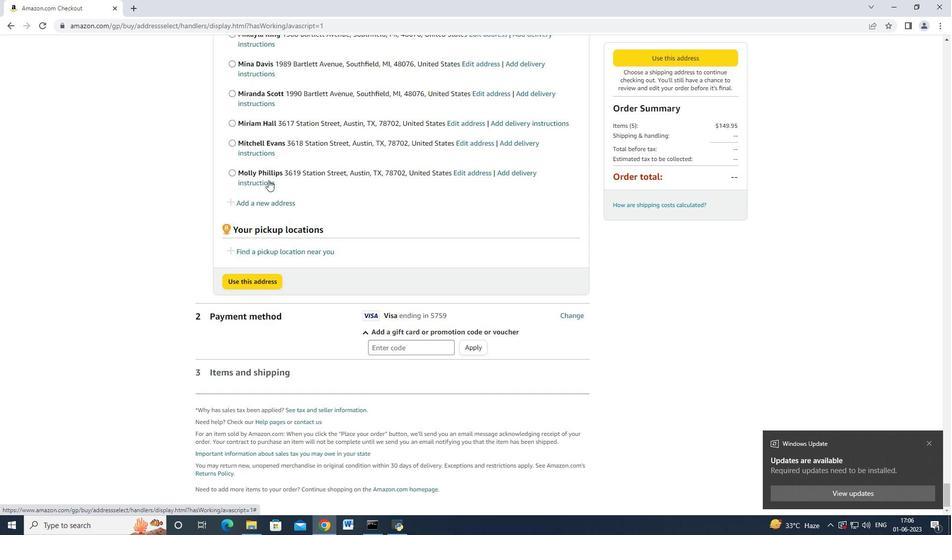 
Action: Mouse scrolled (268, 179) with delta (0, 0)
Screenshot: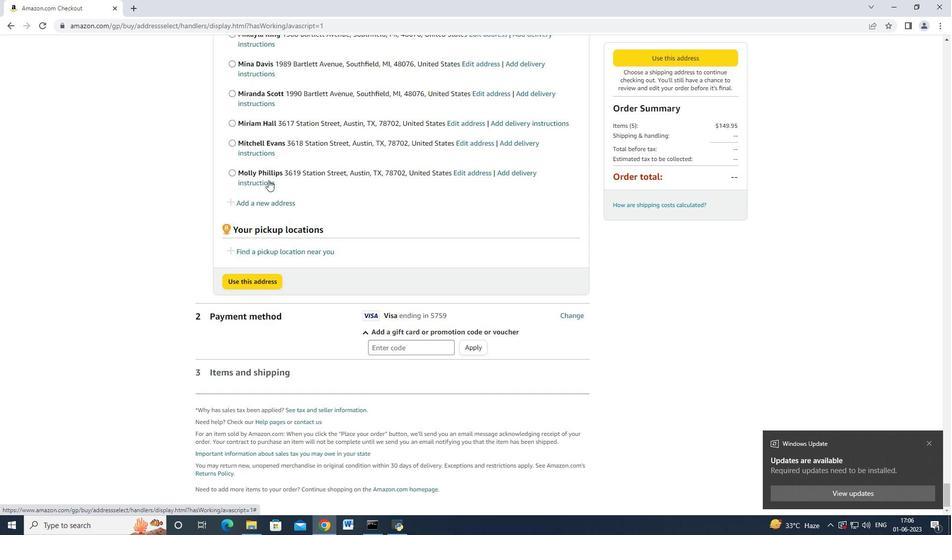 
Action: Mouse scrolled (268, 179) with delta (0, 0)
Screenshot: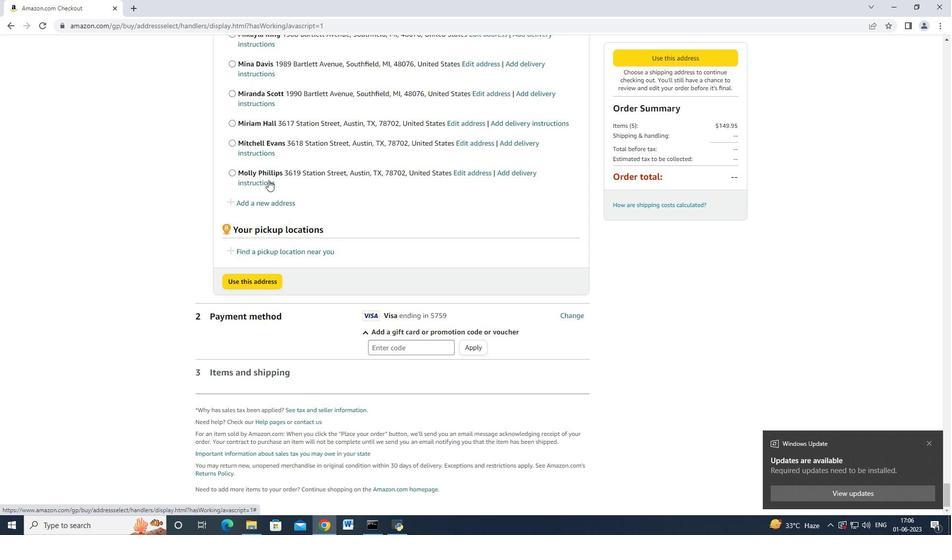 
Action: Mouse moved to (268, 204)
Screenshot: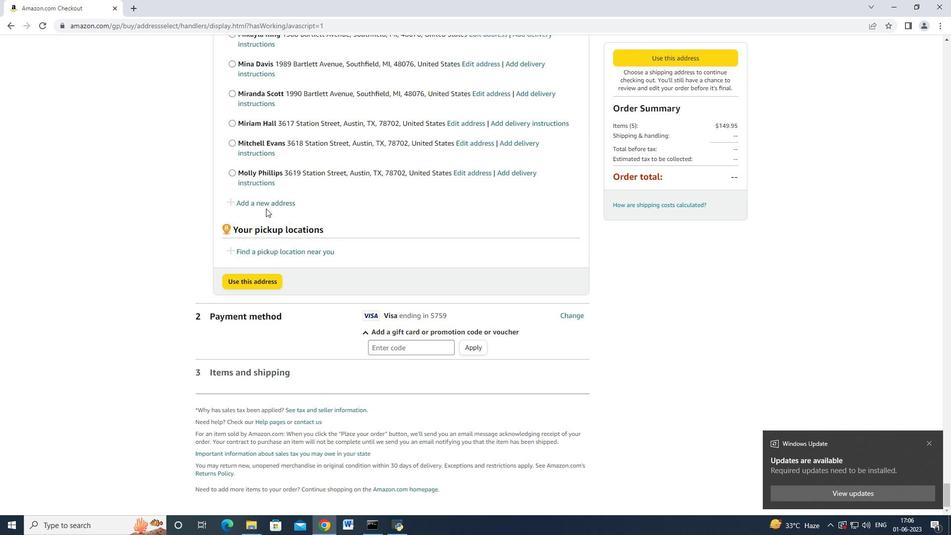 
Action: Mouse pressed left at (268, 204)
Screenshot: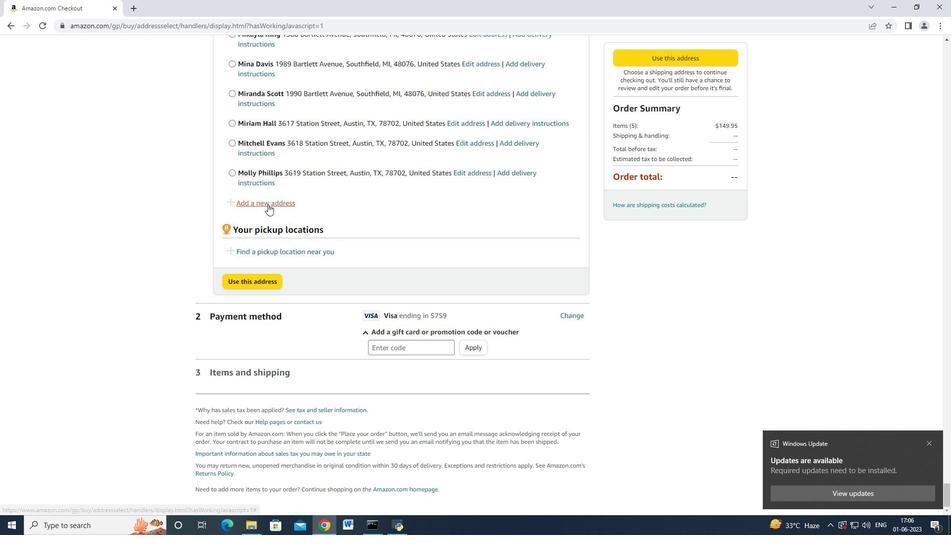 
Action: Mouse moved to (326, 236)
Screenshot: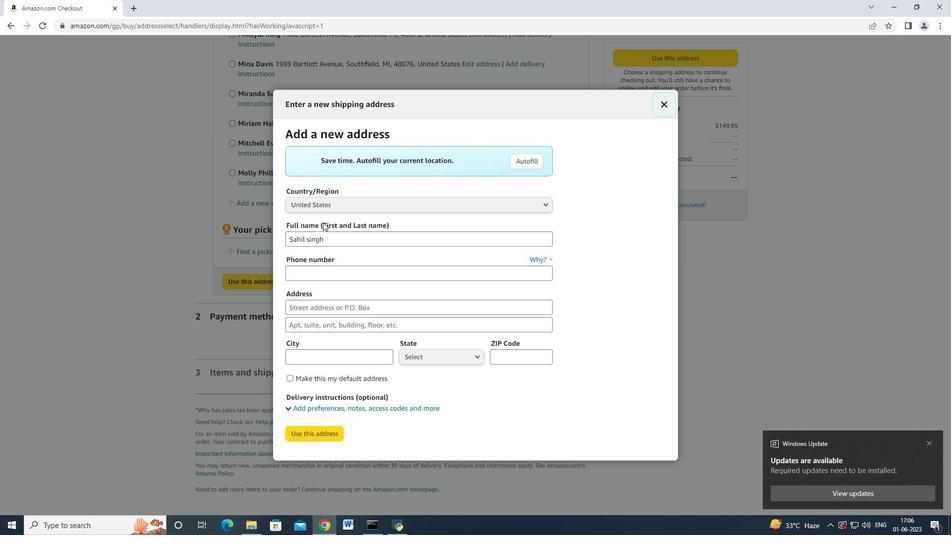 
Action: Mouse pressed left at (326, 236)
Screenshot: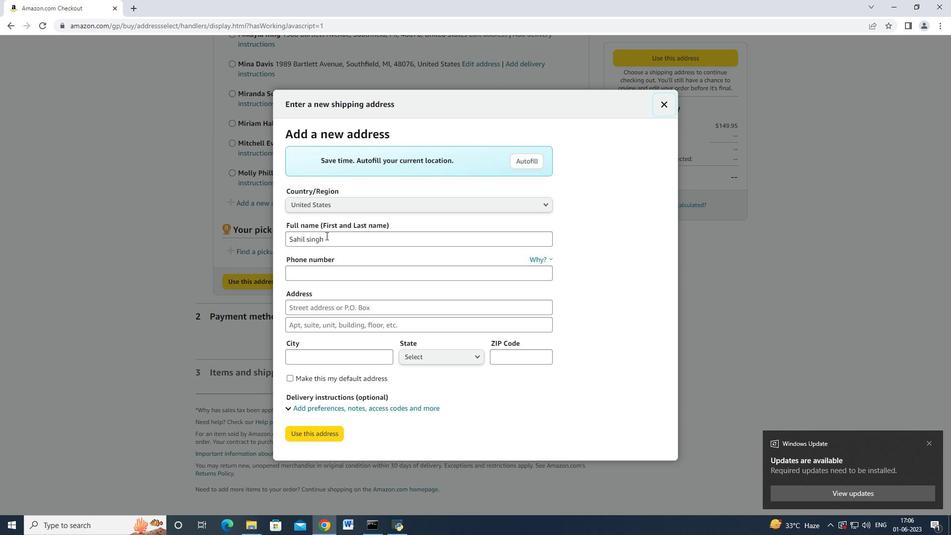 
Action: Mouse moved to (288, 236)
Screenshot: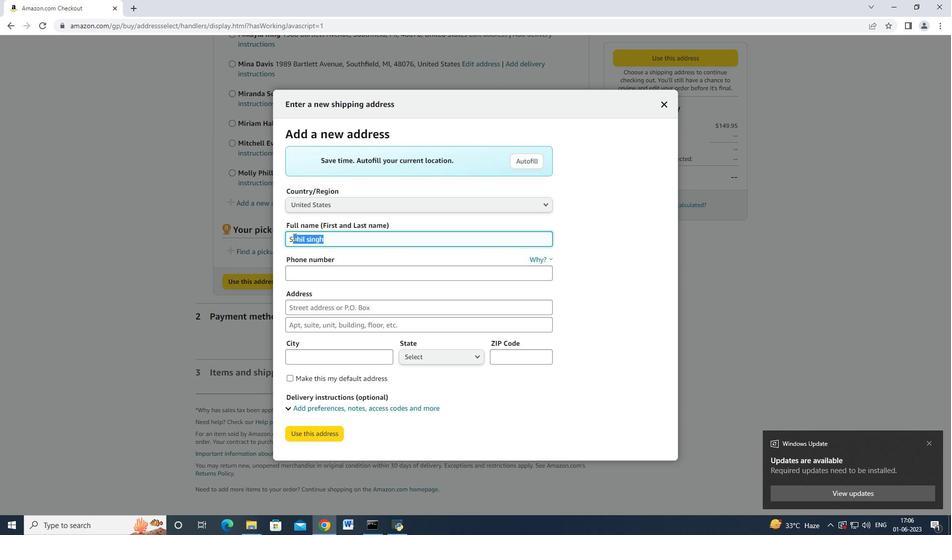 
Action: Key pressed <Key.backspace><Key.shift>Cooper<Key.space><Key.shift>Powell<Key.space><Key.tab><Key.tab>8322385022<Key.tab>4712<Key.space><Key.shift_r>Wines<Key.space>lame<Key.space><Key.backspace><Key.backspace><Key.backspace>ne<Key.space><Key.tab><Key.tab><Key.shift_r>Sabine<Key.space><Key.shift>Oa<Key.backspace><Key.backspace><Key.shift>Pass<Key.tab><Key.enter>
Screenshot: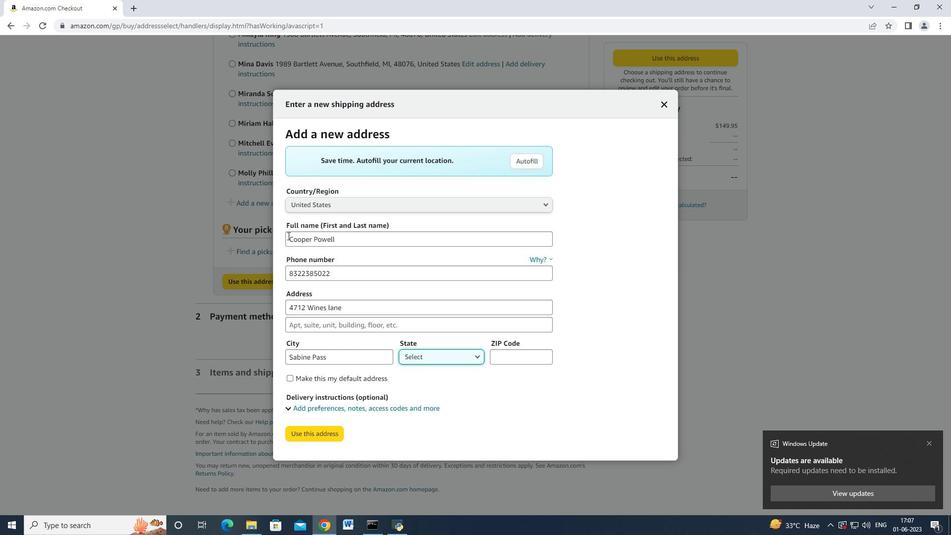 
Action: Mouse moved to (408, 355)
Screenshot: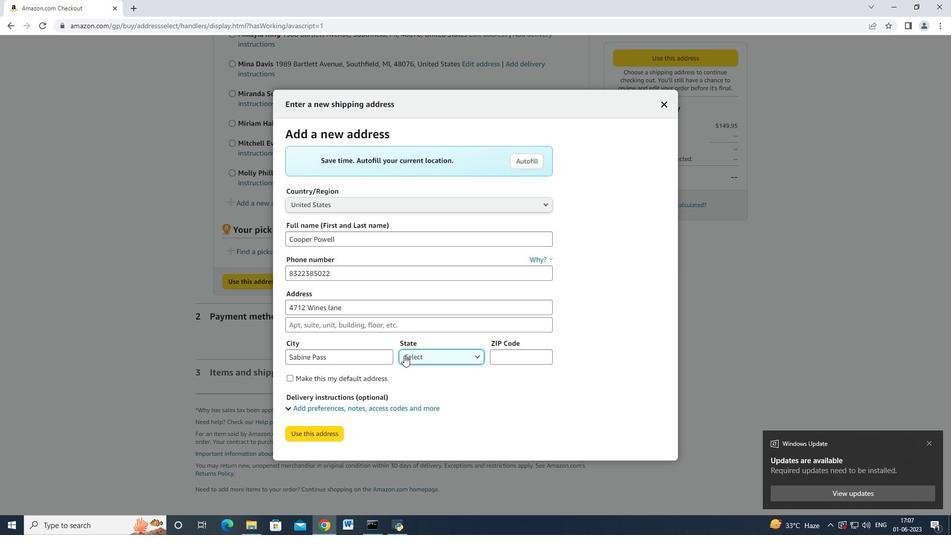 
Action: Mouse pressed left at (408, 355)
Screenshot: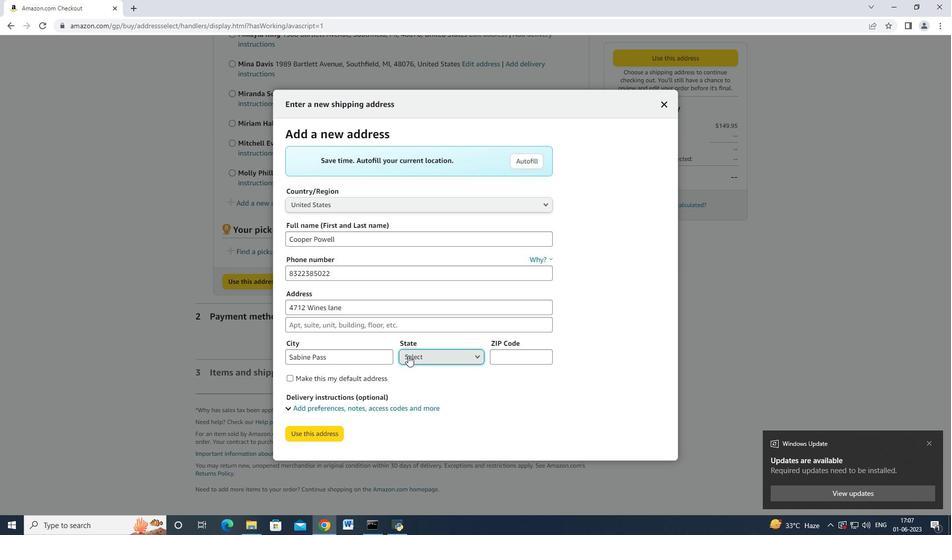 
Action: Mouse moved to (439, 208)
